 Task: Find connections with filter location Shrīgonda with filter topic #Lessonswith filter profile language English with filter current company Altair with filter school Jawaharlal Nehru Technological University with filter industry Wellness and Fitness Services with filter service category Marketing with filter keywords title Director of Inside Sales
Action: Mouse moved to (633, 84)
Screenshot: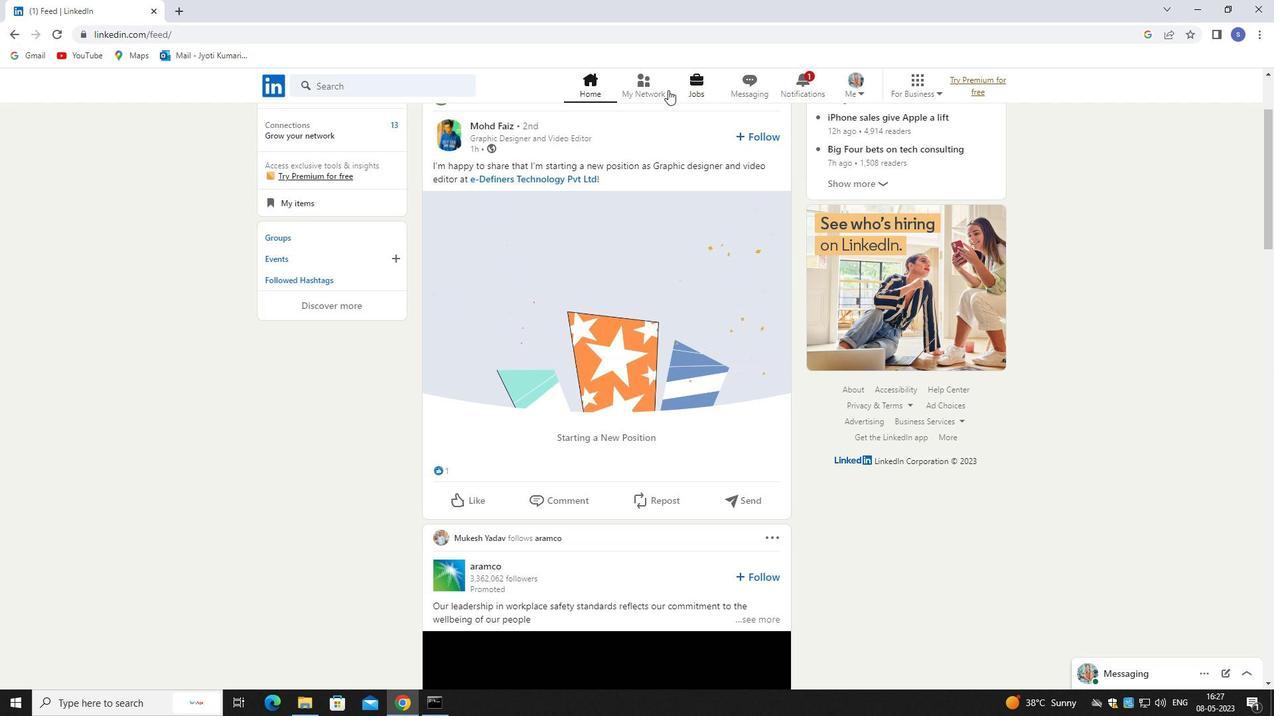 
Action: Mouse pressed left at (633, 84)
Screenshot: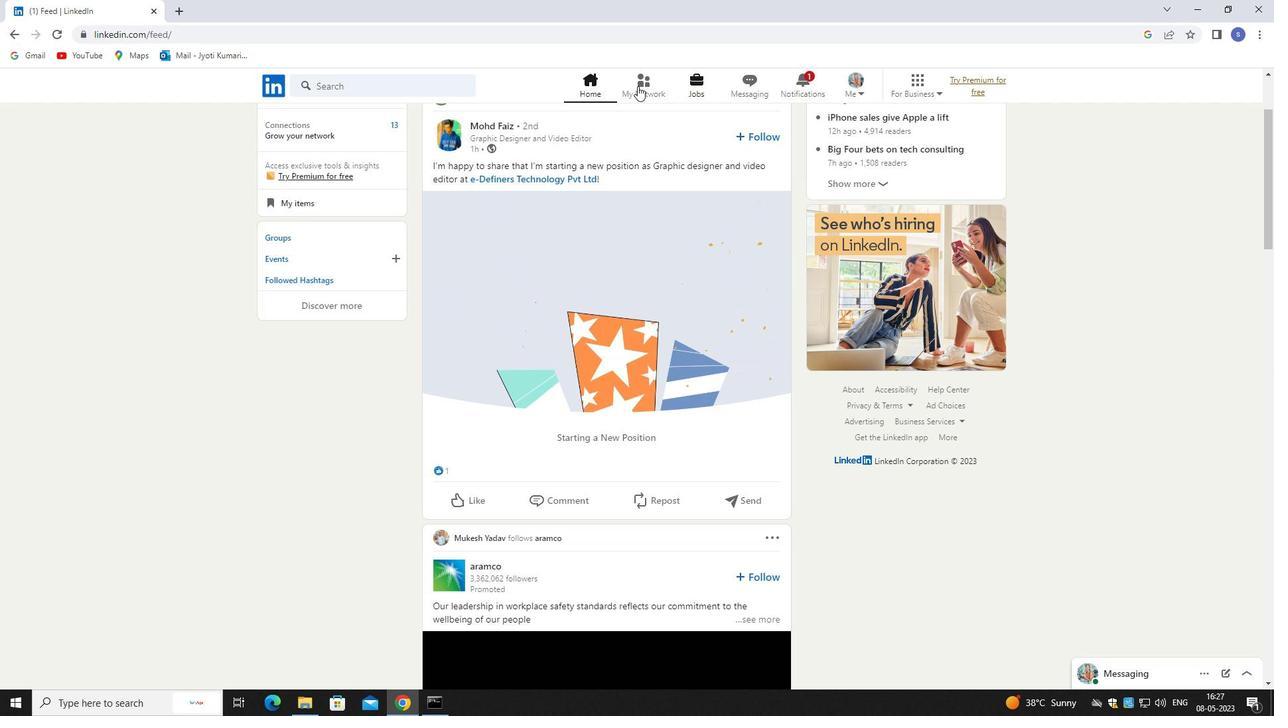
Action: Mouse pressed left at (633, 84)
Screenshot: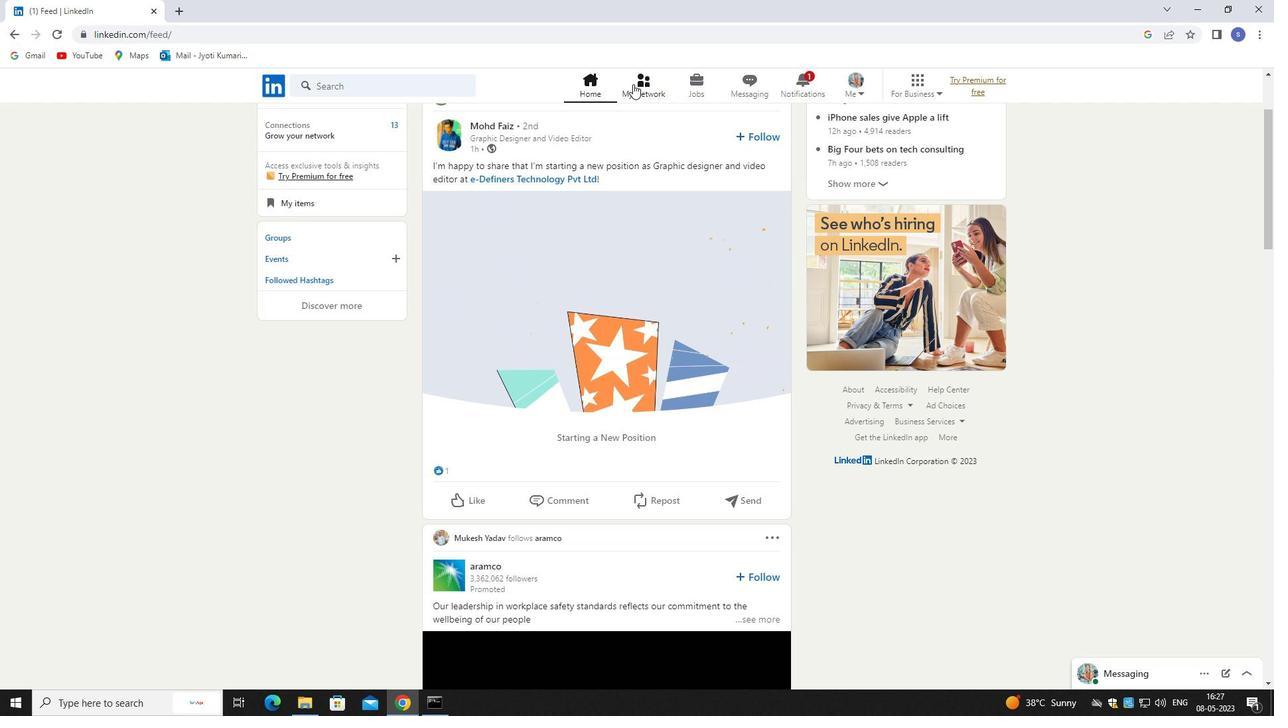 
Action: Mouse moved to (401, 151)
Screenshot: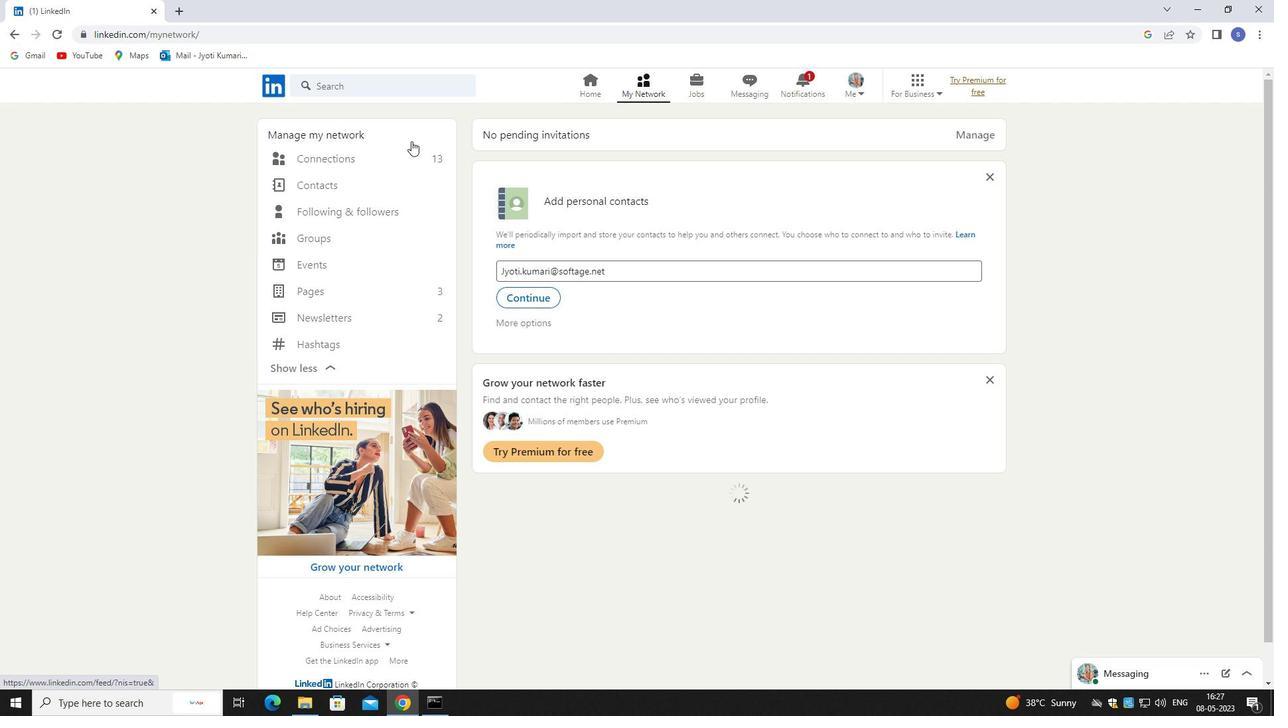 
Action: Mouse pressed left at (401, 151)
Screenshot: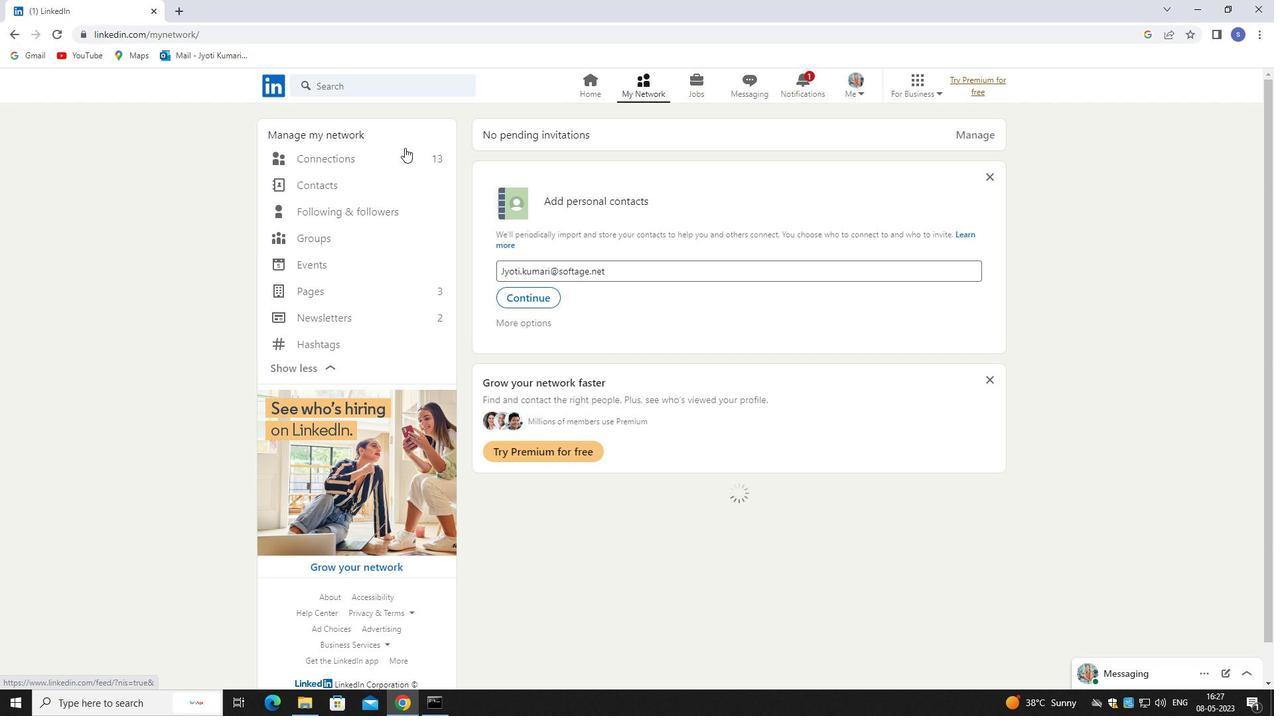
Action: Mouse pressed left at (401, 151)
Screenshot: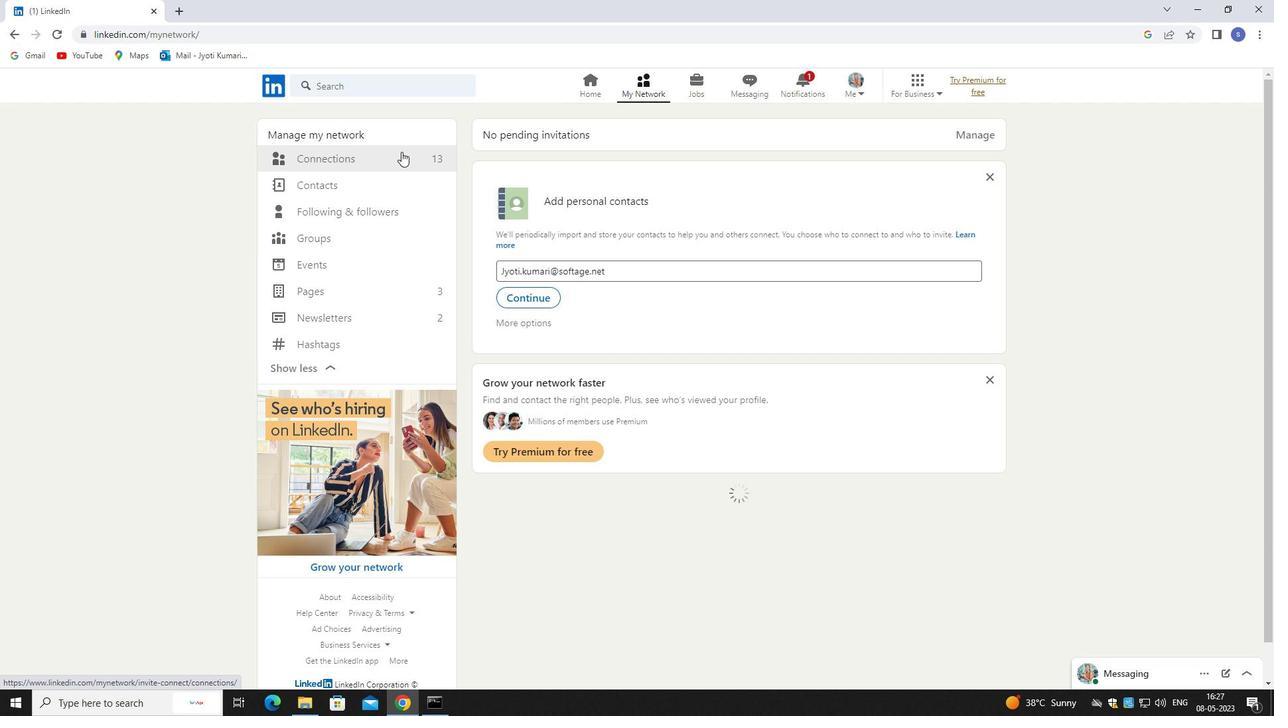 
Action: Mouse moved to (725, 159)
Screenshot: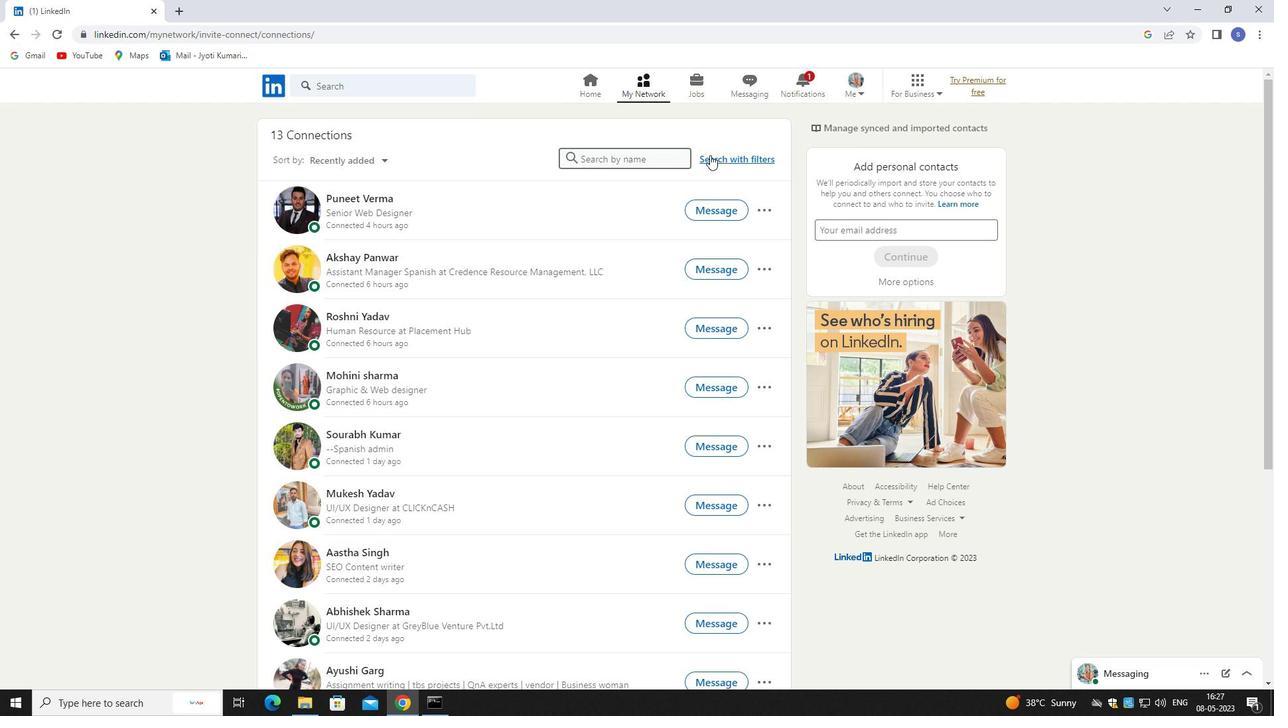 
Action: Mouse pressed left at (725, 159)
Screenshot: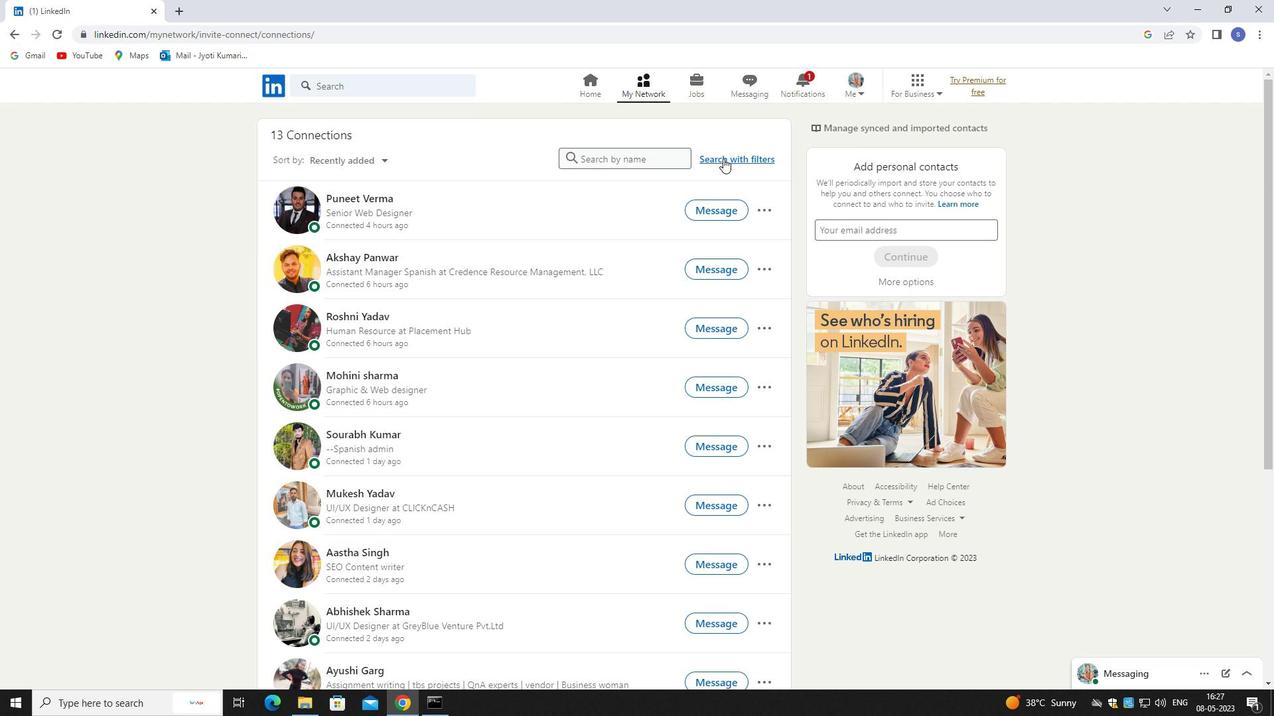 
Action: Mouse moved to (707, 155)
Screenshot: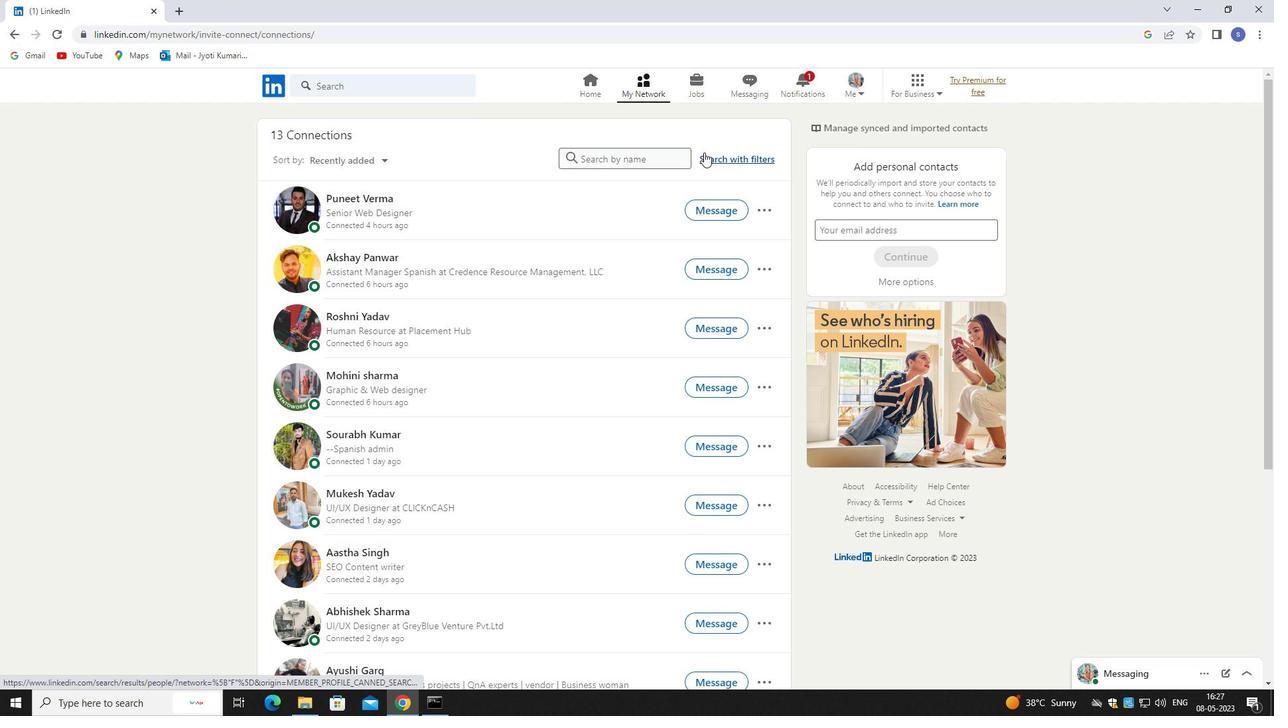 
Action: Mouse pressed left at (707, 155)
Screenshot: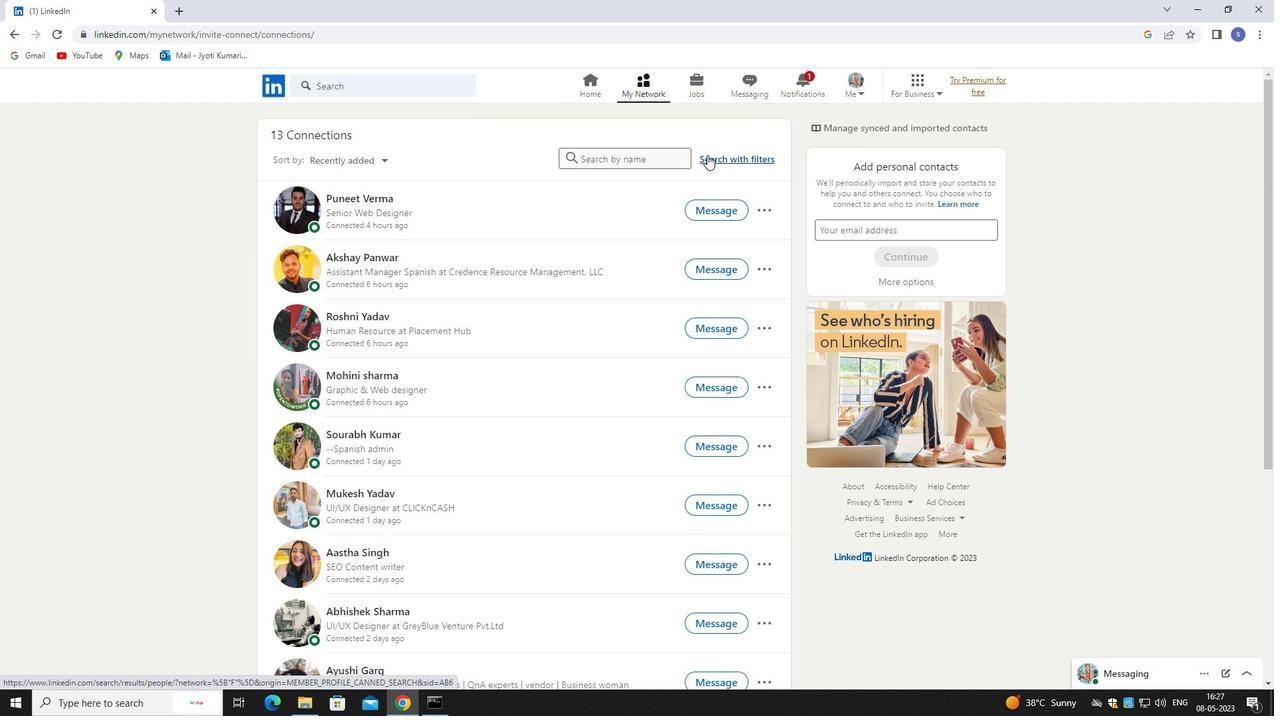 
Action: Mouse moved to (684, 120)
Screenshot: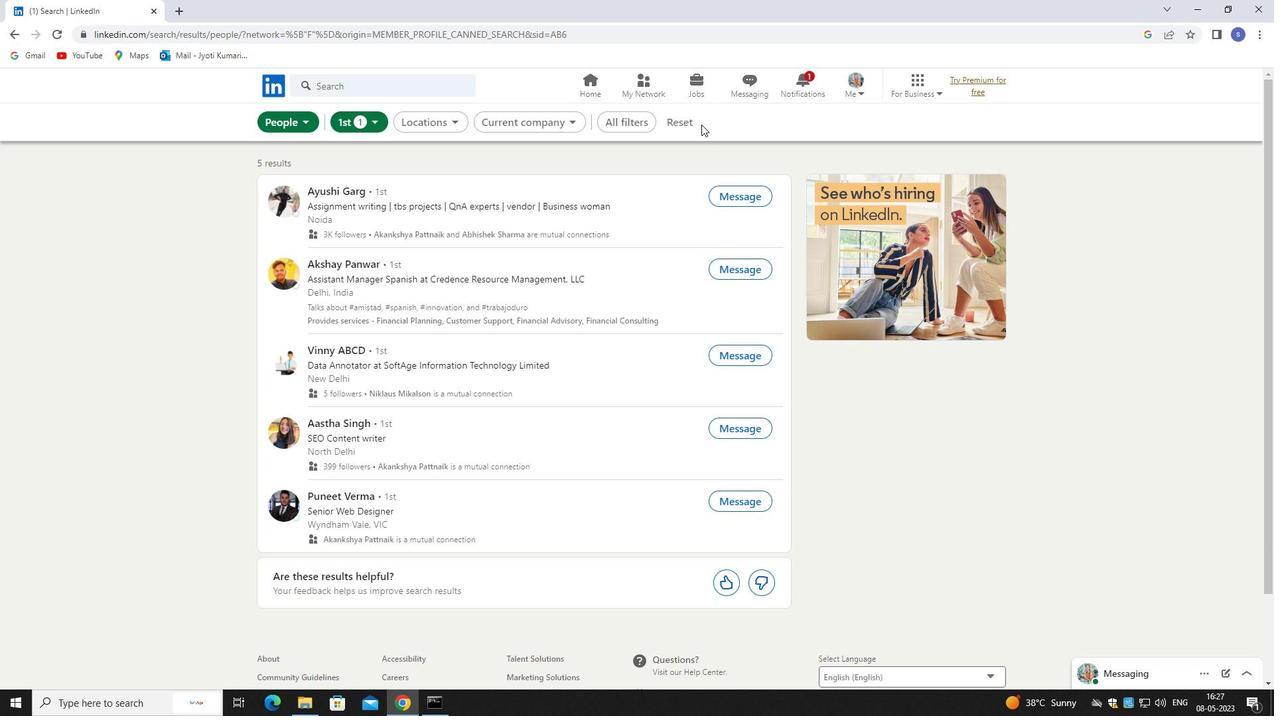 
Action: Mouse pressed left at (684, 120)
Screenshot: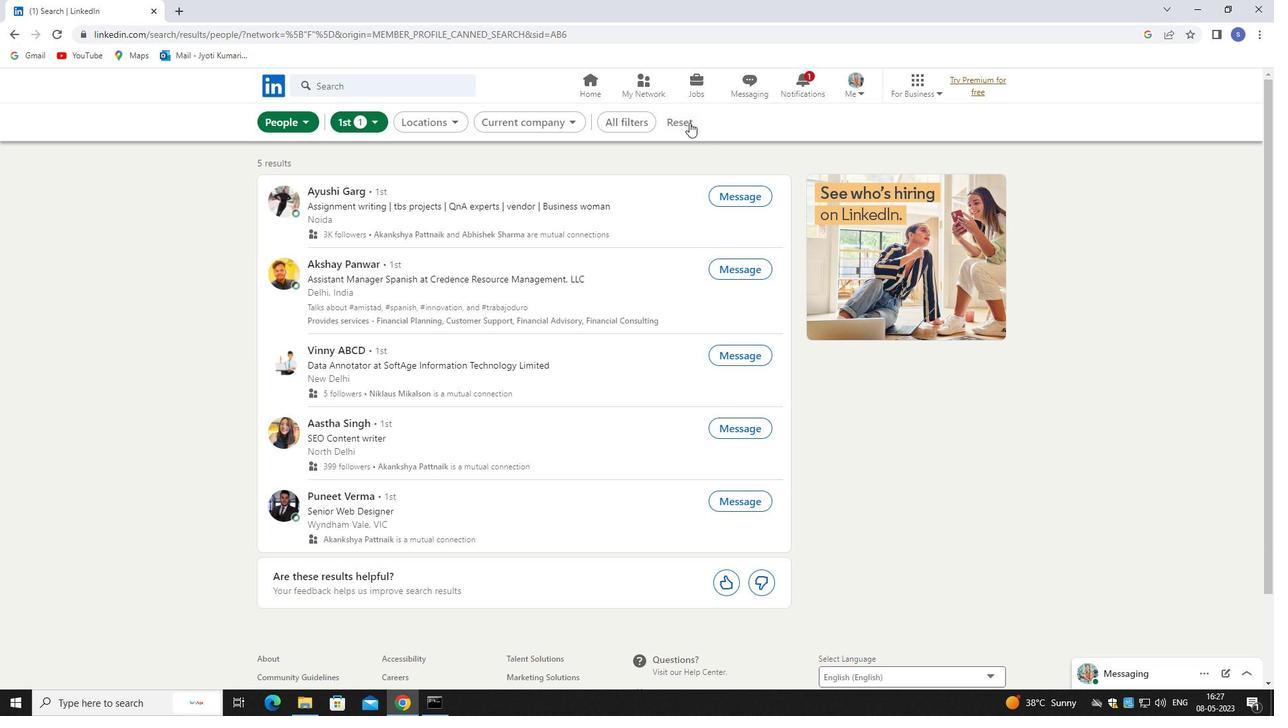 
Action: Mouse moved to (684, 120)
Screenshot: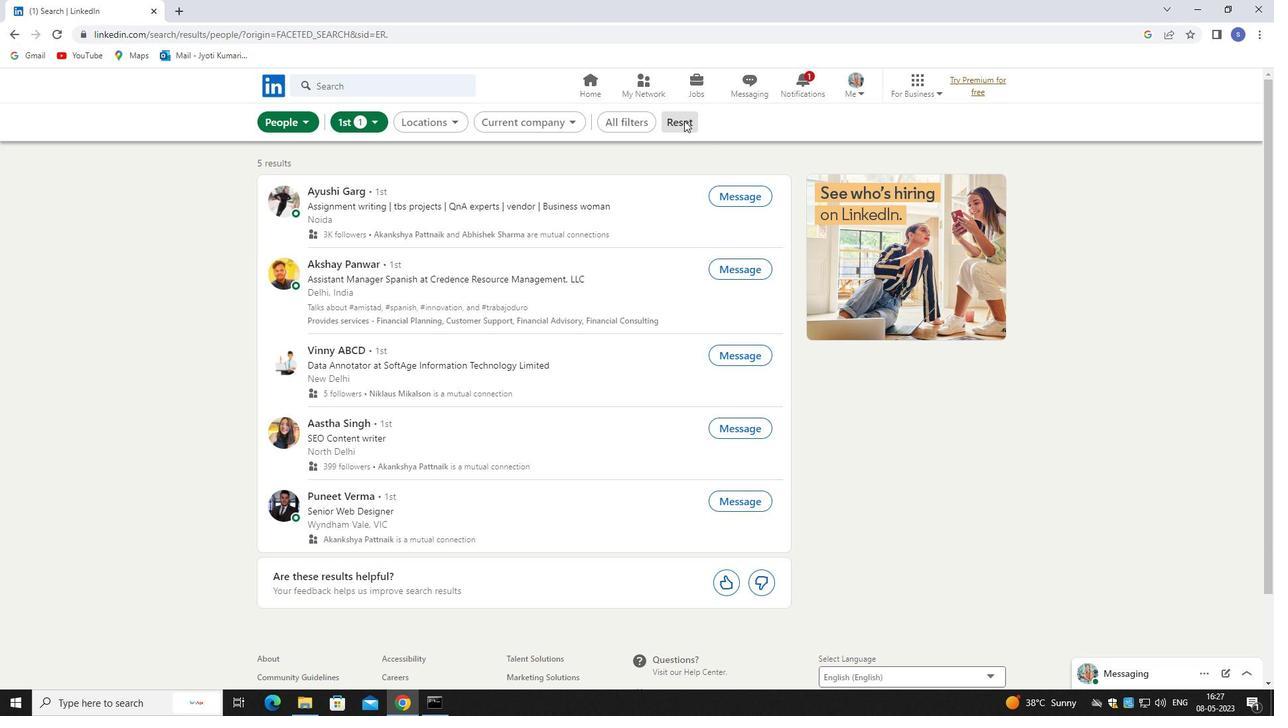 
Action: Mouse pressed left at (684, 120)
Screenshot: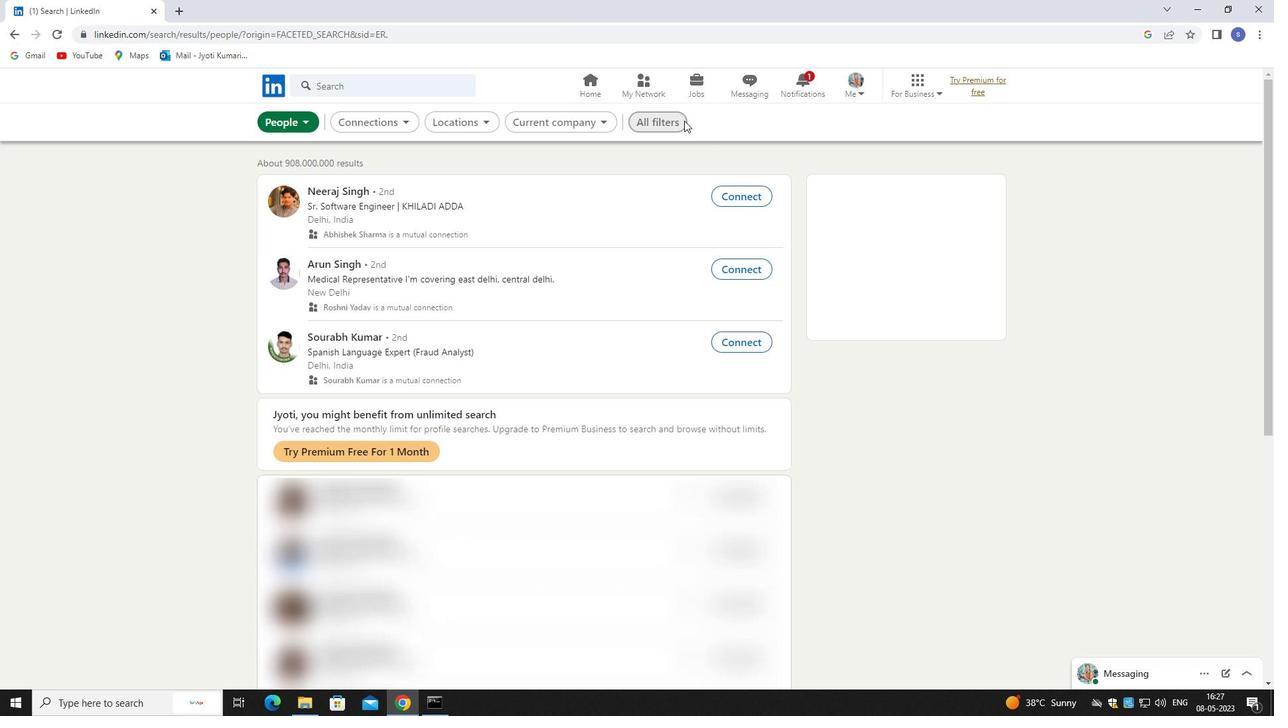 
Action: Mouse moved to (1140, 522)
Screenshot: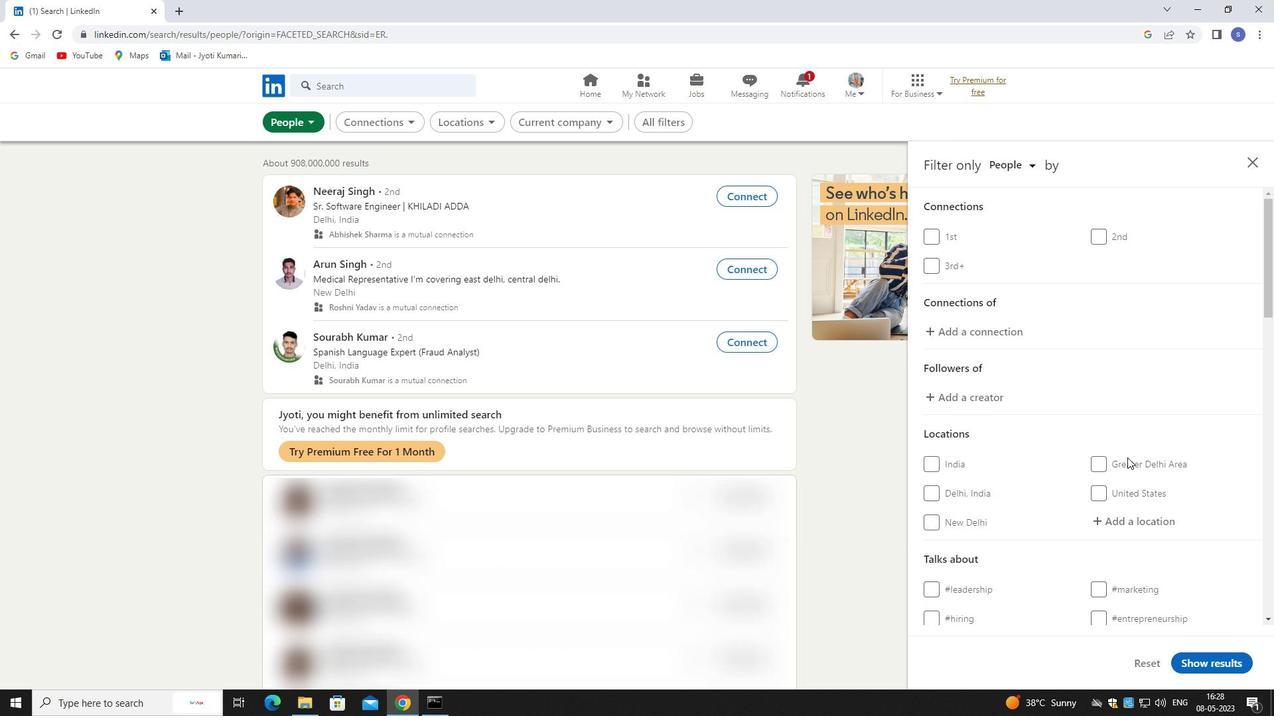
Action: Mouse pressed left at (1140, 522)
Screenshot: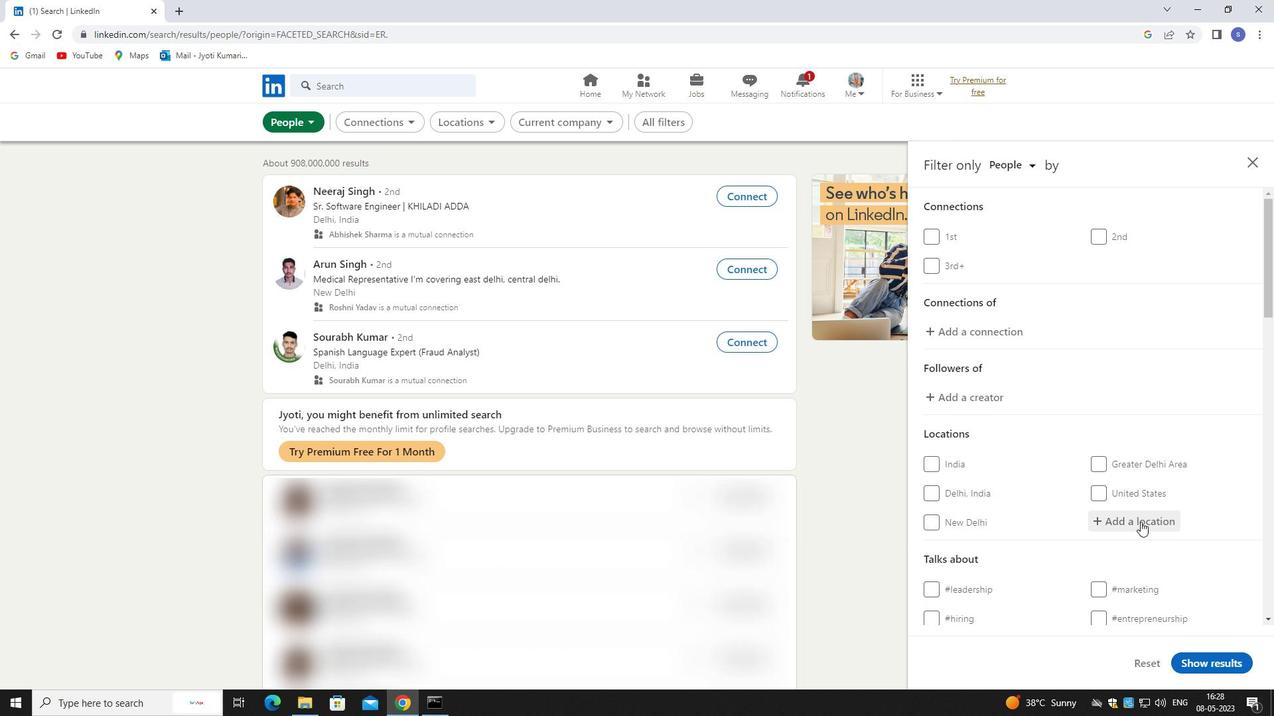 
Action: Mouse moved to (1148, 519)
Screenshot: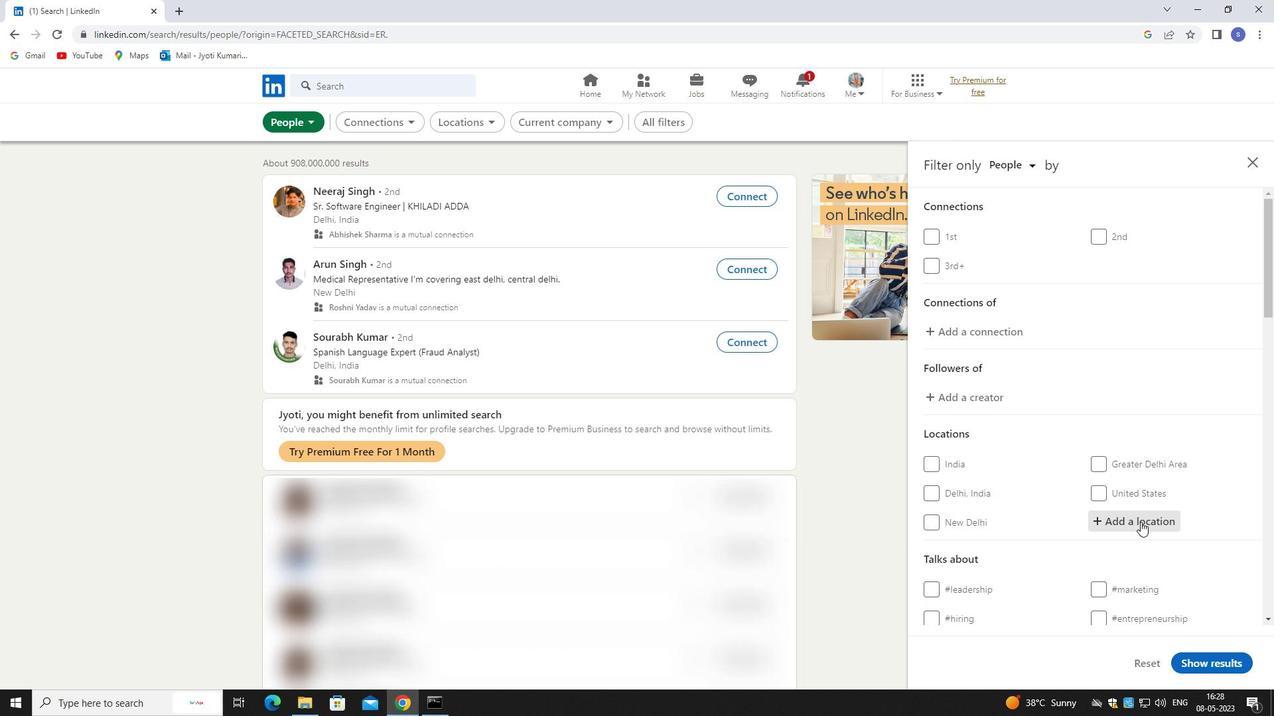 
Action: Key pressed shrigonda
Screenshot: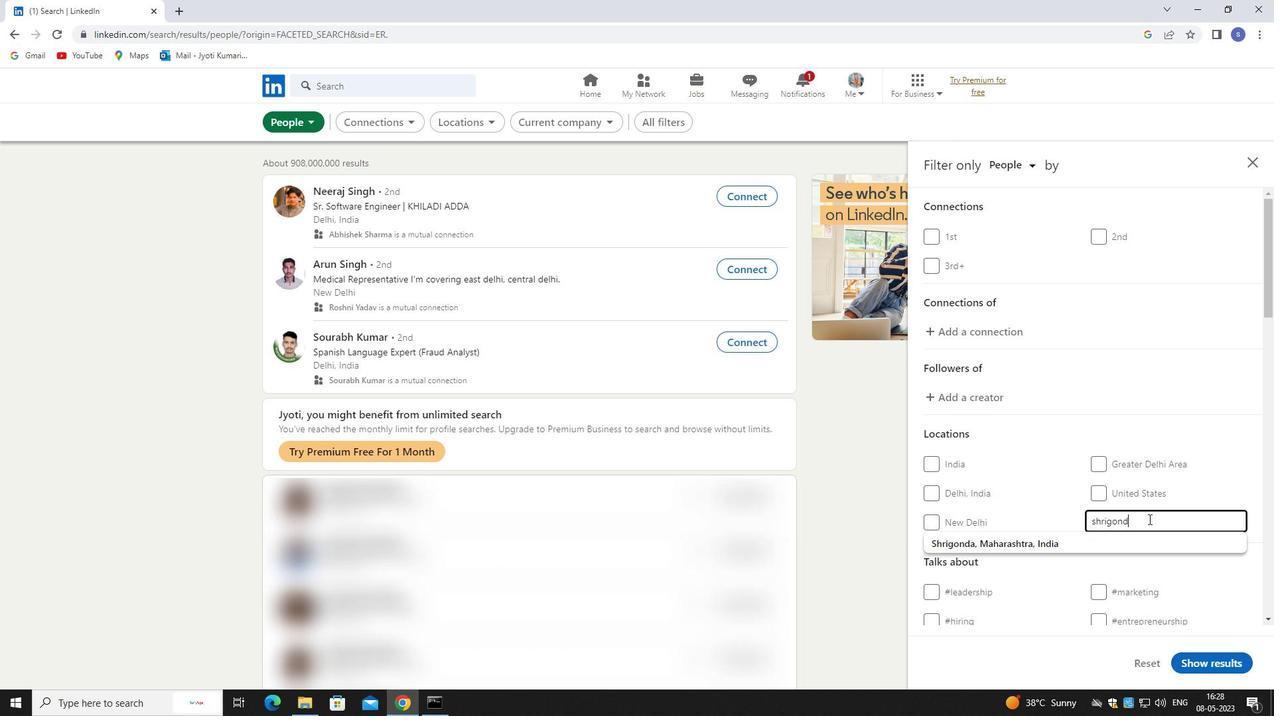 
Action: Mouse moved to (1081, 552)
Screenshot: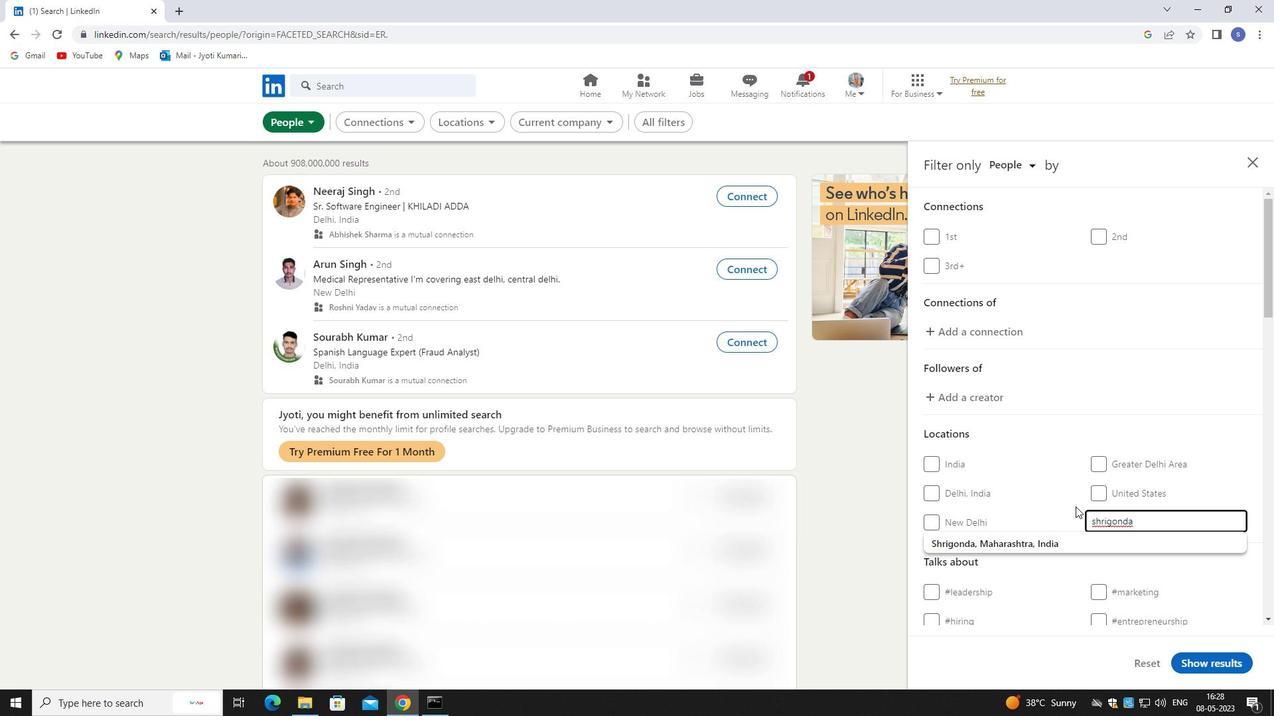
Action: Mouse pressed left at (1081, 552)
Screenshot: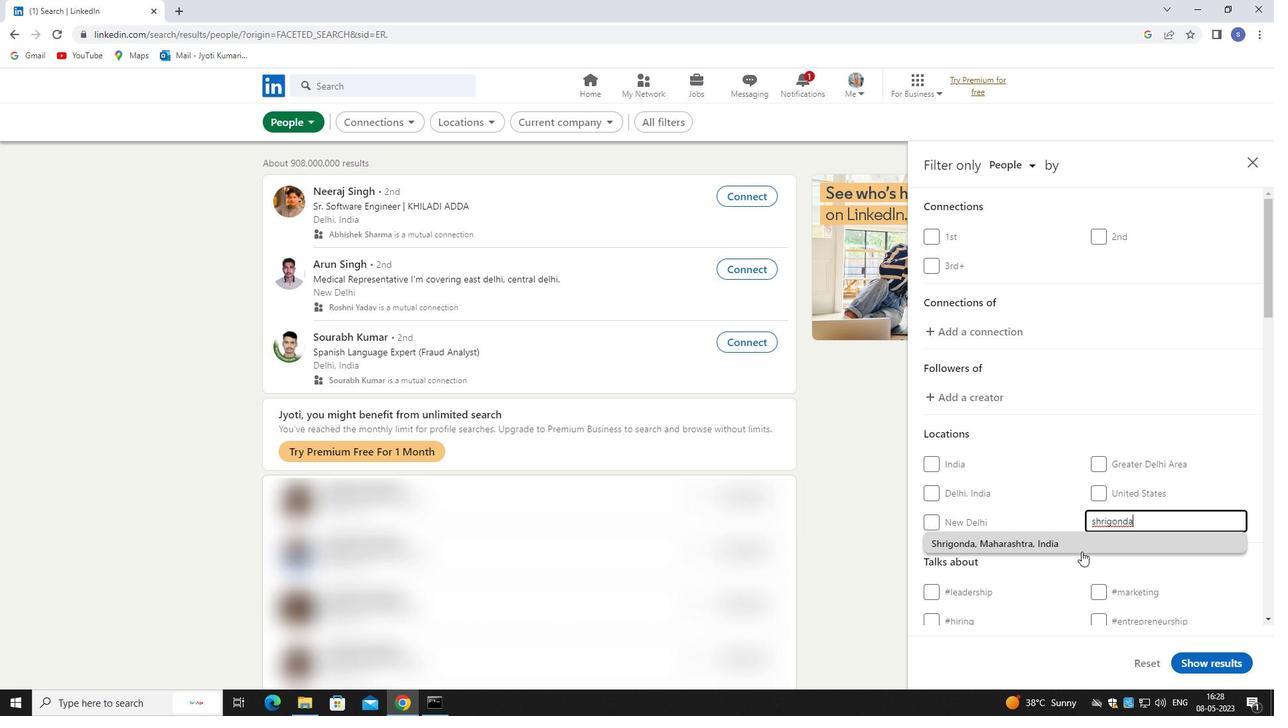 
Action: Mouse moved to (1128, 617)
Screenshot: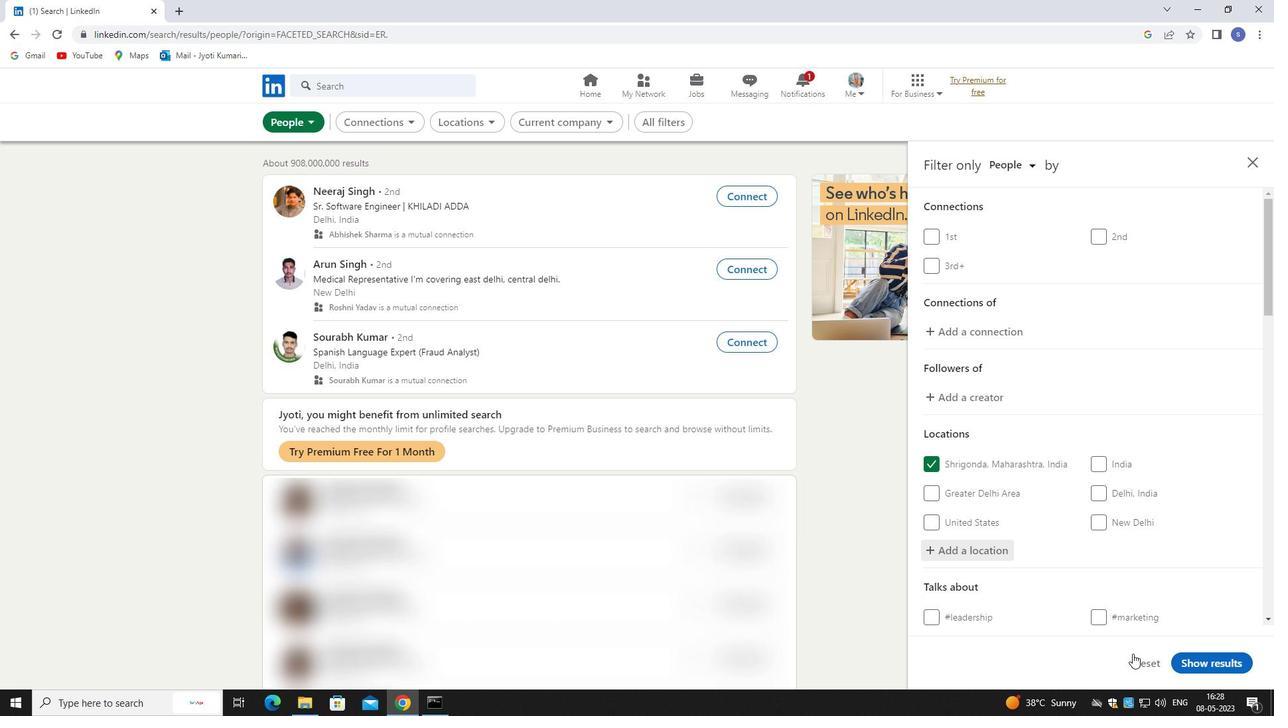 
Action: Mouse scrolled (1128, 616) with delta (0, 0)
Screenshot: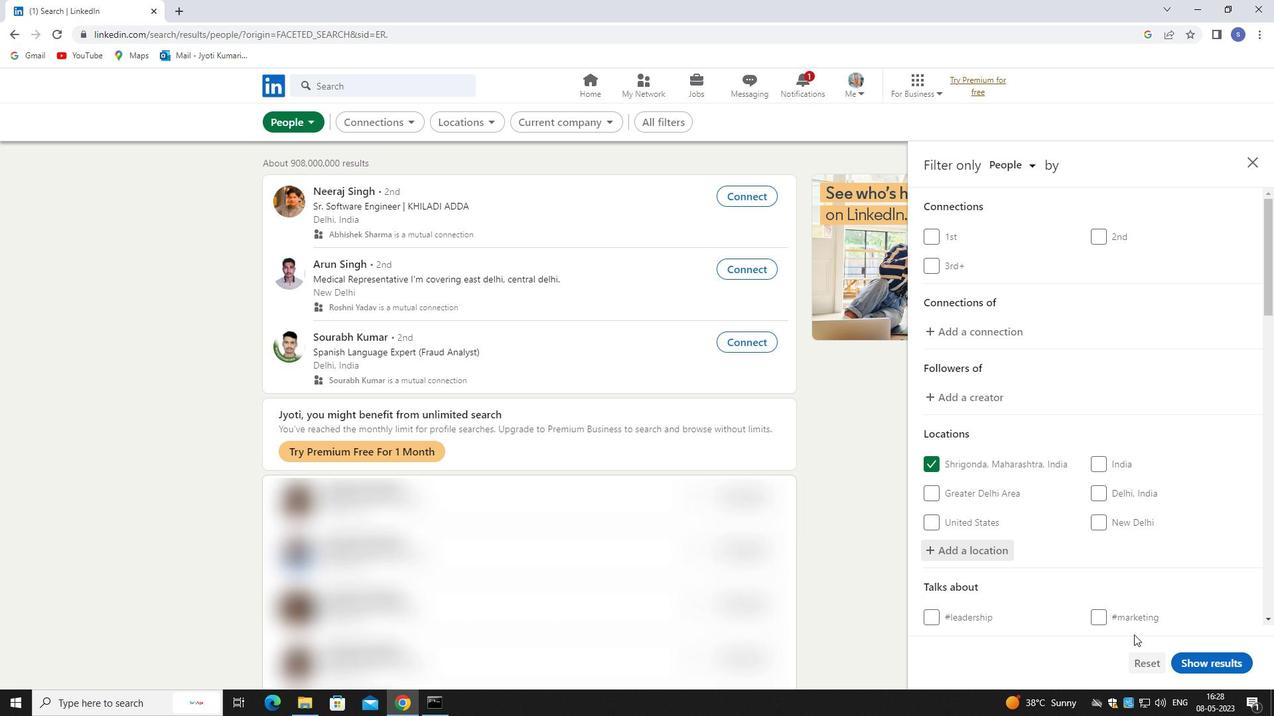 
Action: Mouse moved to (1128, 611)
Screenshot: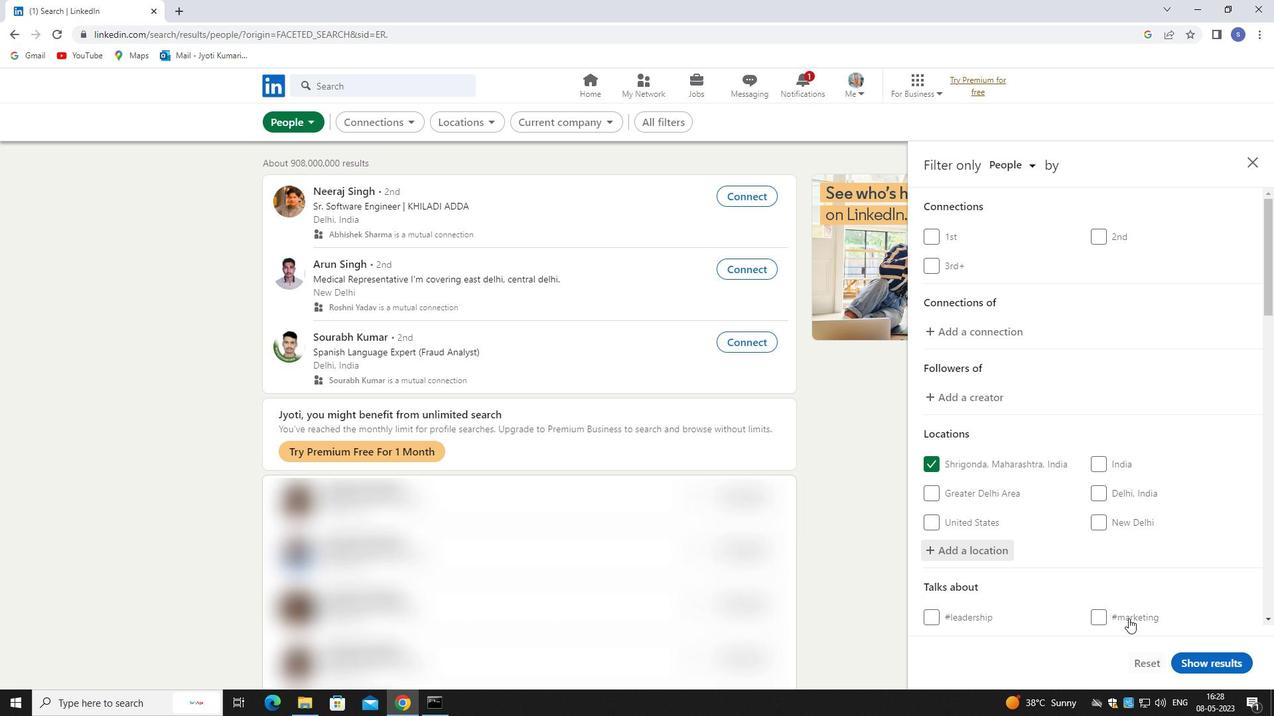 
Action: Mouse scrolled (1128, 611) with delta (0, 0)
Screenshot: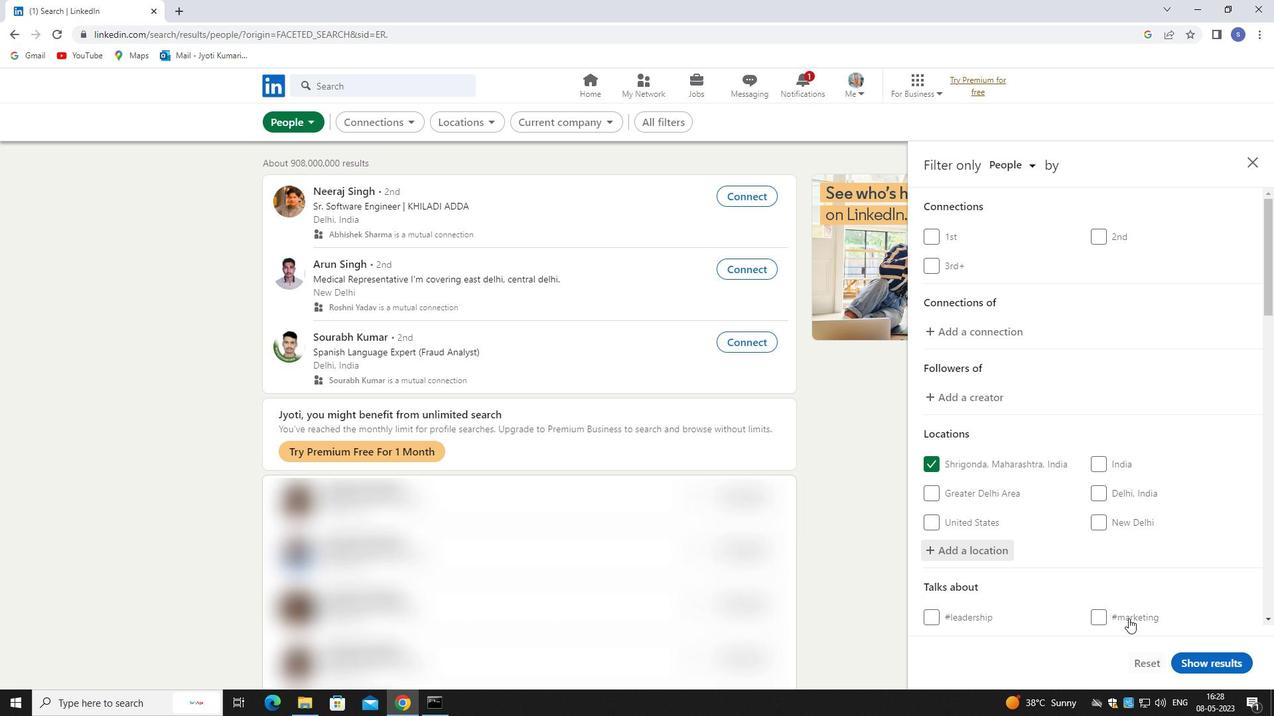 
Action: Mouse moved to (1132, 580)
Screenshot: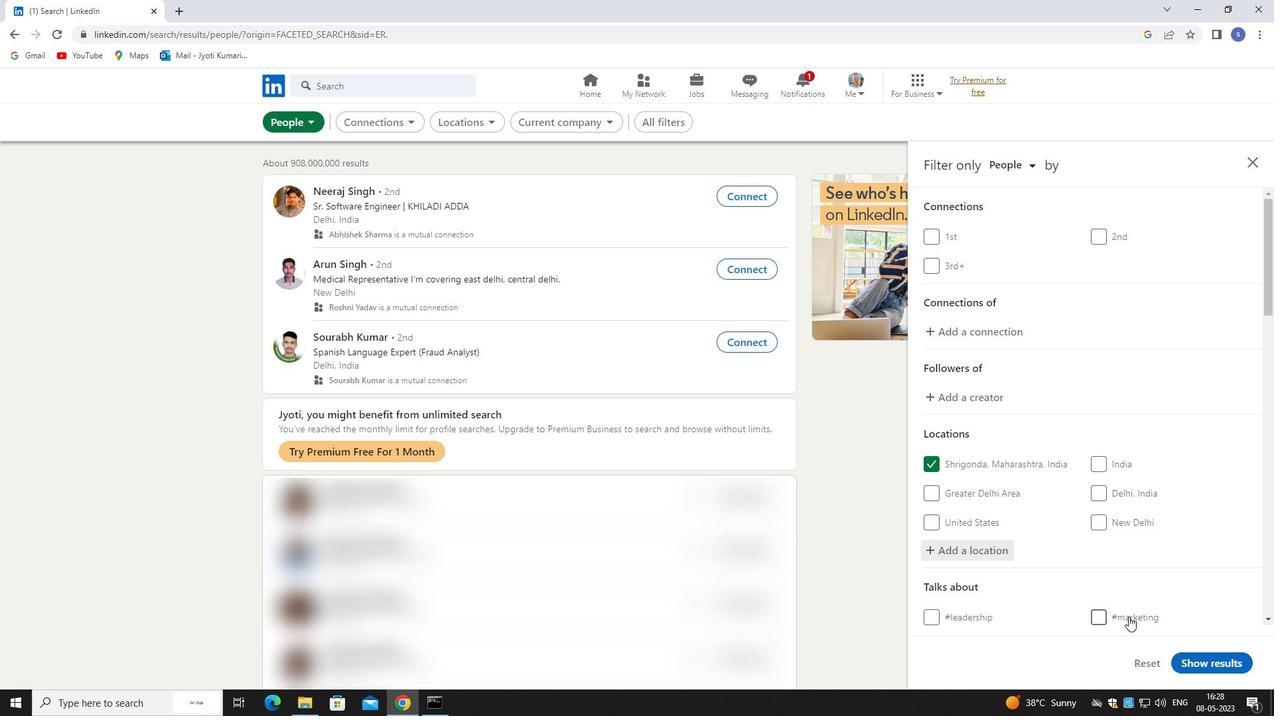 
Action: Mouse scrolled (1132, 579) with delta (0, 0)
Screenshot: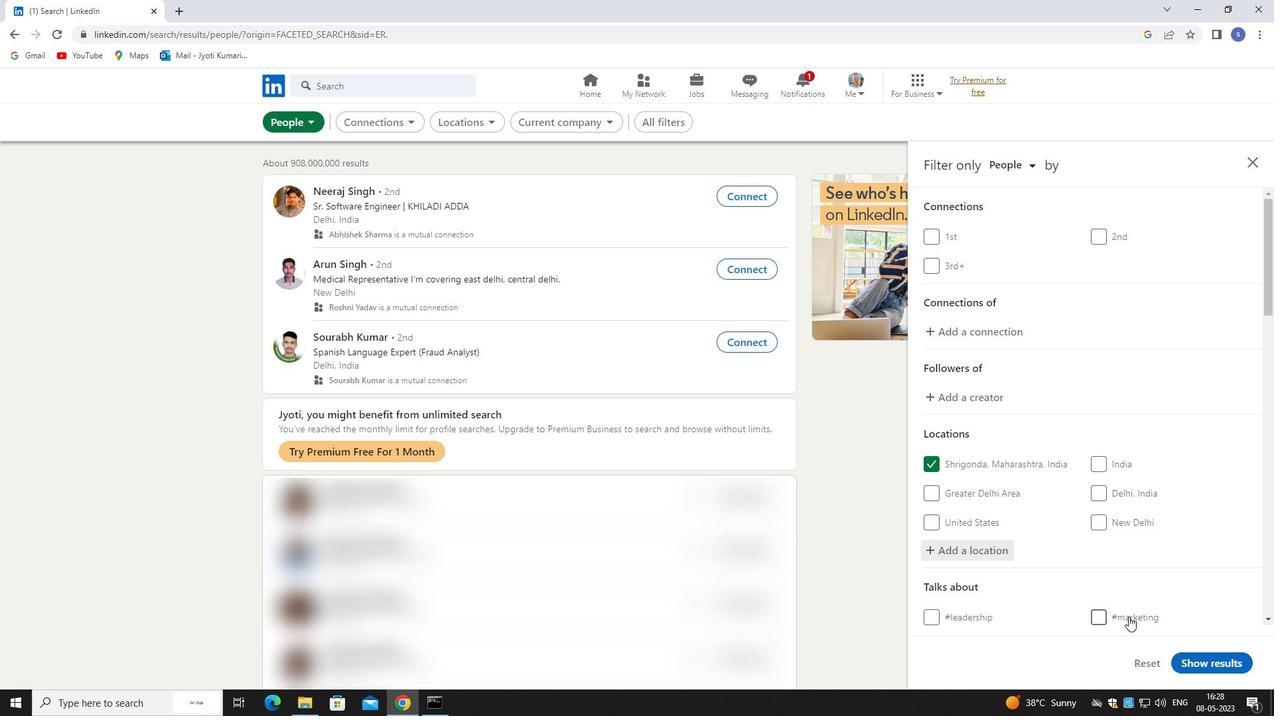 
Action: Mouse moved to (1134, 560)
Screenshot: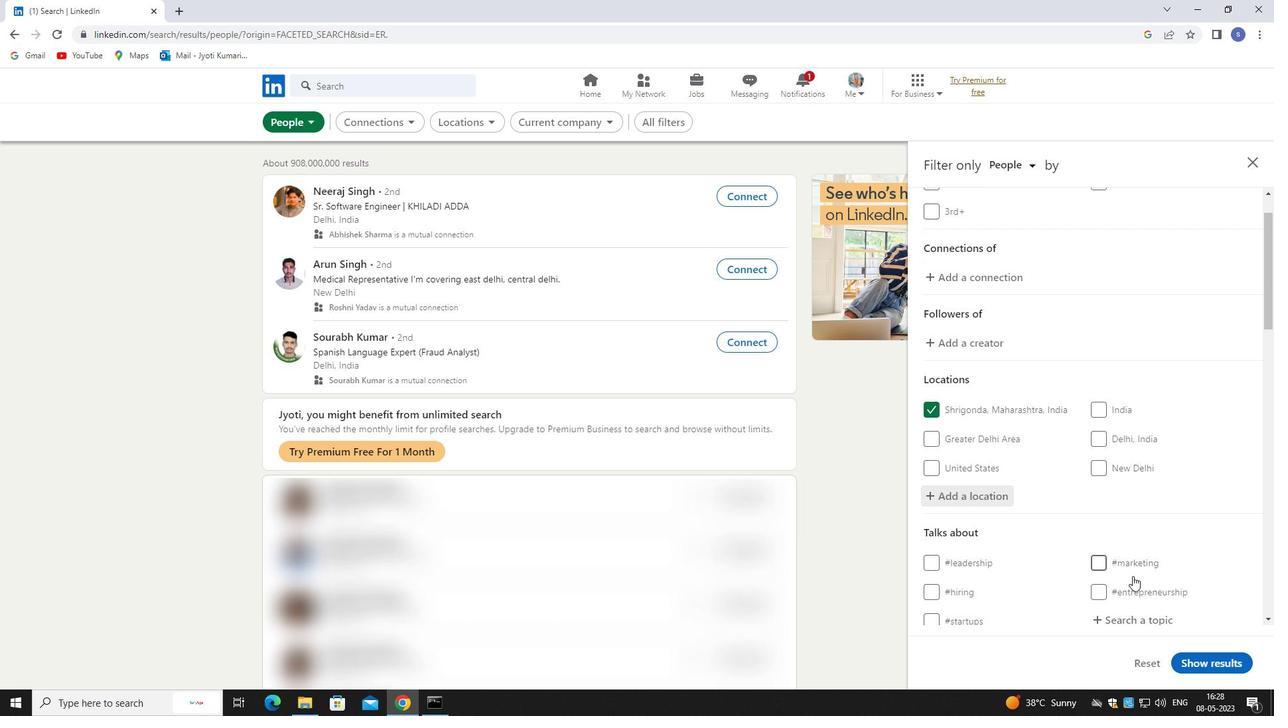 
Action: Mouse scrolled (1134, 559) with delta (0, 0)
Screenshot: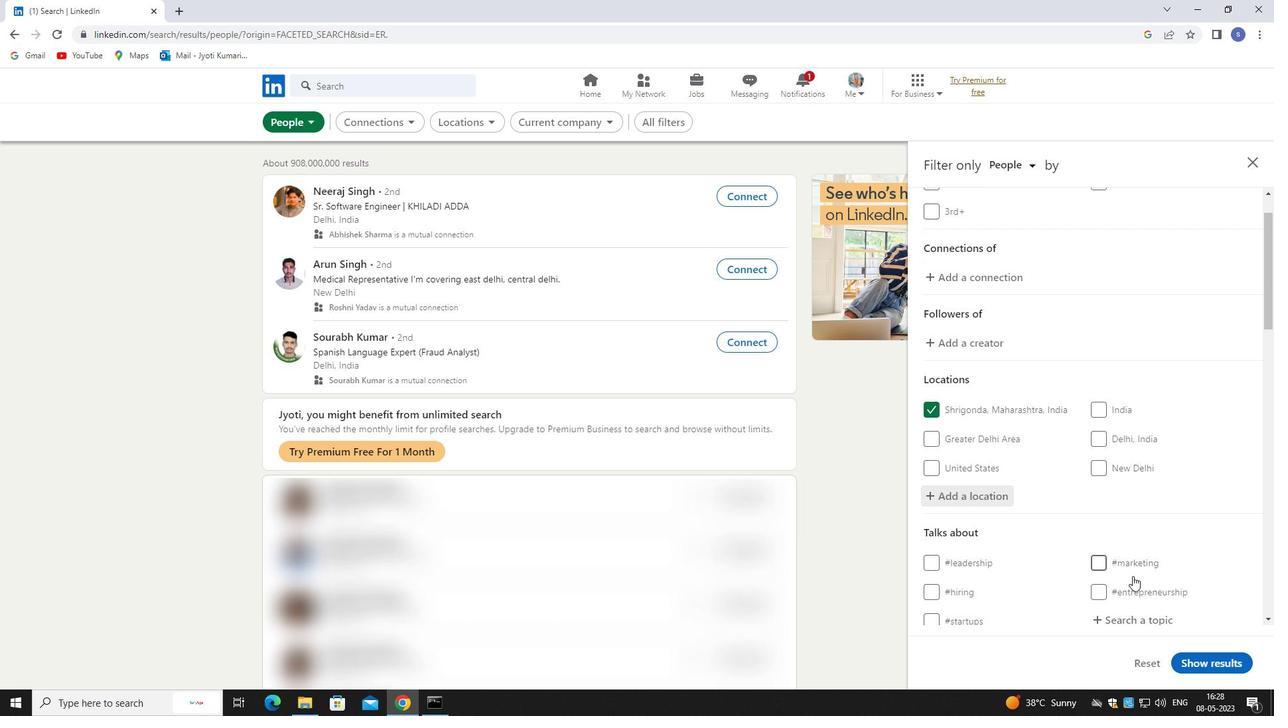 
Action: Mouse moved to (1144, 405)
Screenshot: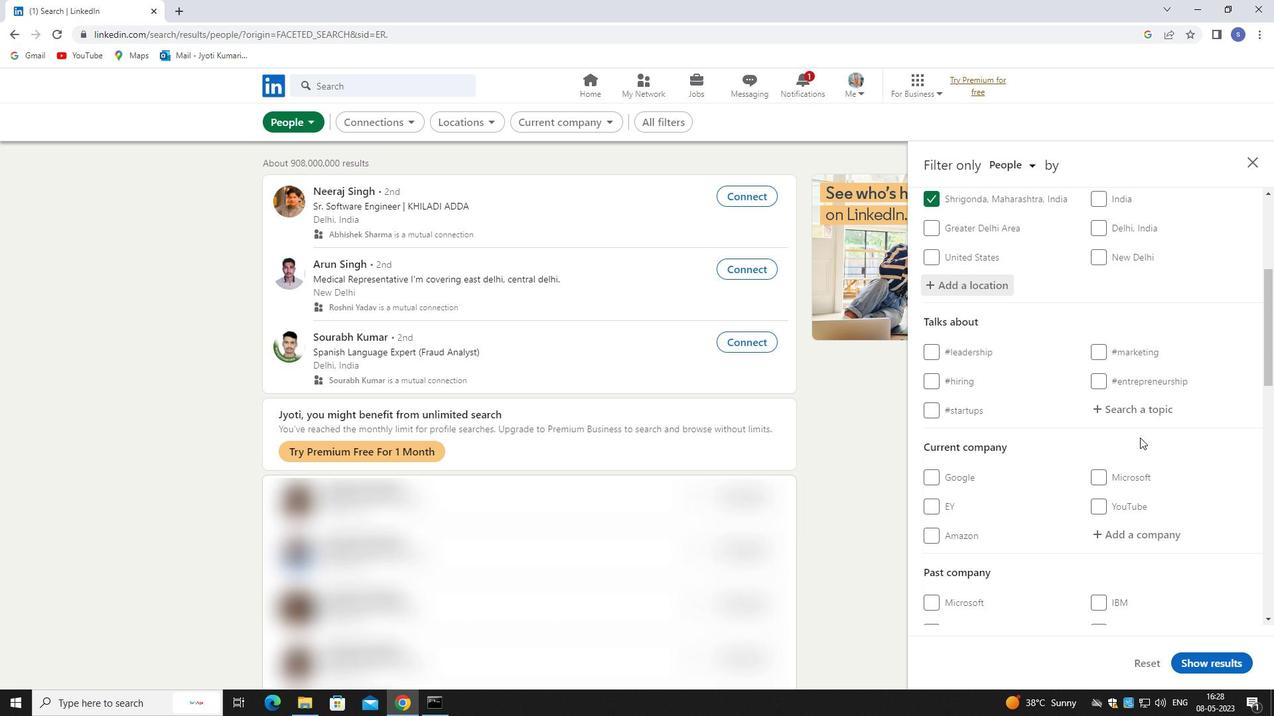 
Action: Mouse pressed left at (1144, 405)
Screenshot: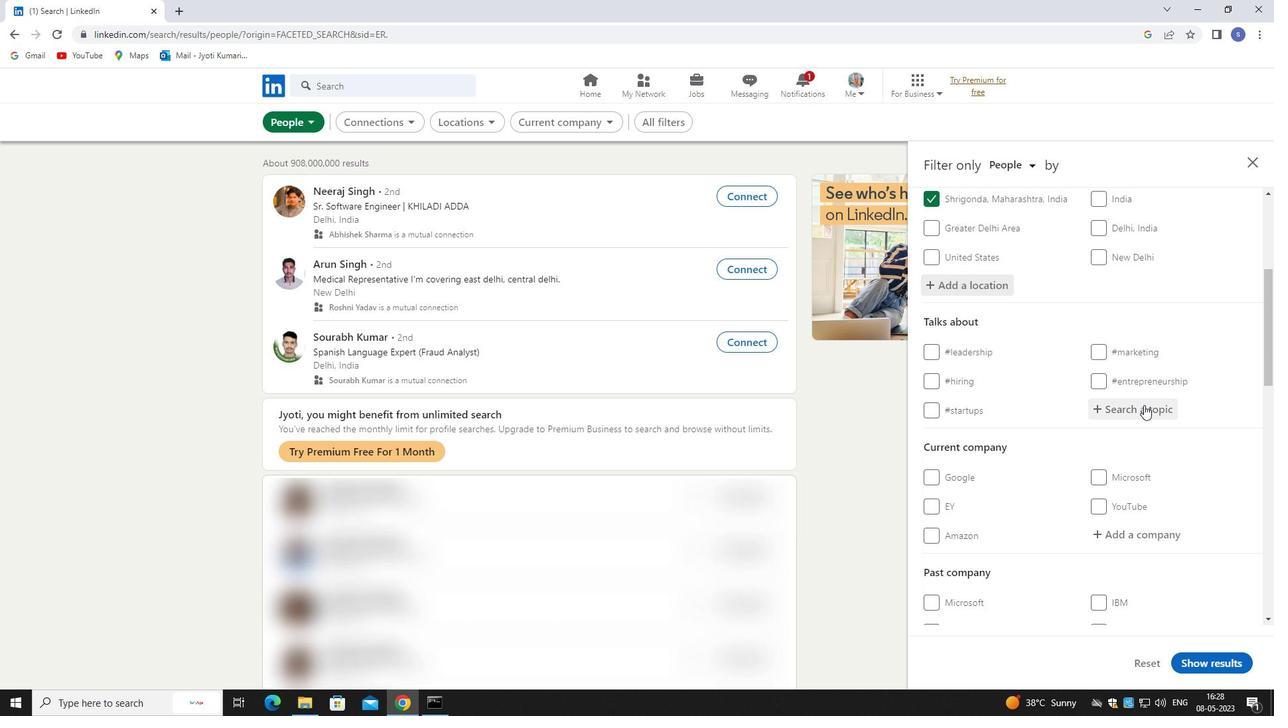 
Action: Mouse moved to (1144, 404)
Screenshot: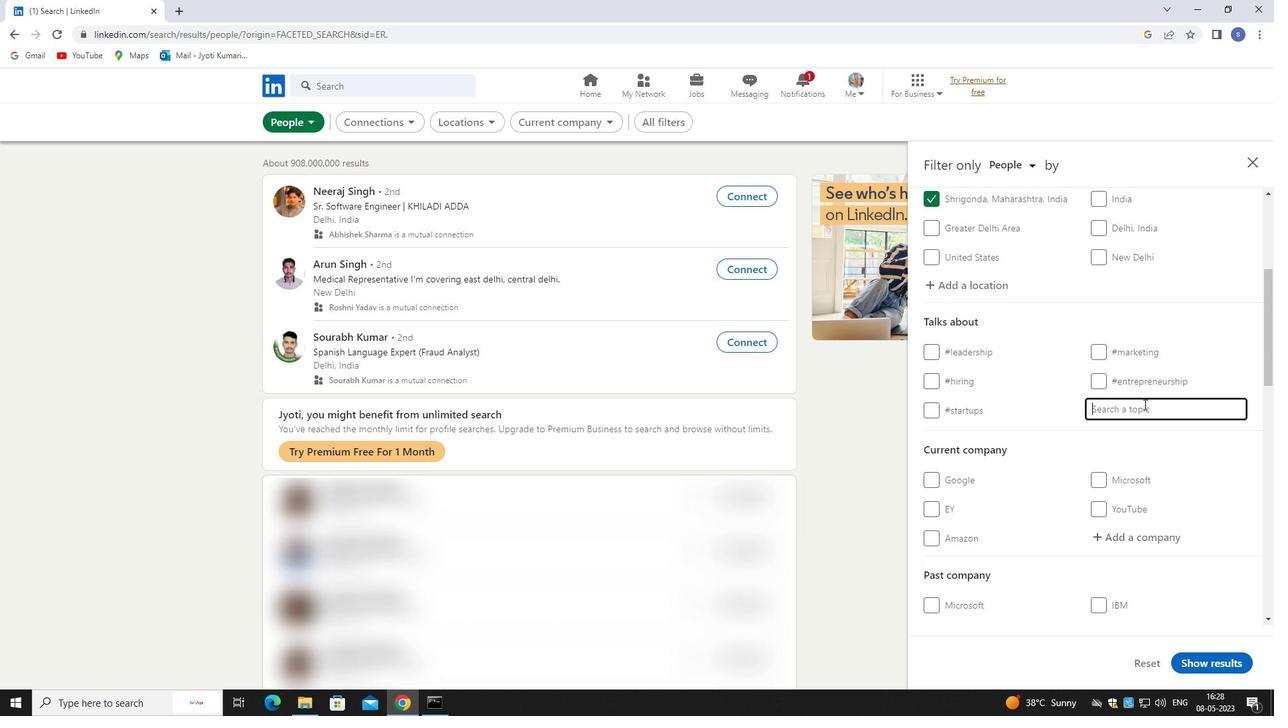 
Action: Key pressed lesson
Screenshot: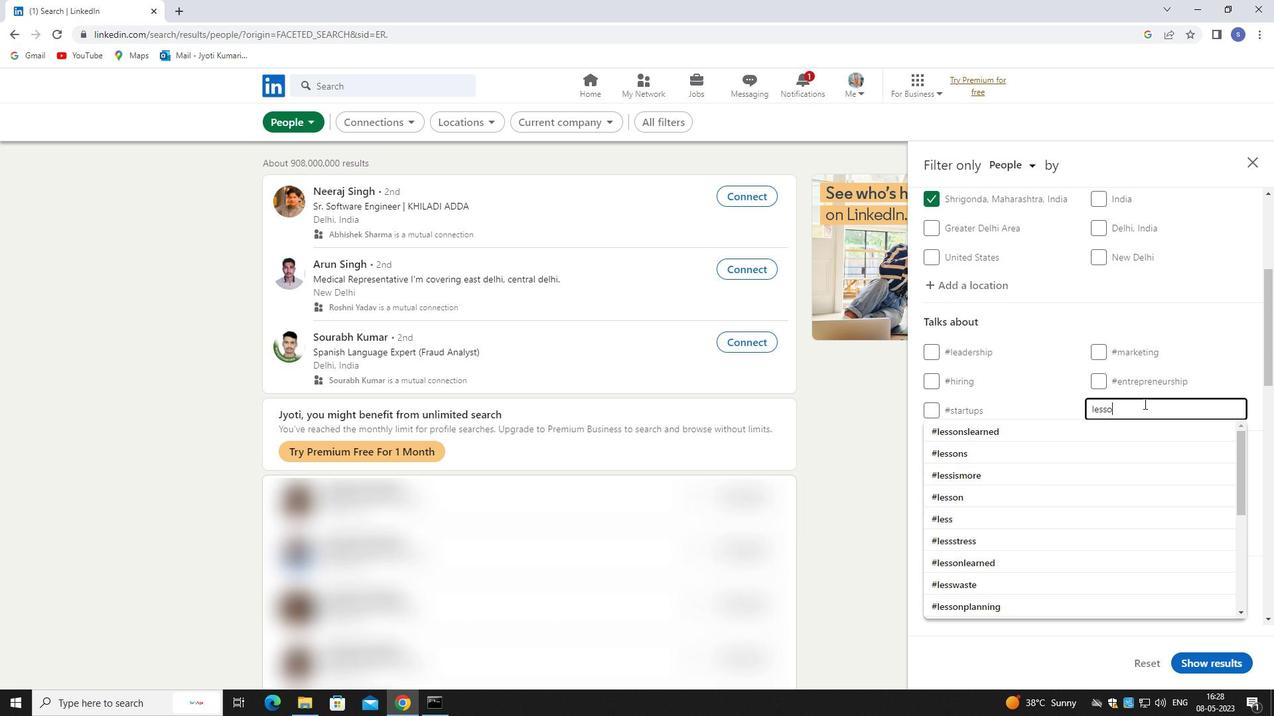 
Action: Mouse moved to (1132, 458)
Screenshot: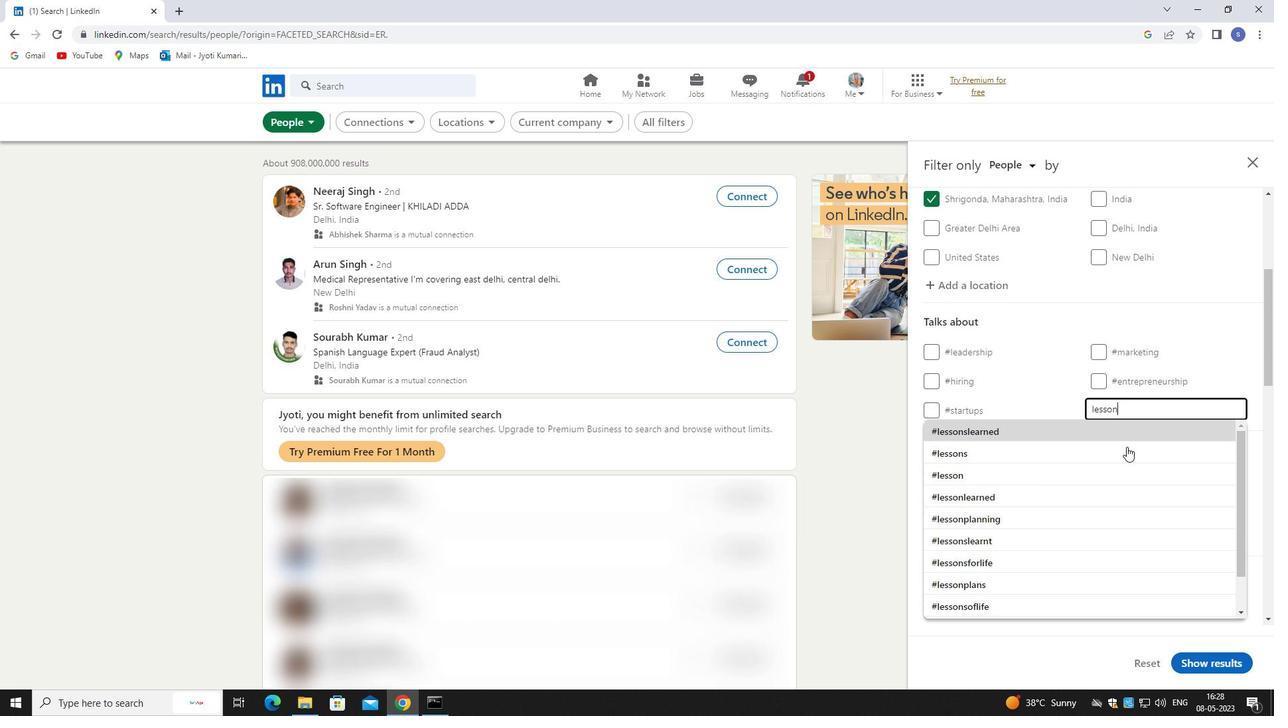 
Action: Mouse pressed left at (1132, 458)
Screenshot: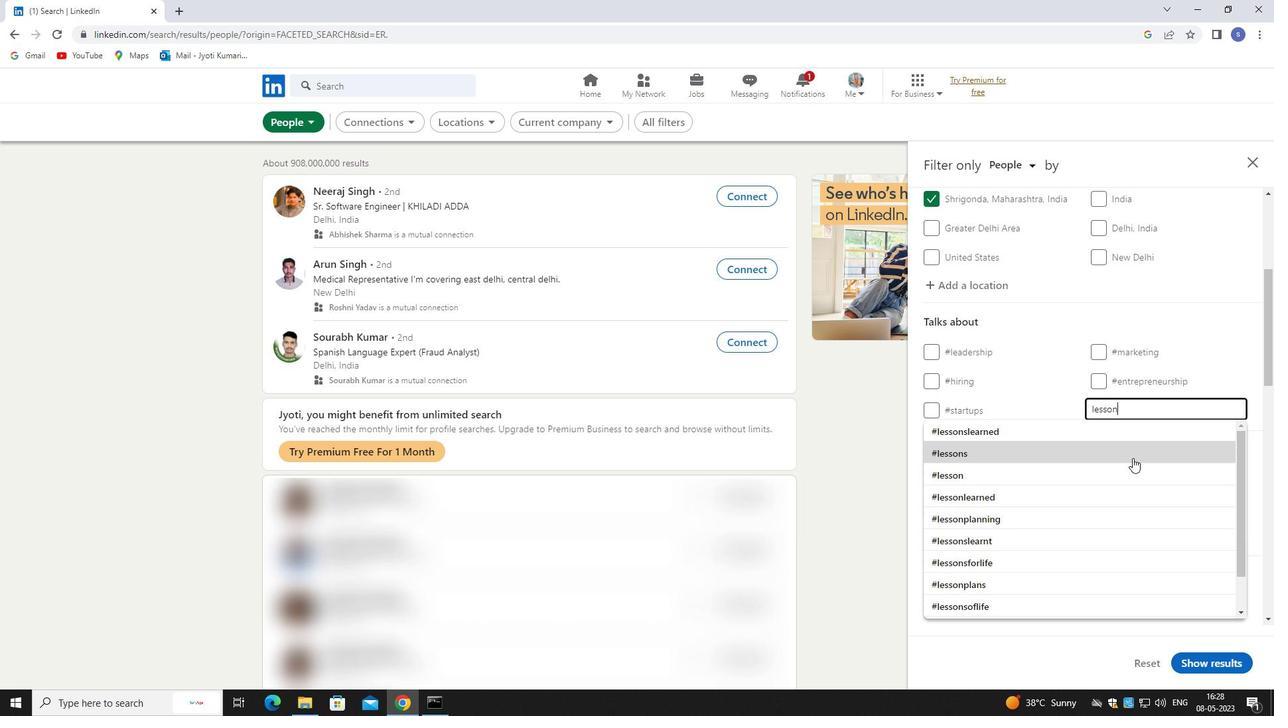
Action: Mouse moved to (1134, 464)
Screenshot: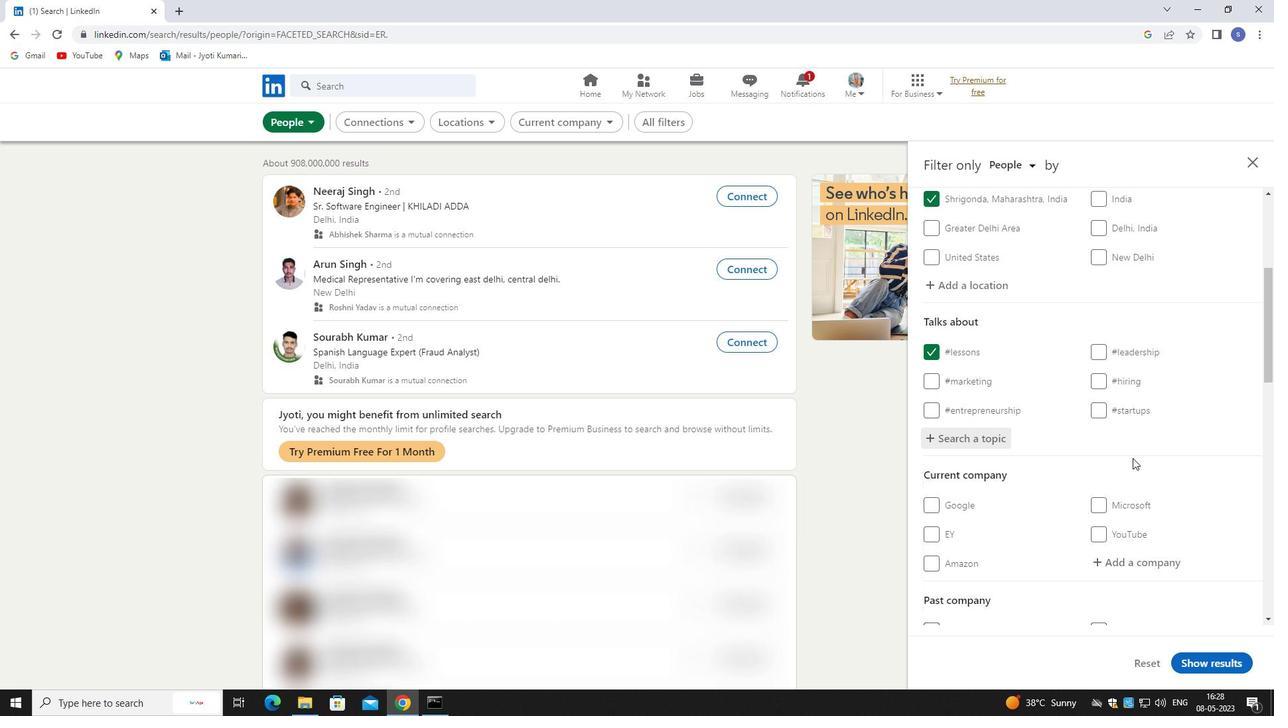 
Action: Mouse scrolled (1134, 463) with delta (0, 0)
Screenshot: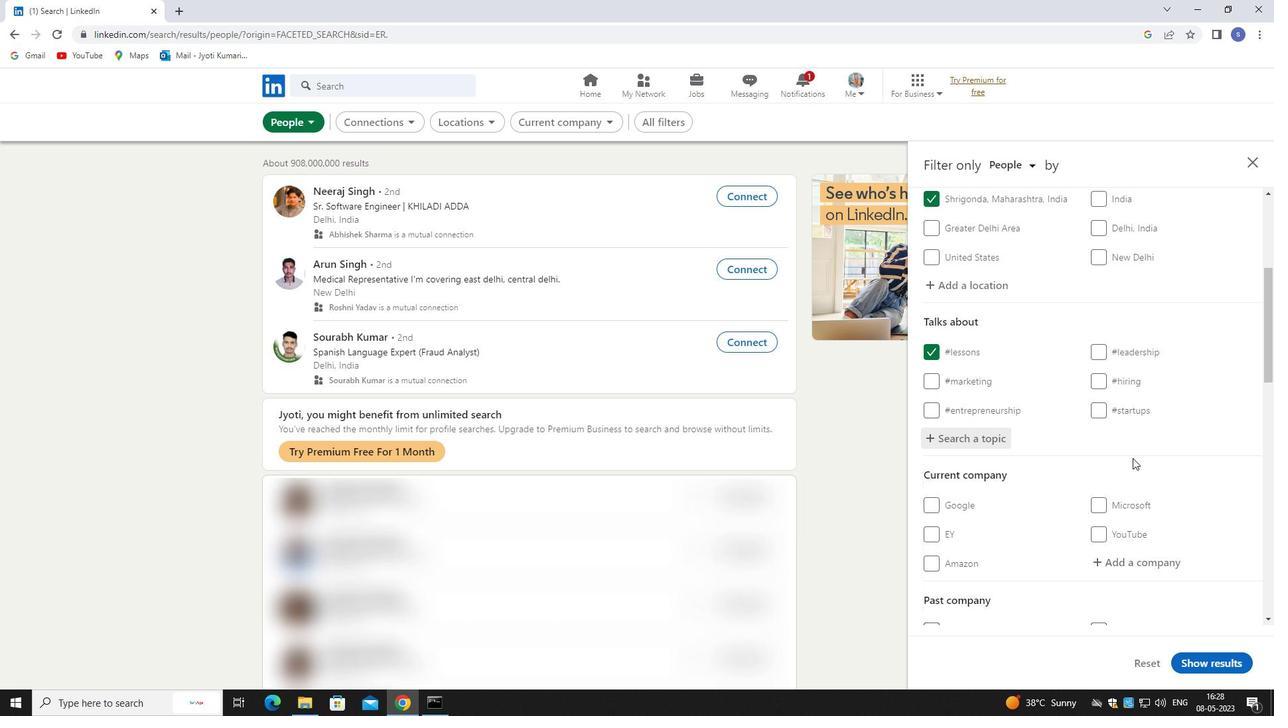 
Action: Mouse moved to (1150, 473)
Screenshot: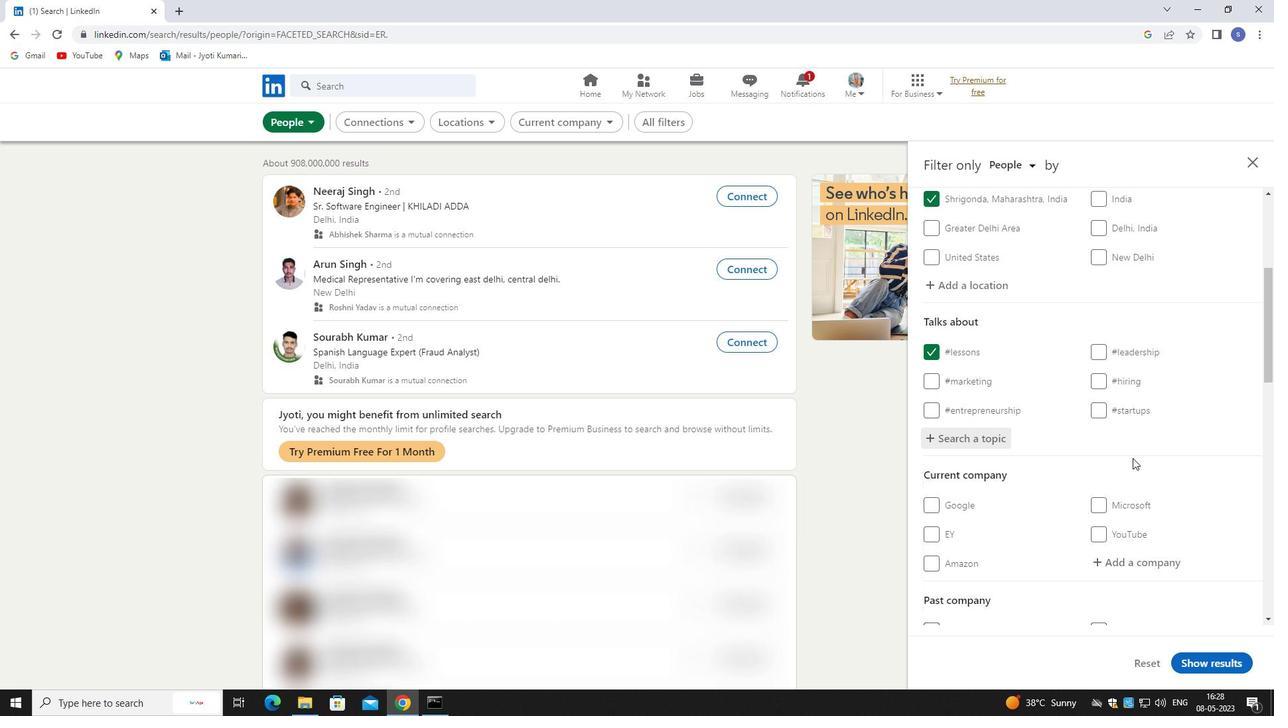 
Action: Mouse scrolled (1150, 472) with delta (0, 0)
Screenshot: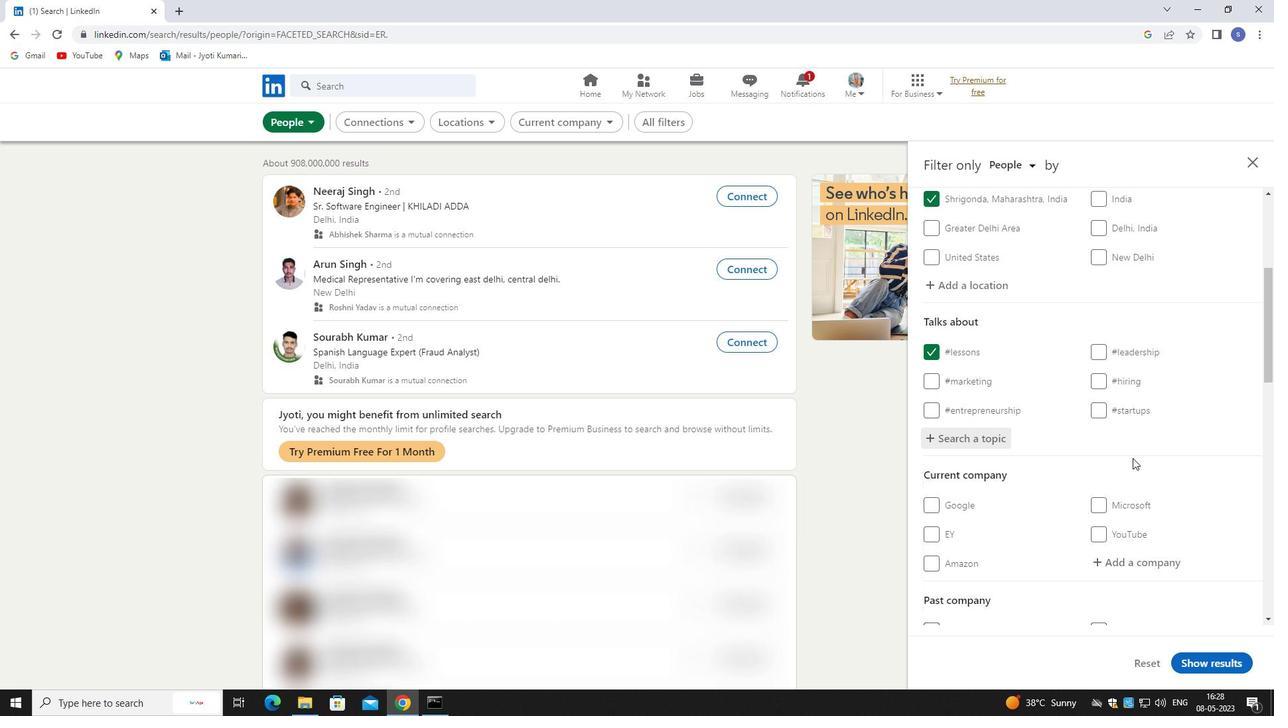 
Action: Mouse moved to (1150, 473)
Screenshot: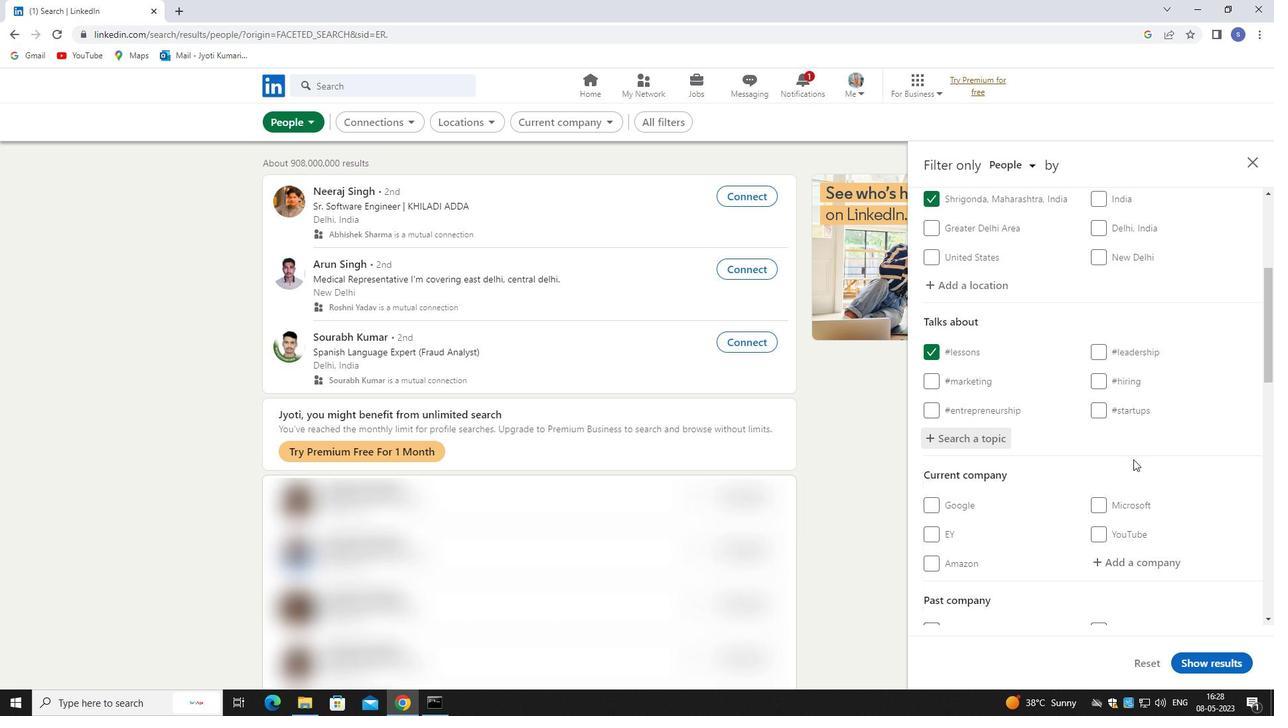 
Action: Mouse scrolled (1150, 473) with delta (0, 0)
Screenshot: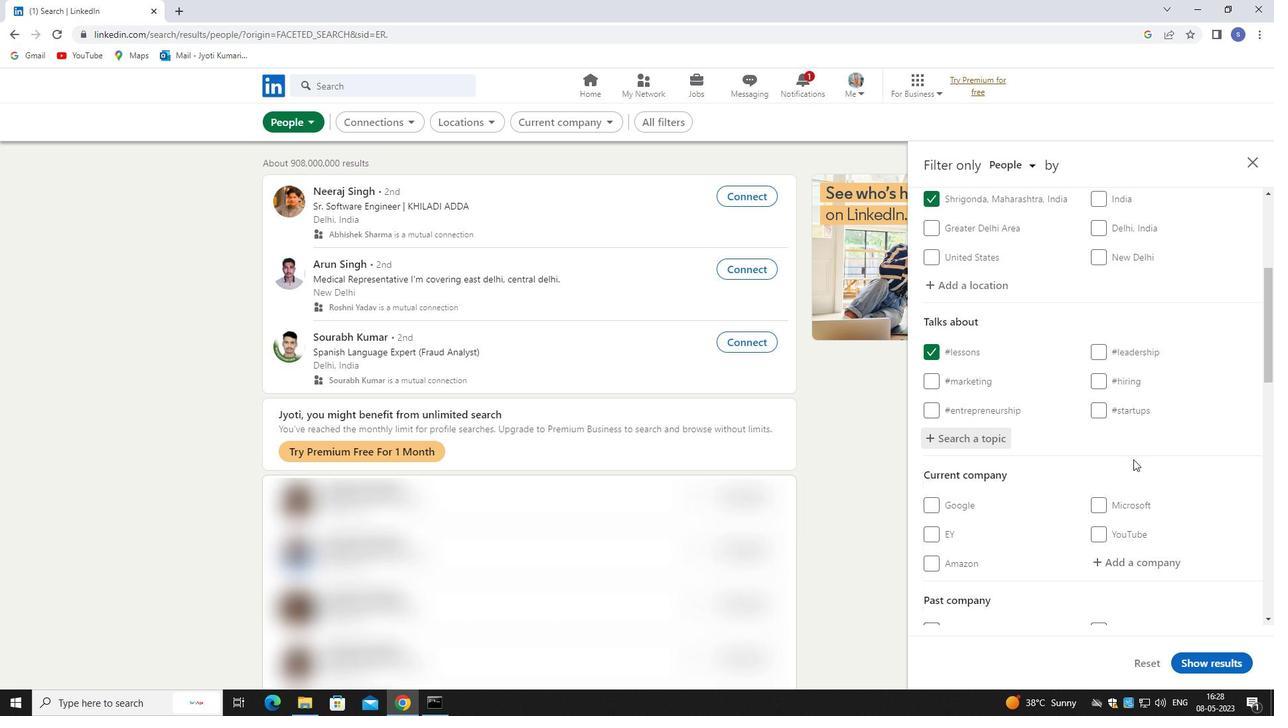 
Action: Mouse moved to (1149, 359)
Screenshot: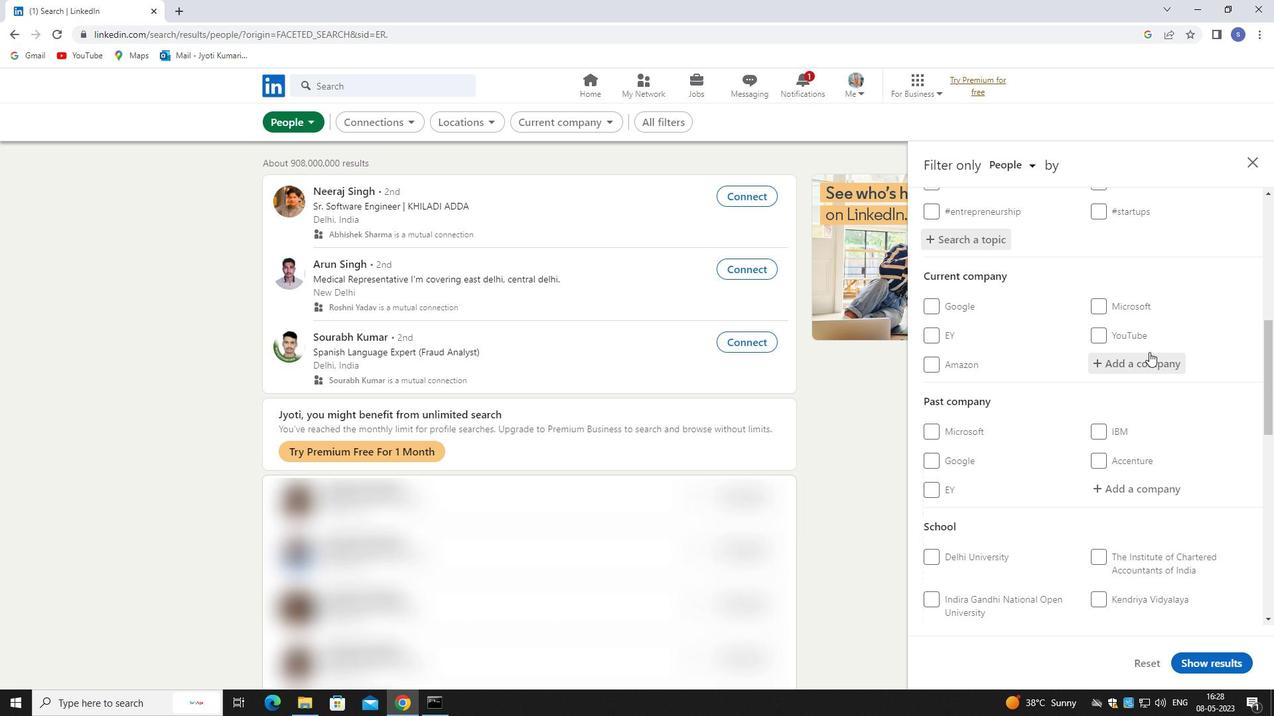 
Action: Mouse pressed left at (1149, 359)
Screenshot: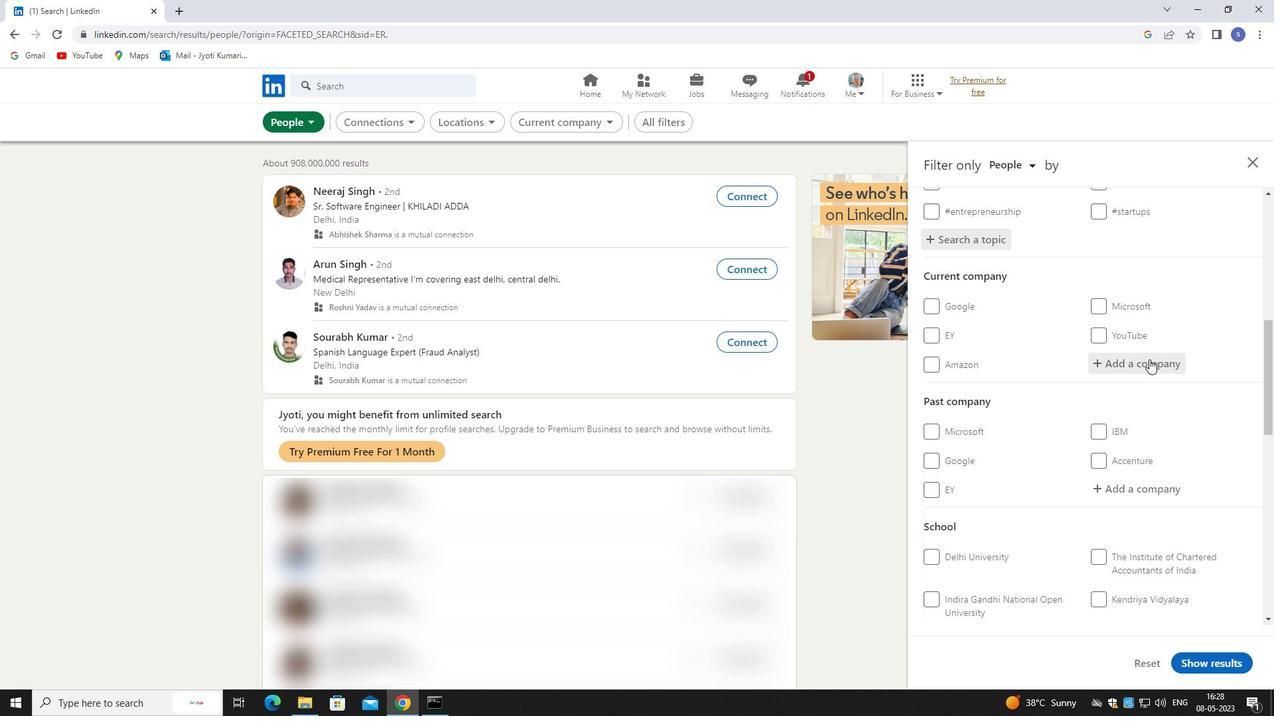 
Action: Mouse moved to (1152, 365)
Screenshot: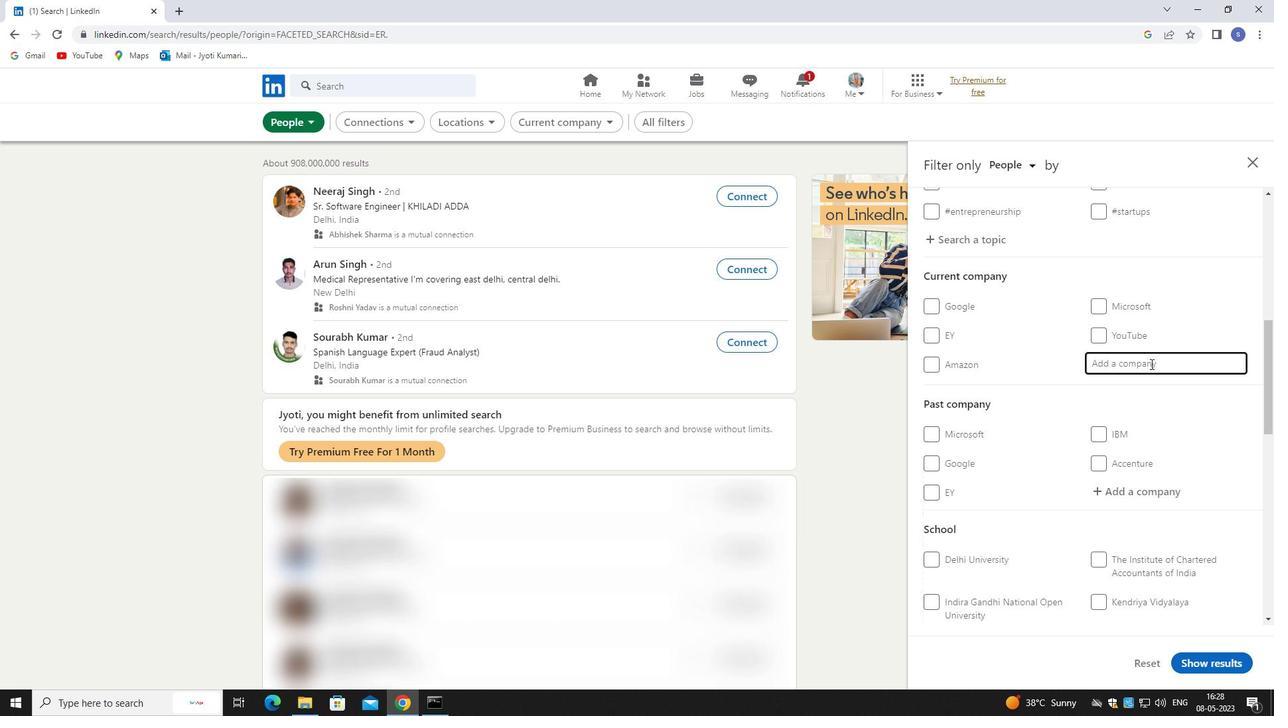 
Action: Key pressed altair
Screenshot: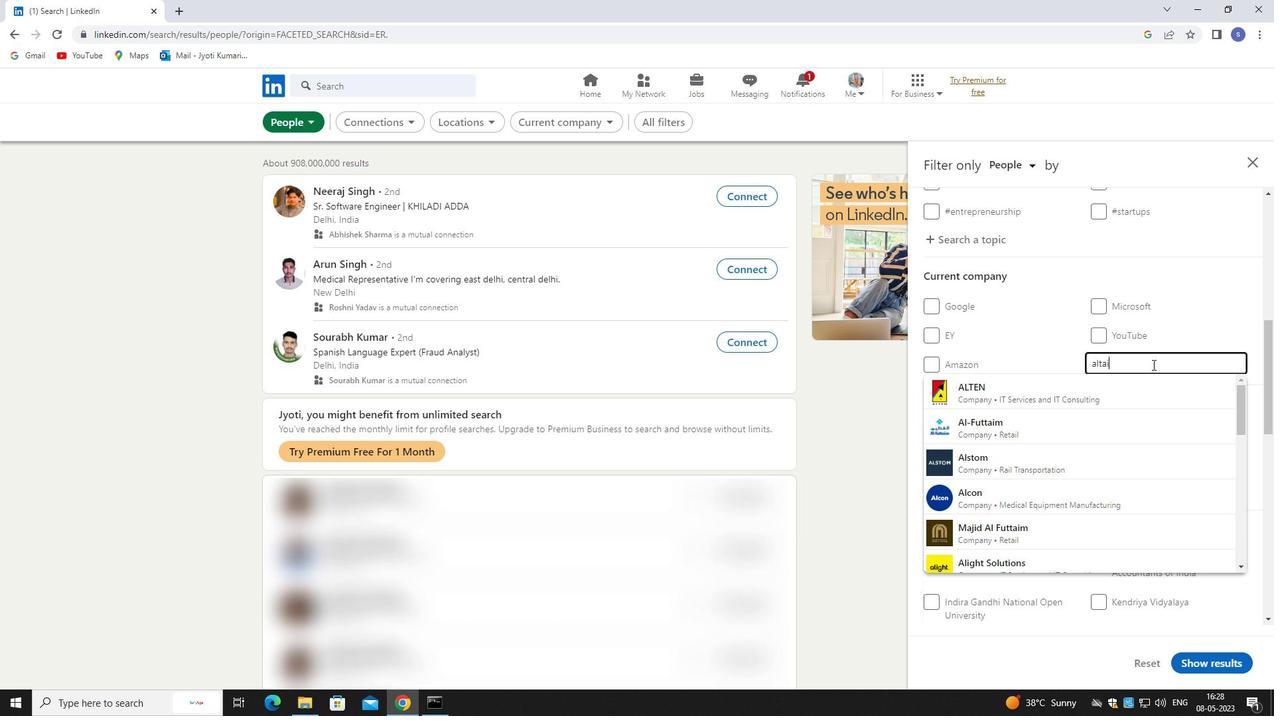 
Action: Mouse moved to (1134, 404)
Screenshot: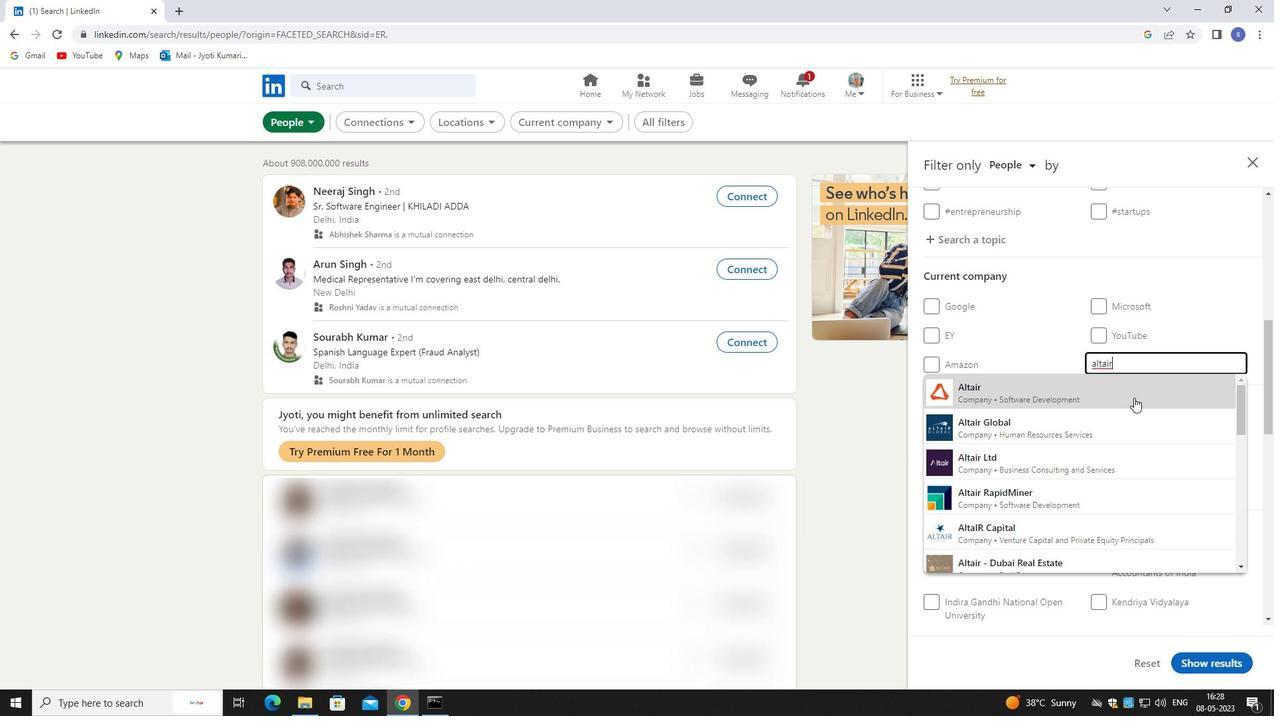 
Action: Mouse pressed left at (1134, 404)
Screenshot: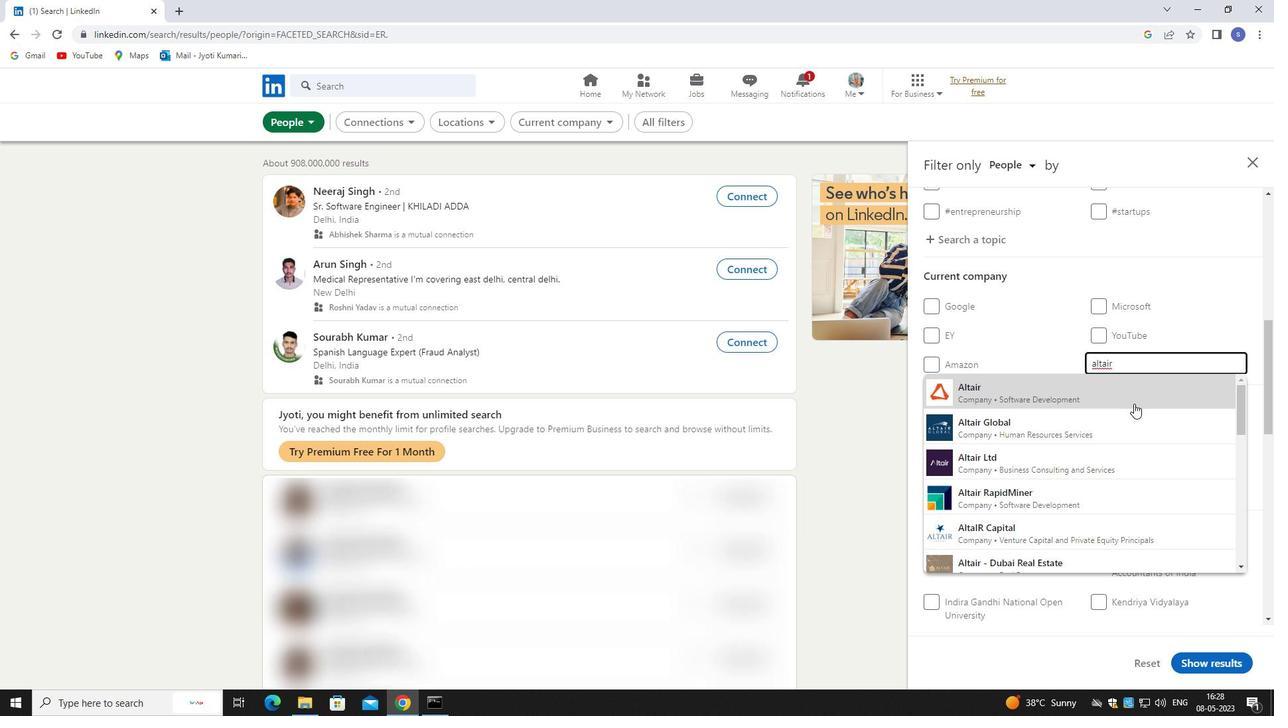 
Action: Mouse scrolled (1134, 403) with delta (0, 0)
Screenshot: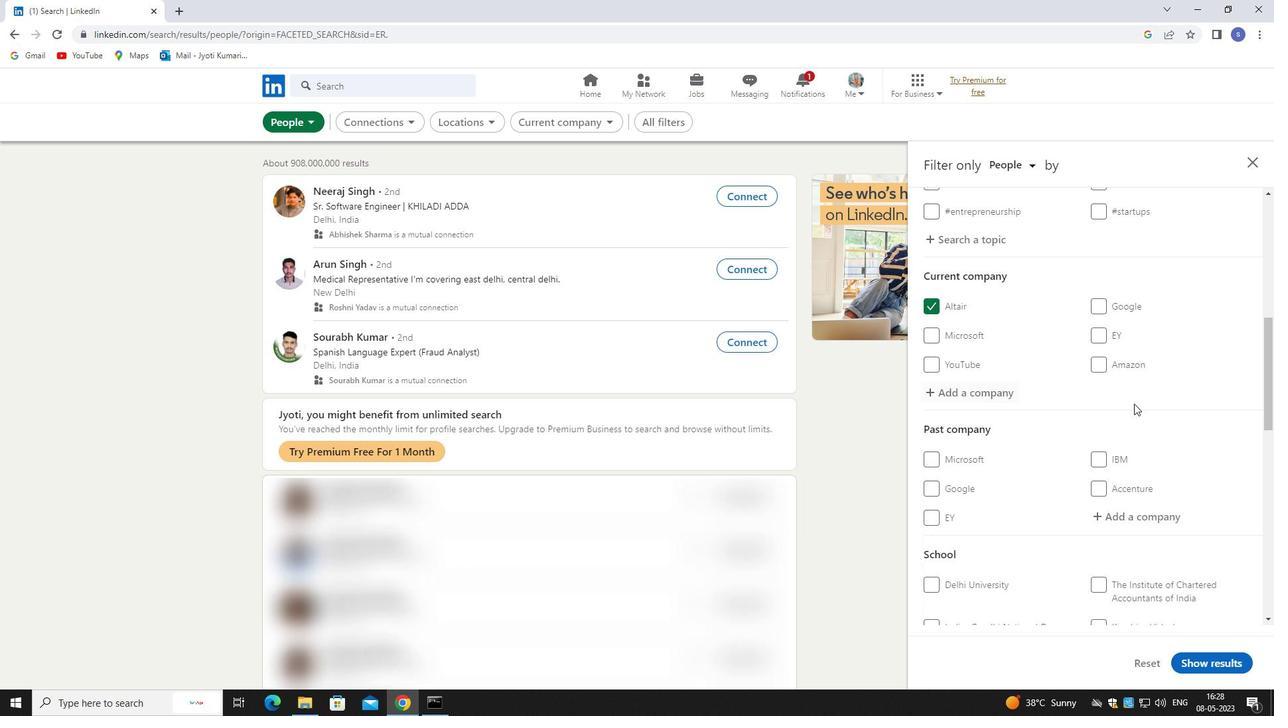 
Action: Mouse scrolled (1134, 403) with delta (0, 0)
Screenshot: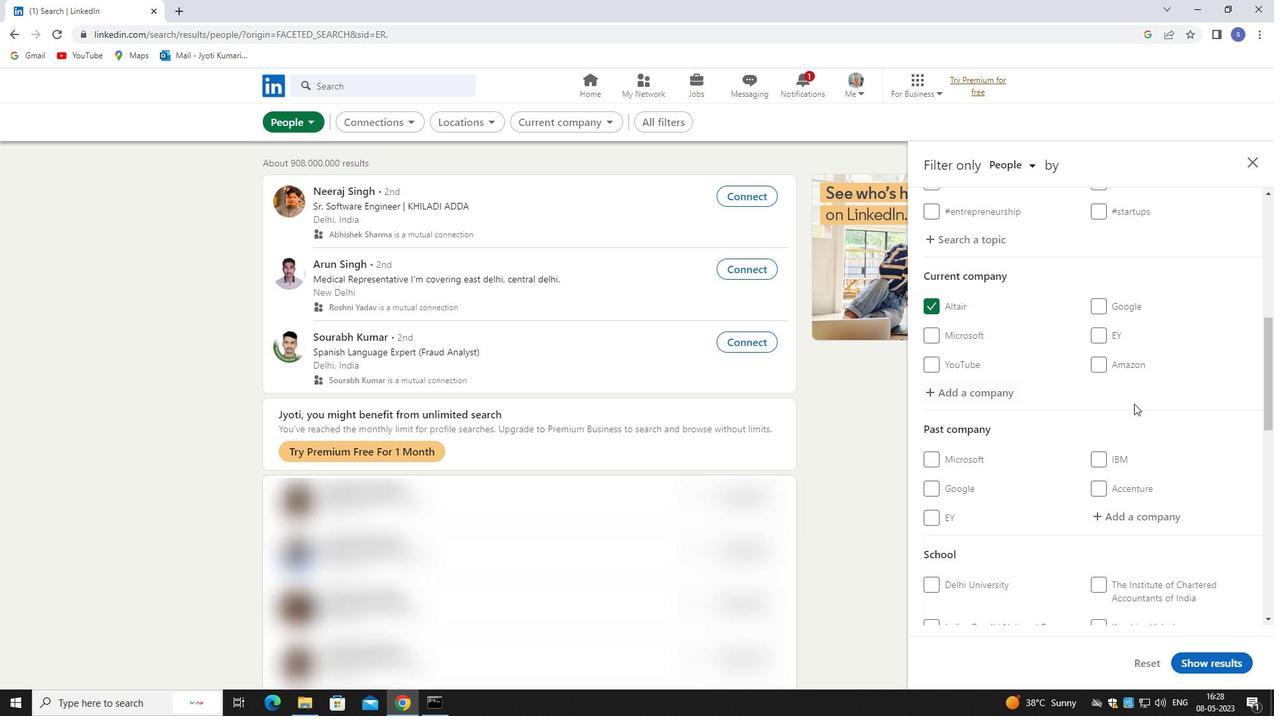 
Action: Mouse scrolled (1134, 403) with delta (0, 0)
Screenshot: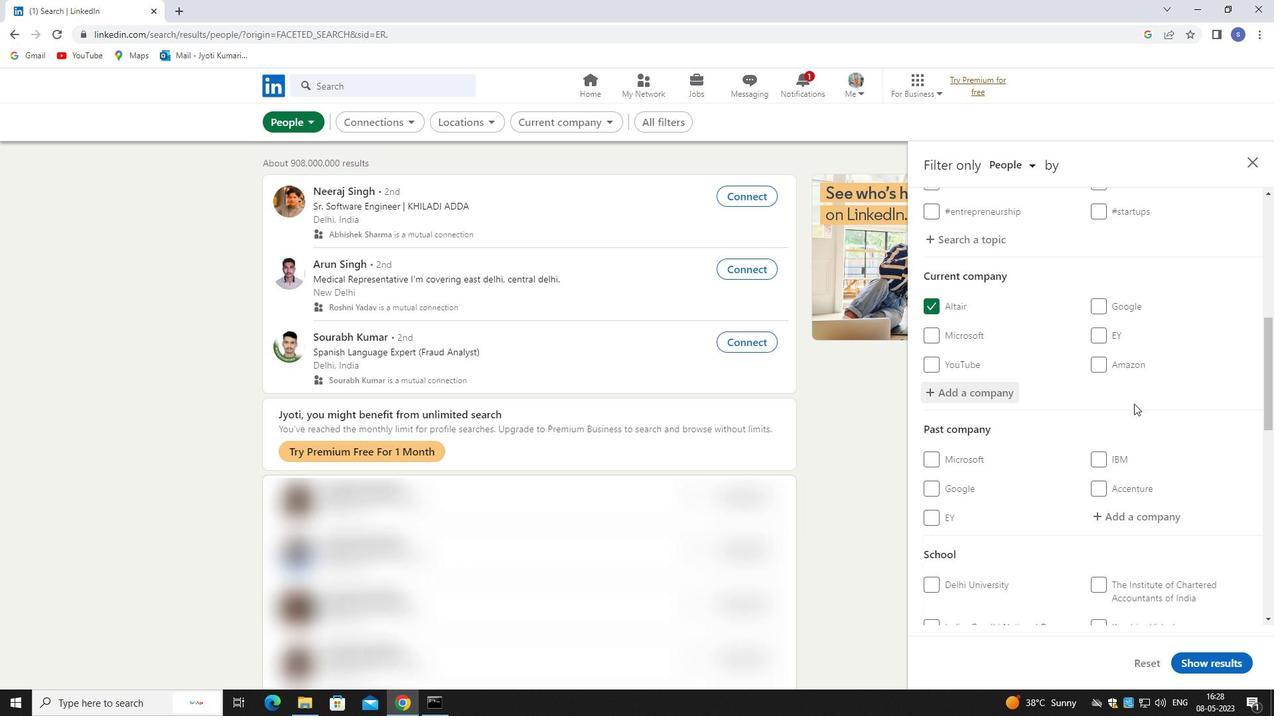 
Action: Mouse scrolled (1134, 403) with delta (0, 0)
Screenshot: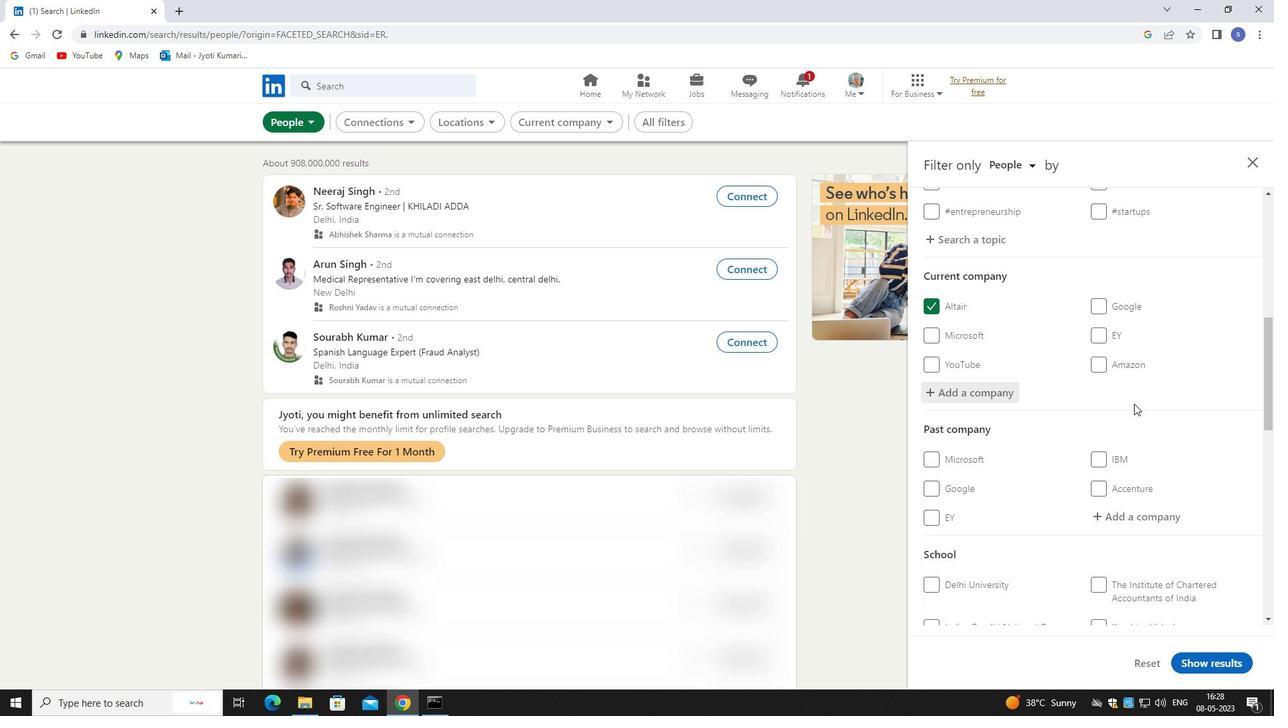 
Action: Mouse moved to (1135, 411)
Screenshot: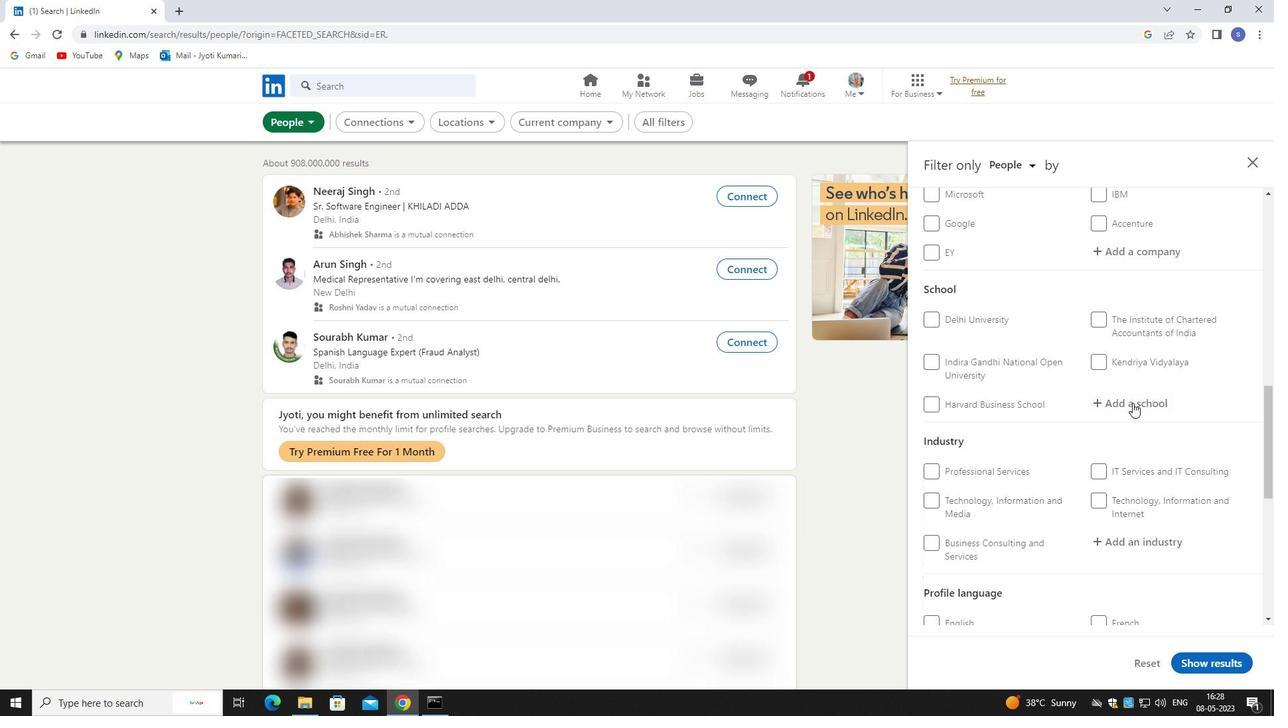 
Action: Mouse pressed left at (1135, 411)
Screenshot: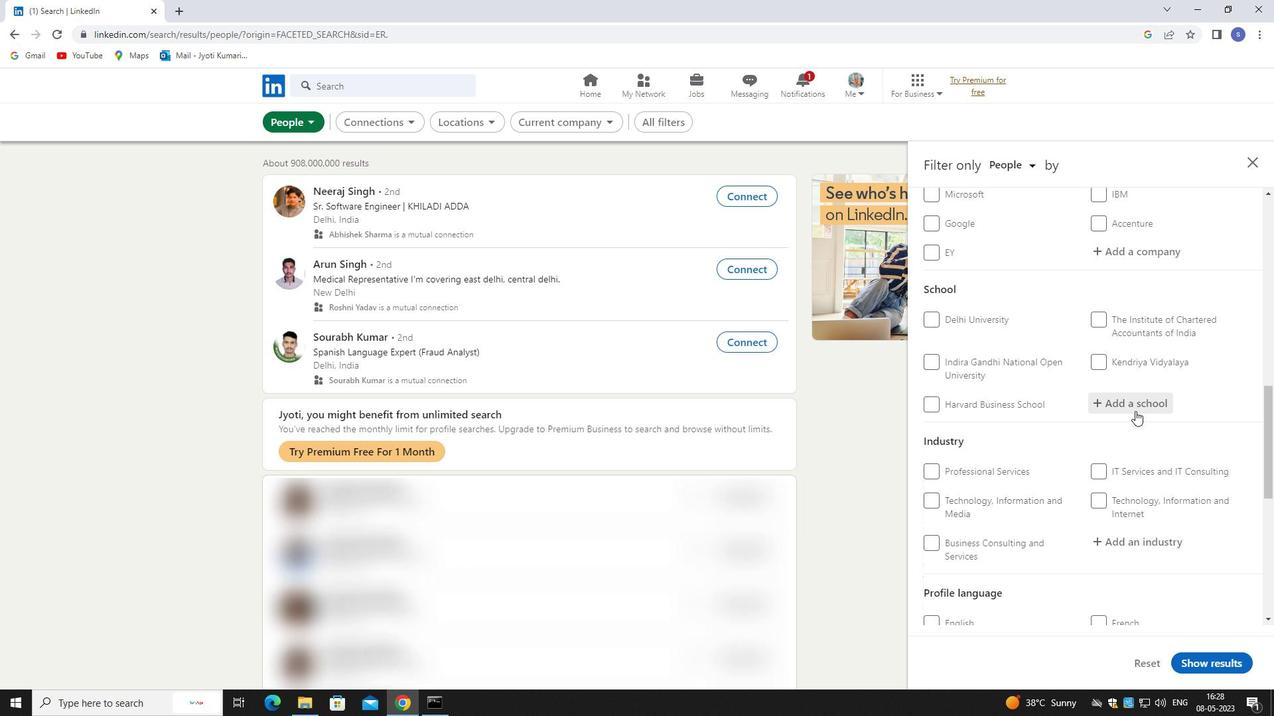 
Action: Mouse moved to (1132, 410)
Screenshot: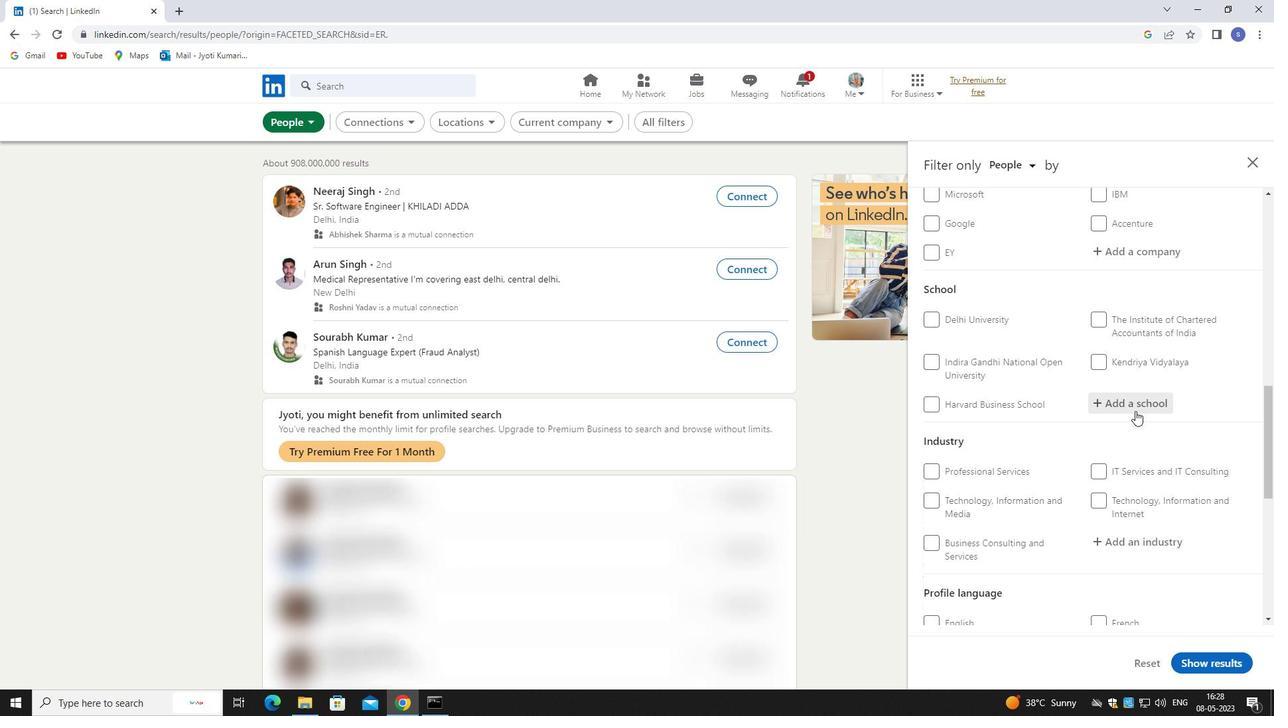 
Action: Key pressed jawaharlal
Screenshot: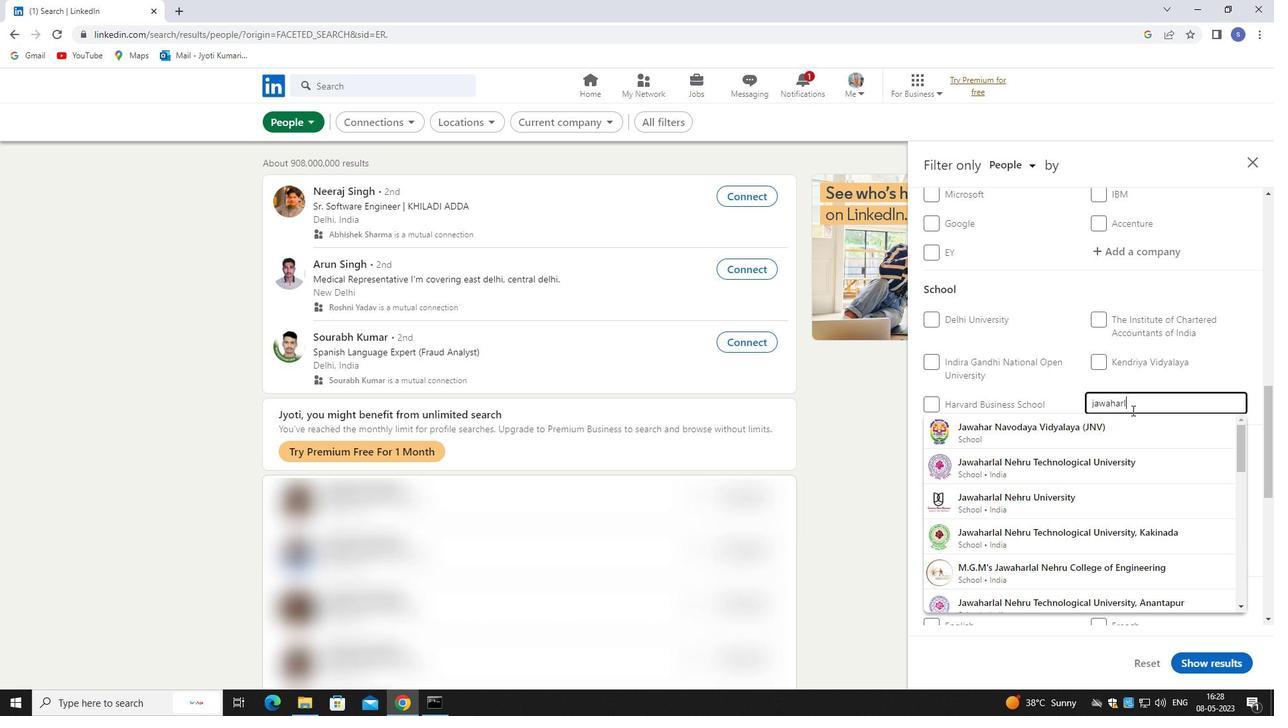 
Action: Mouse moved to (1134, 436)
Screenshot: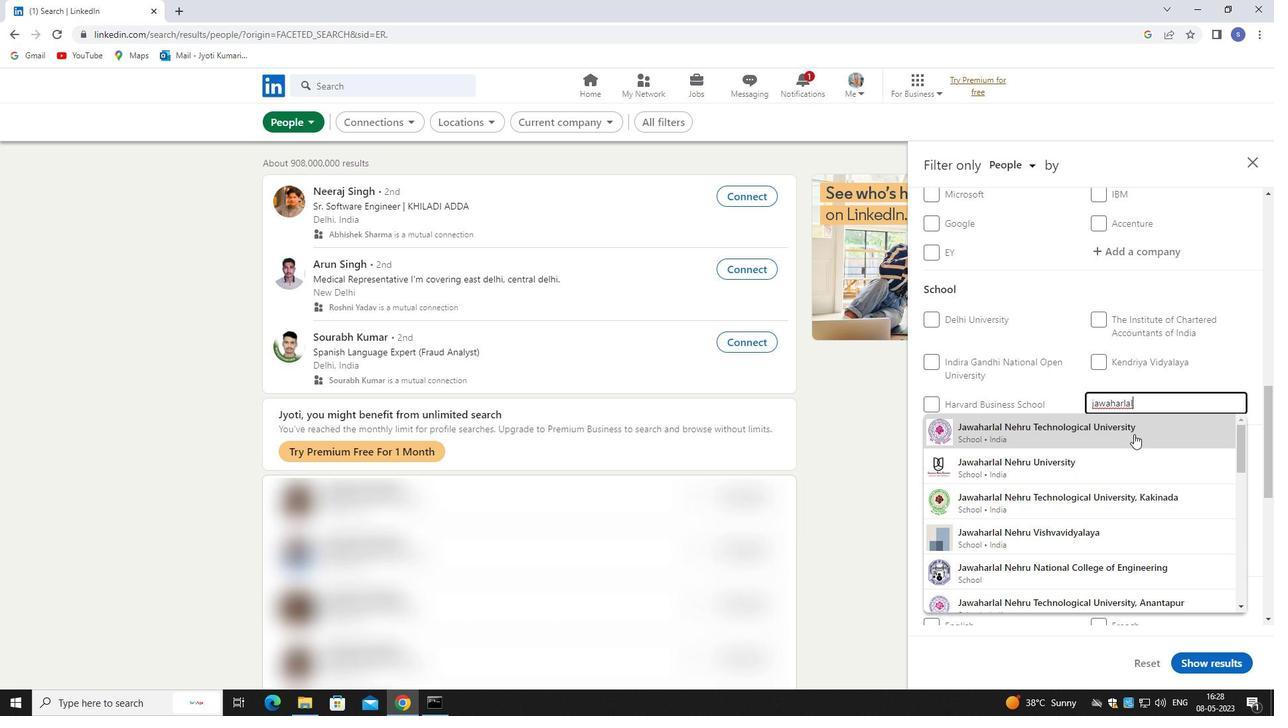 
Action: Mouse pressed left at (1134, 436)
Screenshot: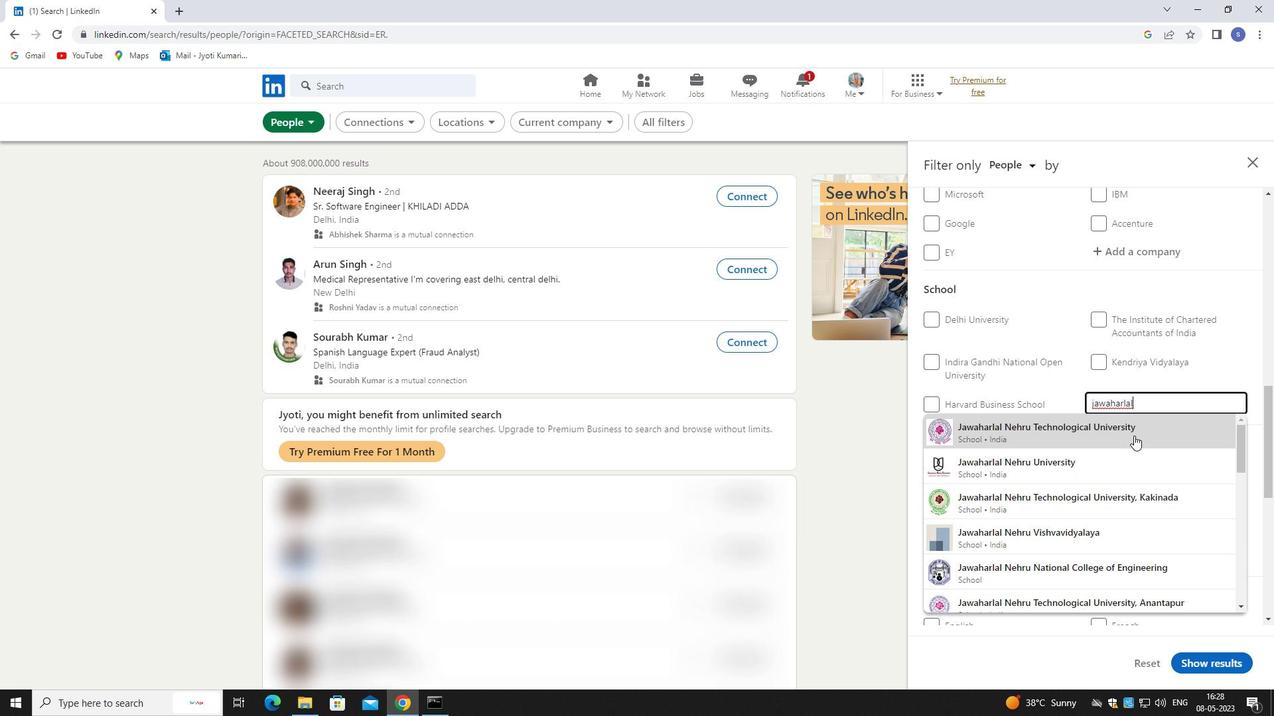 
Action: Mouse moved to (1134, 436)
Screenshot: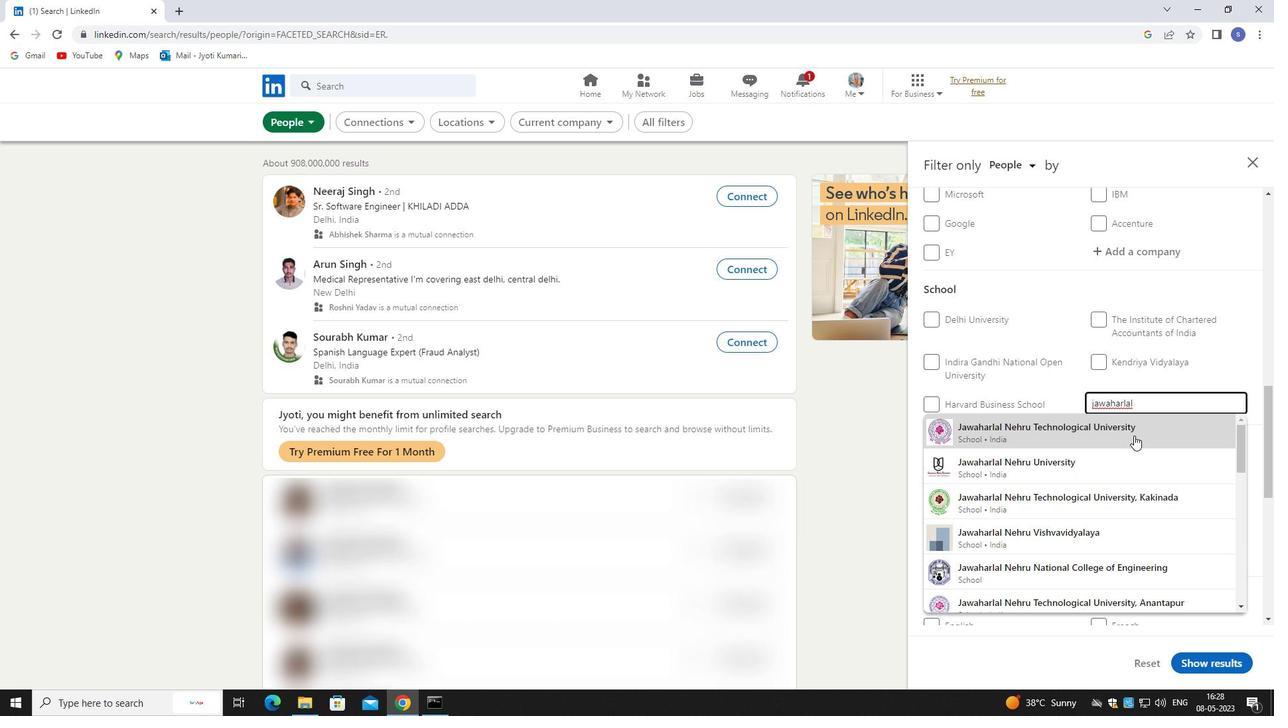 
Action: Mouse scrolled (1134, 435) with delta (0, 0)
Screenshot: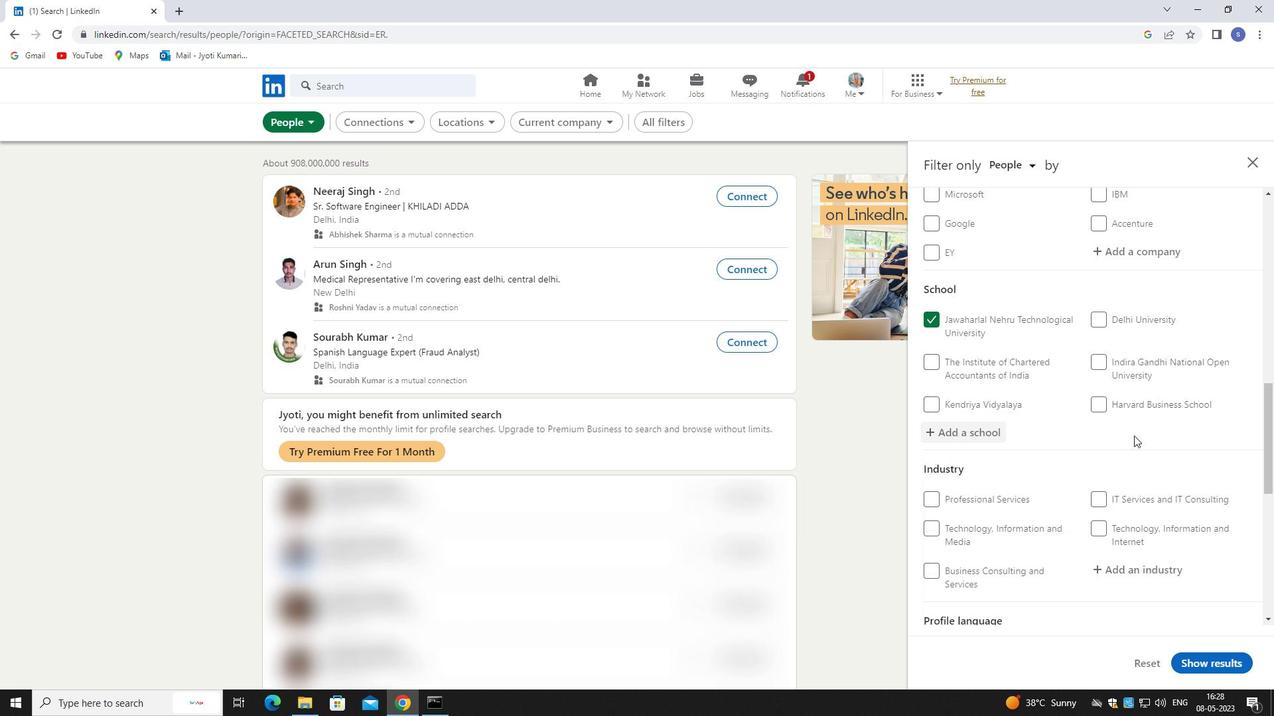 
Action: Mouse scrolled (1134, 435) with delta (0, 0)
Screenshot: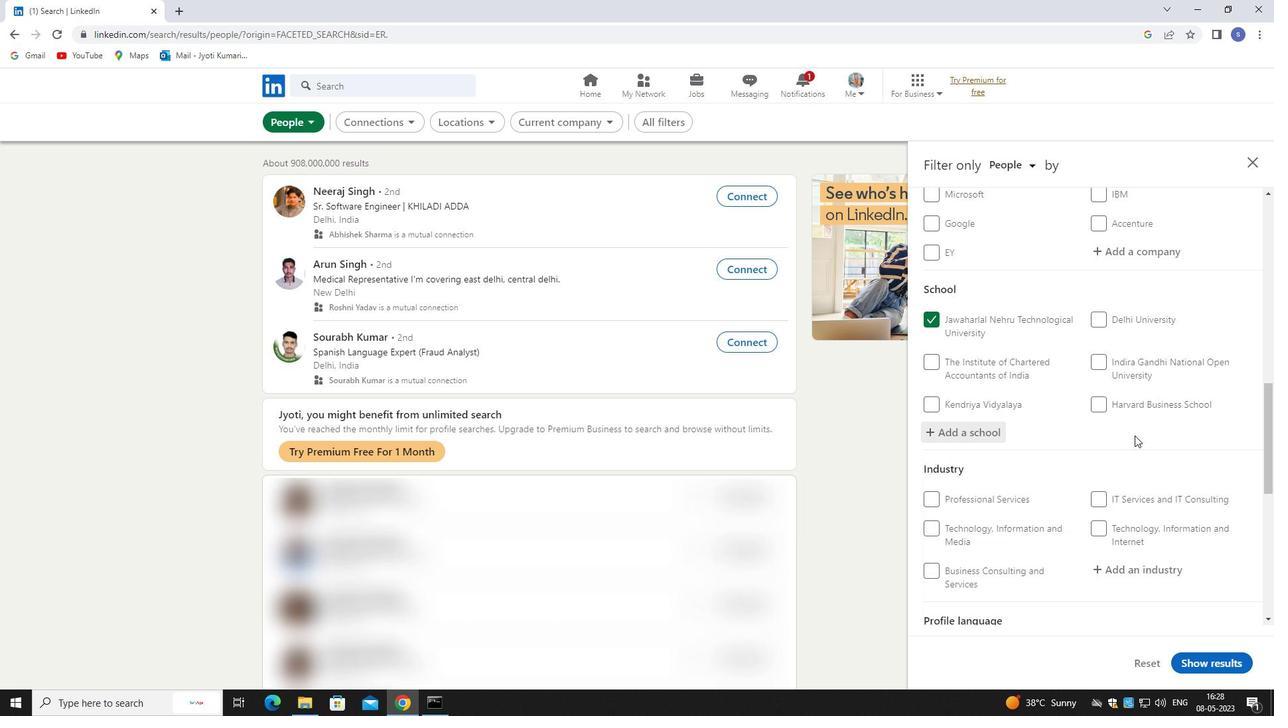 
Action: Mouse scrolled (1134, 435) with delta (0, 0)
Screenshot: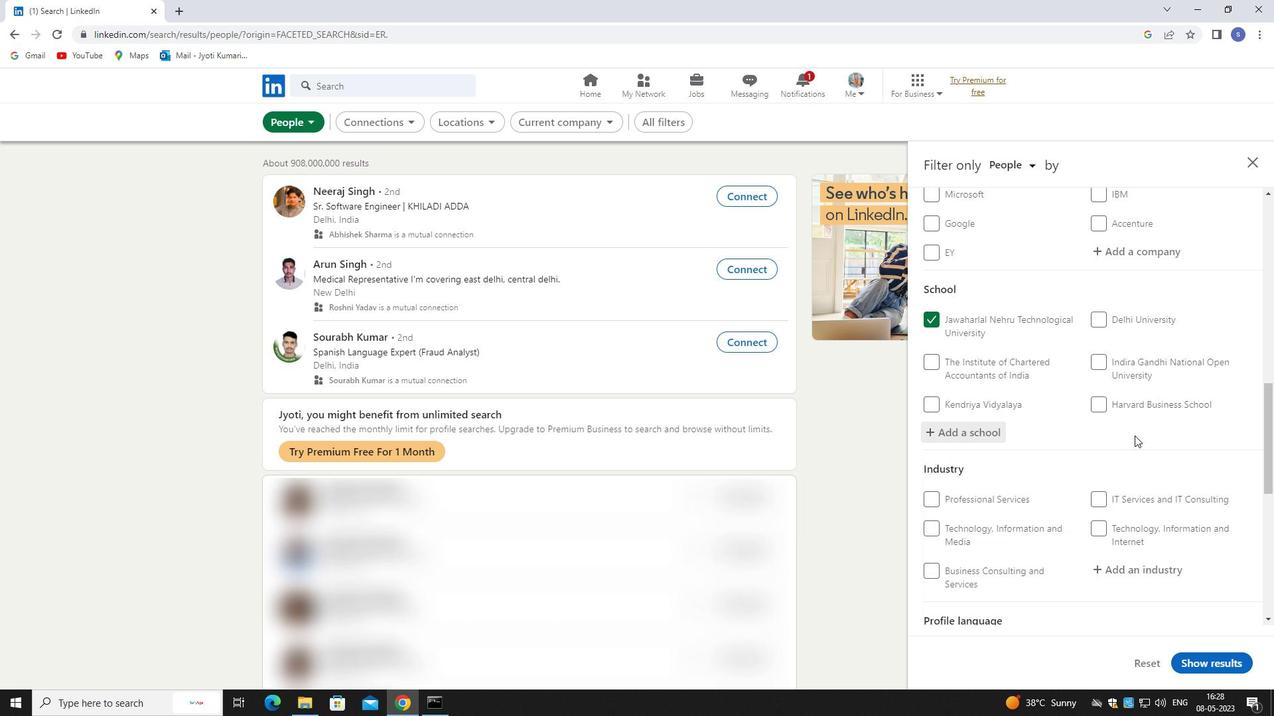 
Action: Mouse moved to (1140, 375)
Screenshot: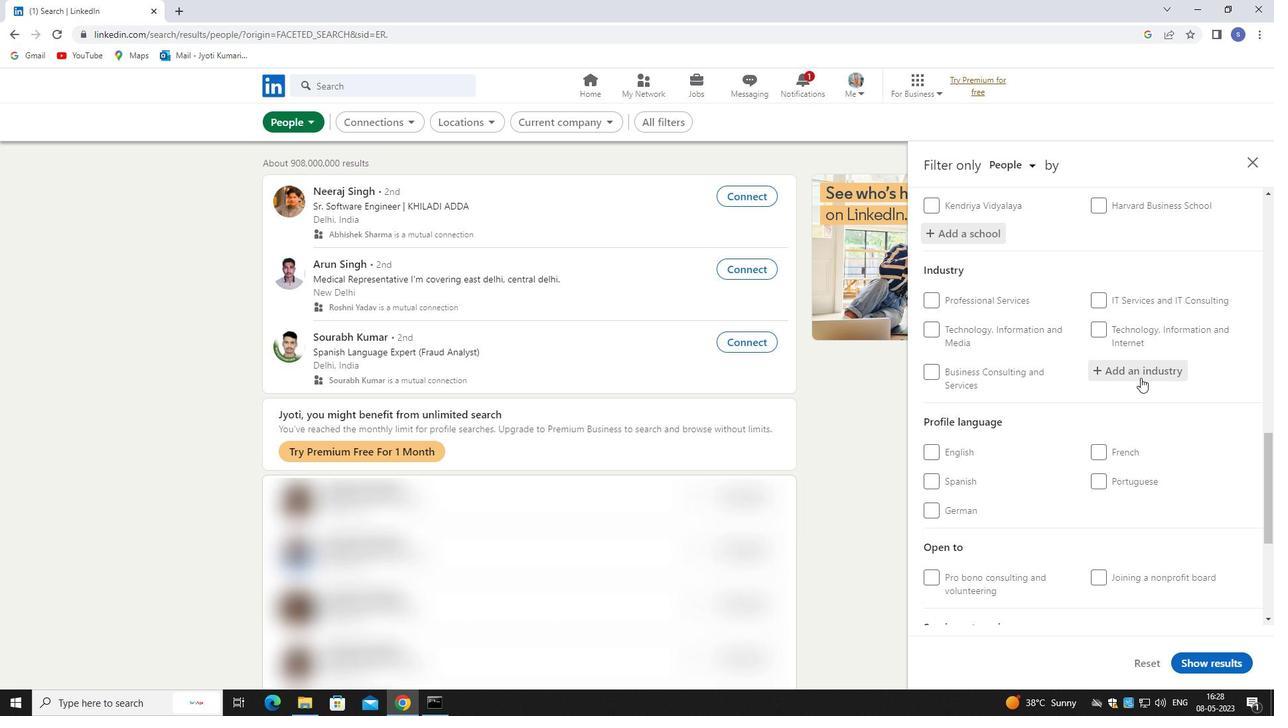 
Action: Mouse pressed left at (1140, 375)
Screenshot: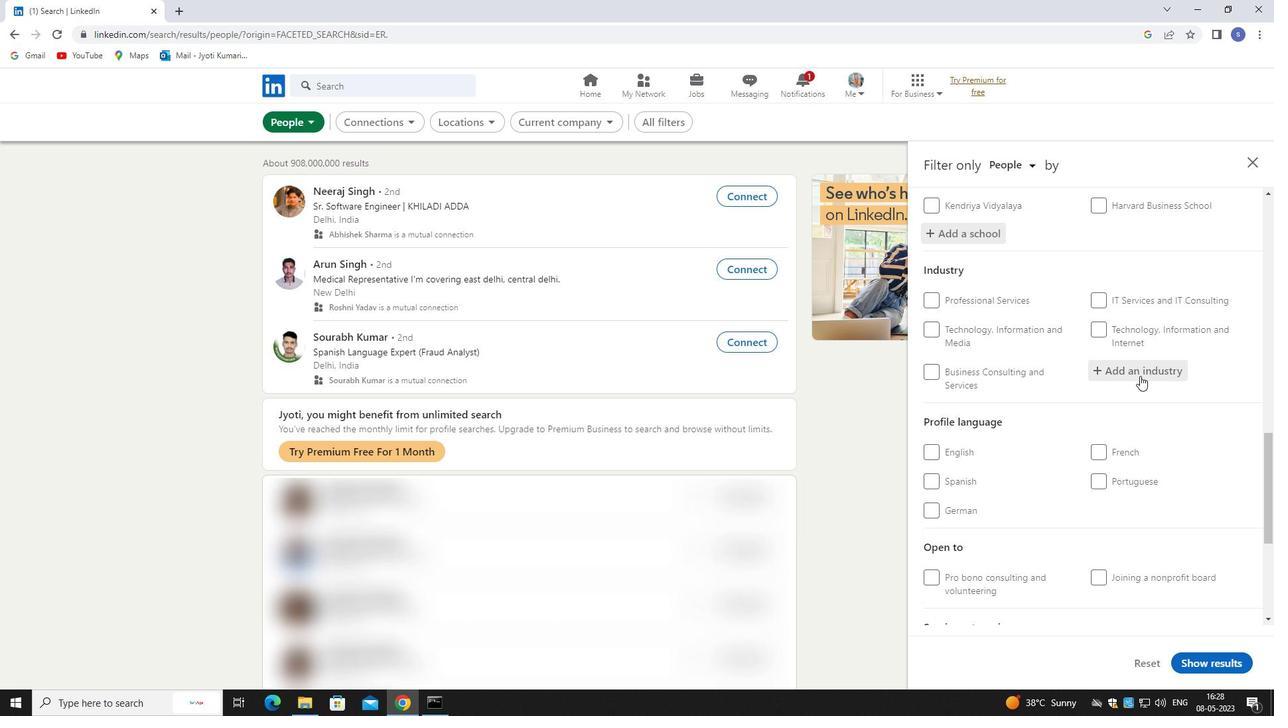 
Action: Key pressed well
Screenshot: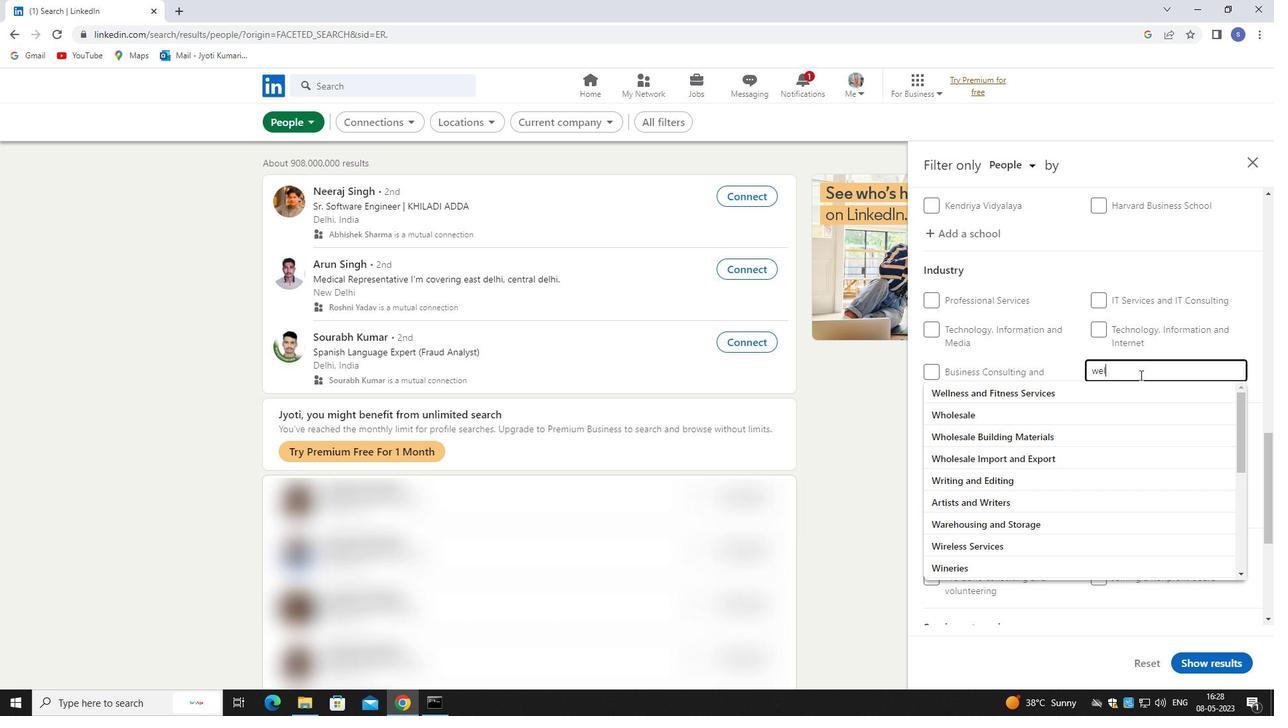 
Action: Mouse moved to (1173, 391)
Screenshot: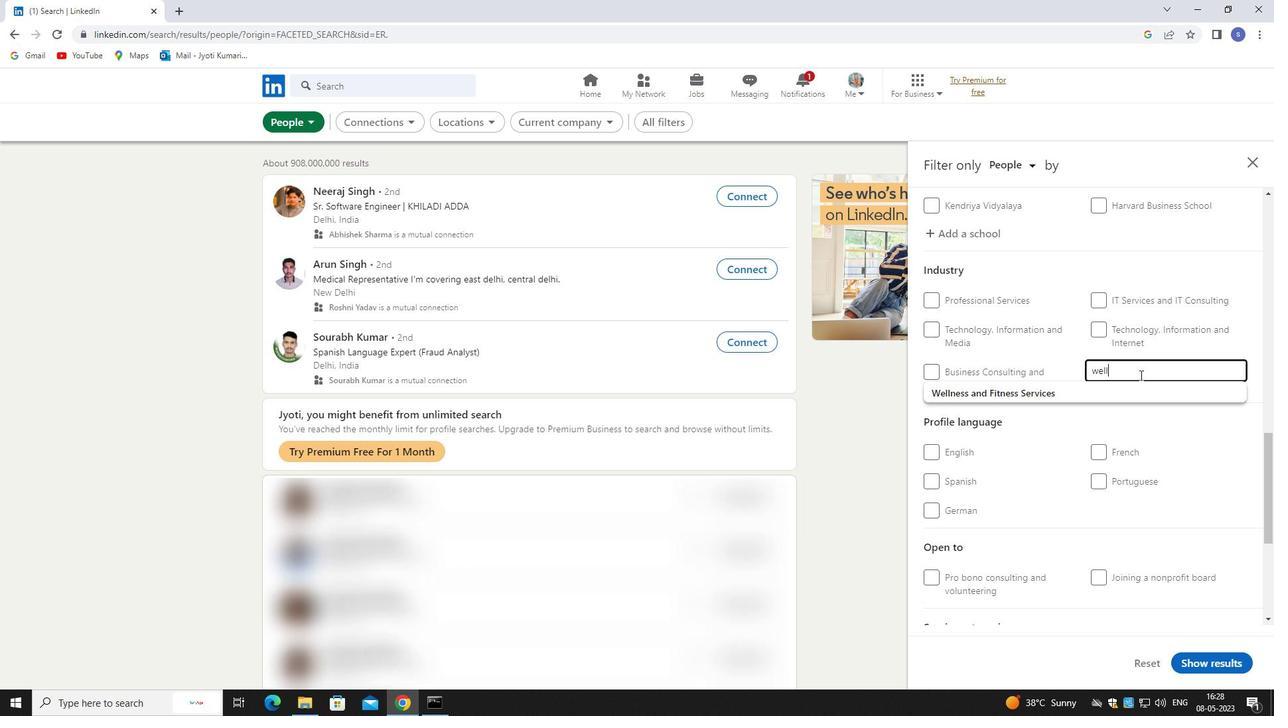
Action: Mouse pressed left at (1173, 391)
Screenshot: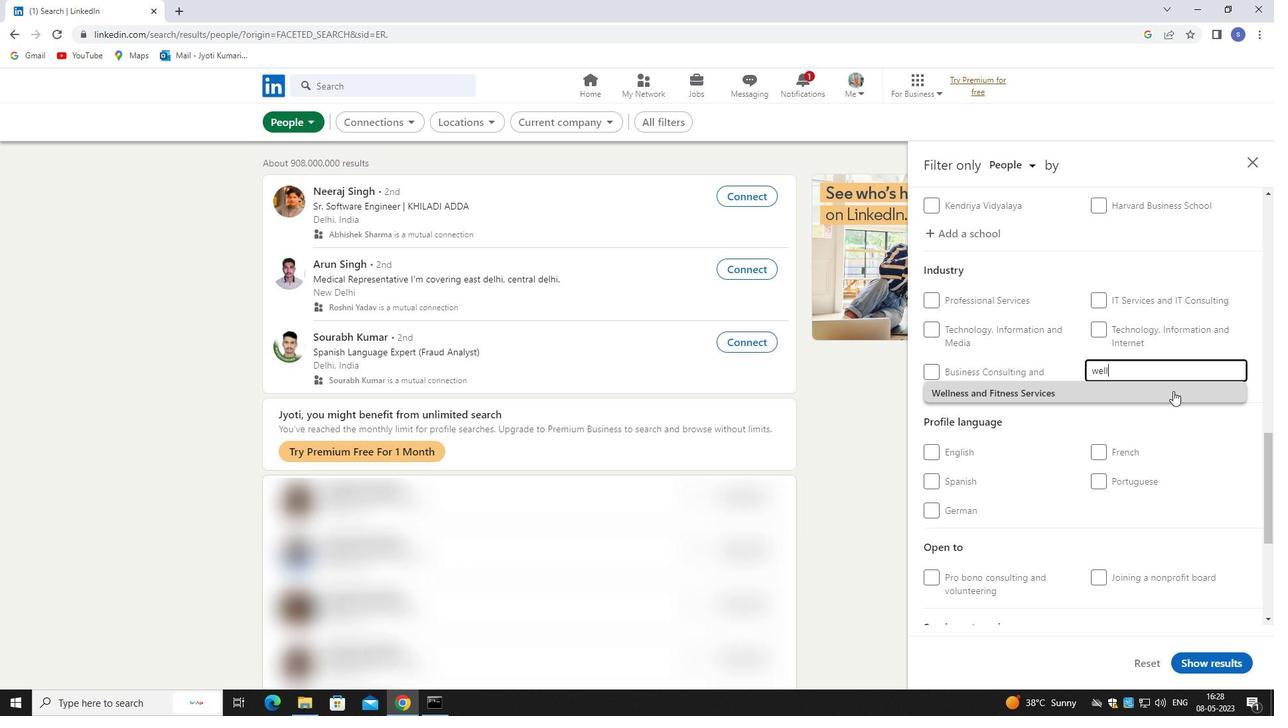 
Action: Mouse moved to (931, 475)
Screenshot: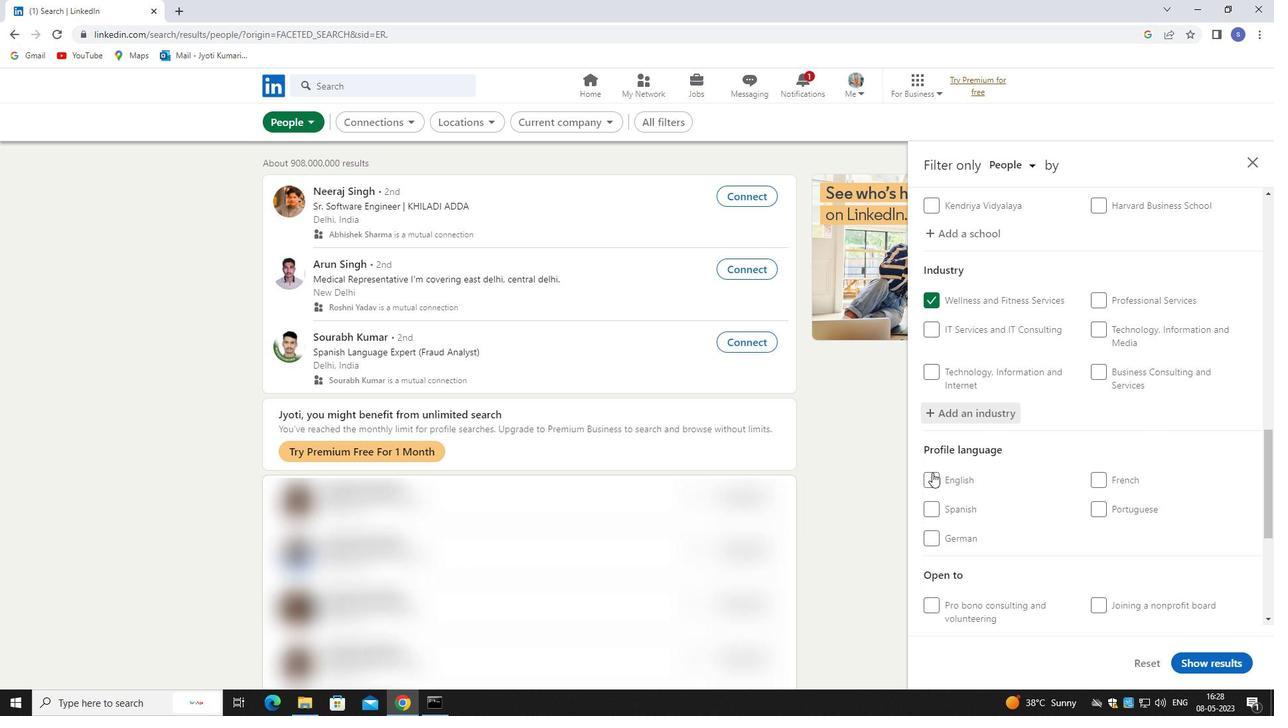 
Action: Mouse pressed left at (931, 475)
Screenshot: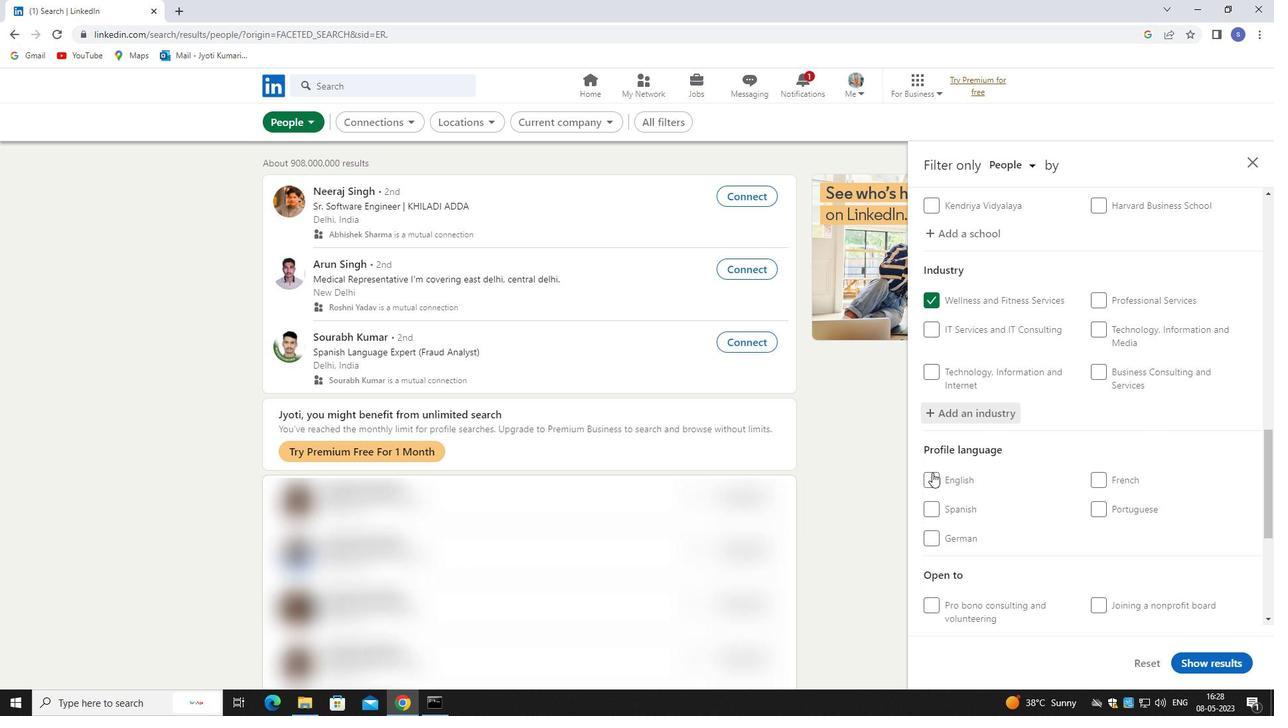 
Action: Mouse moved to (1000, 465)
Screenshot: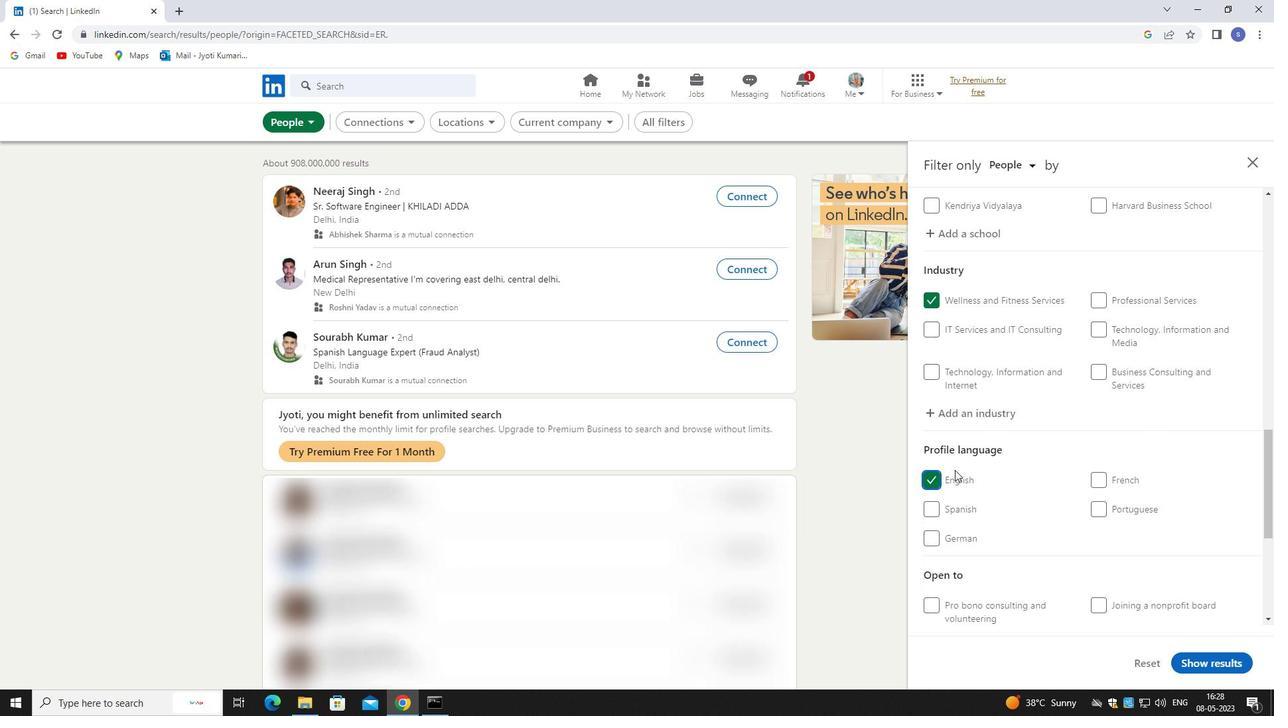 
Action: Mouse scrolled (1000, 464) with delta (0, 0)
Screenshot: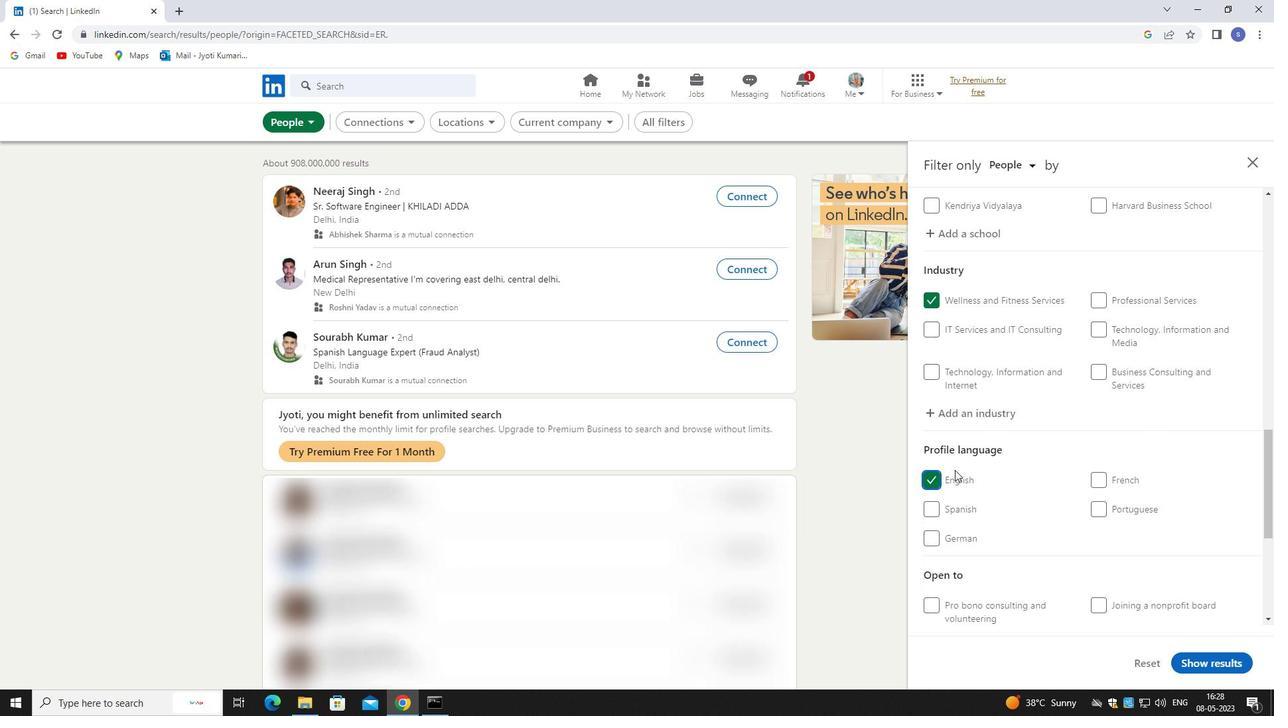 
Action: Mouse moved to (1026, 471)
Screenshot: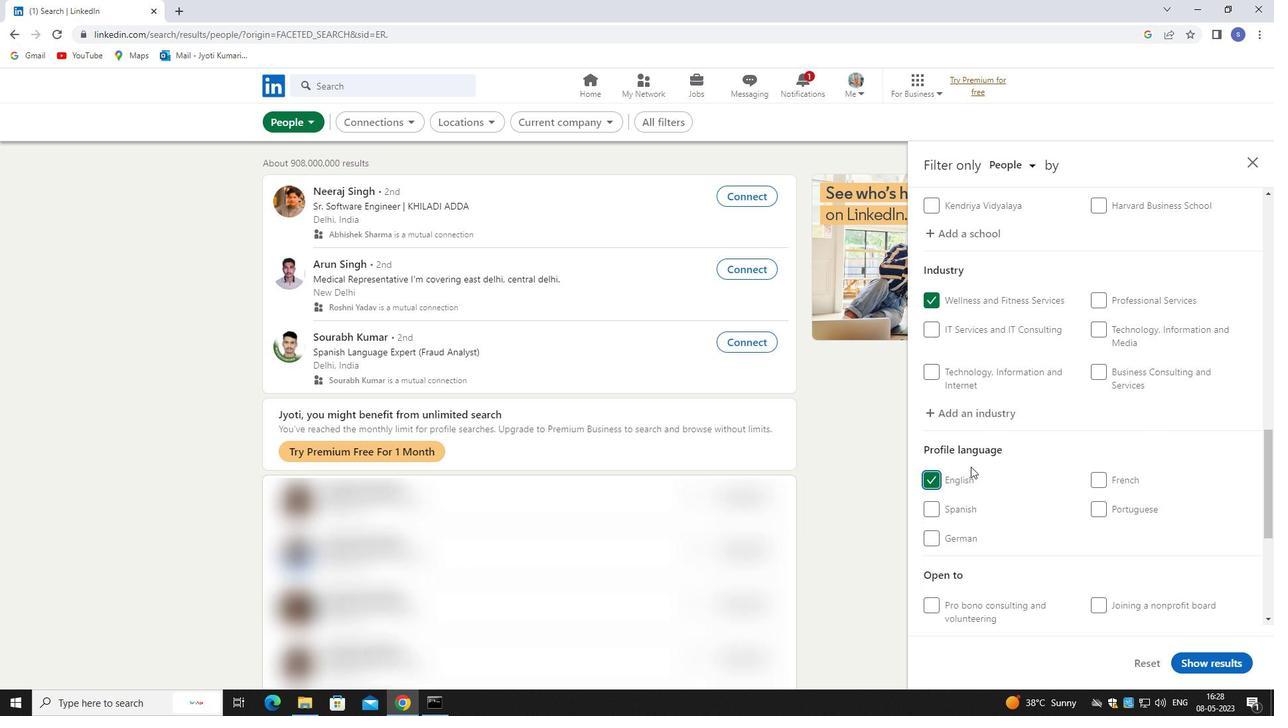 
Action: Mouse scrolled (1026, 470) with delta (0, 0)
Screenshot: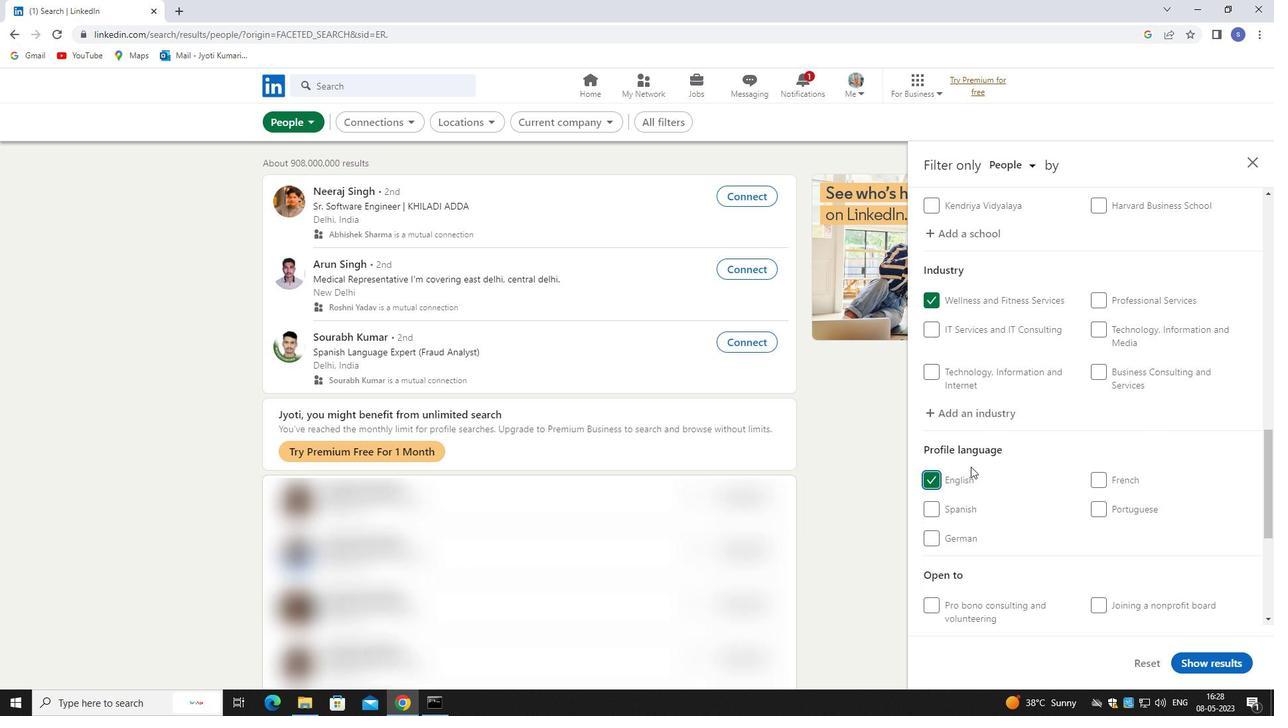 
Action: Mouse moved to (1098, 480)
Screenshot: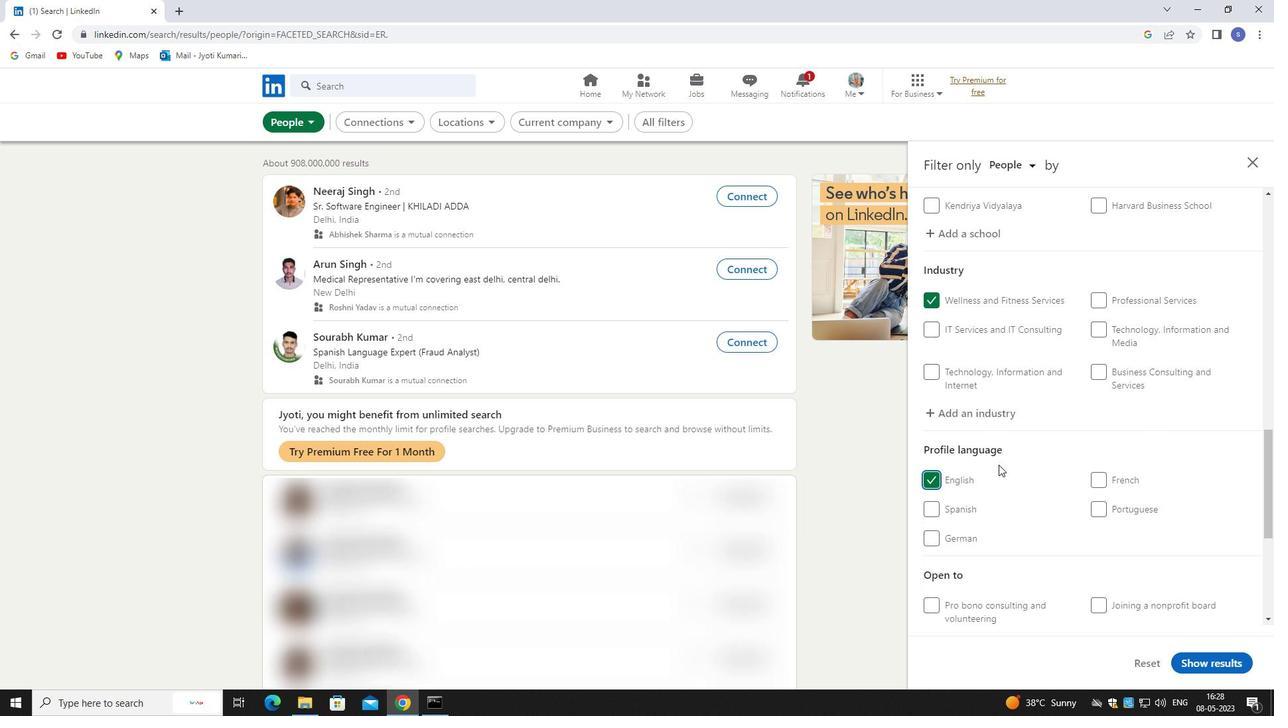 
Action: Mouse scrolled (1098, 479) with delta (0, 0)
Screenshot: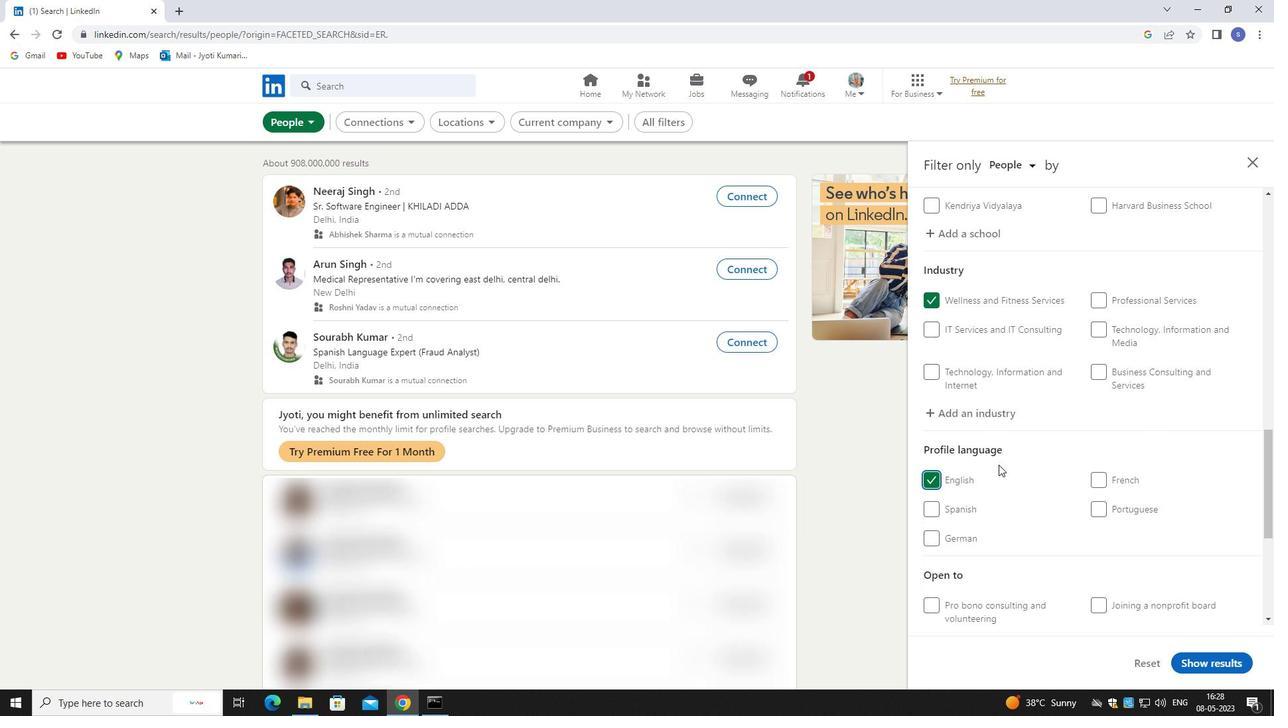 
Action: Mouse moved to (1109, 480)
Screenshot: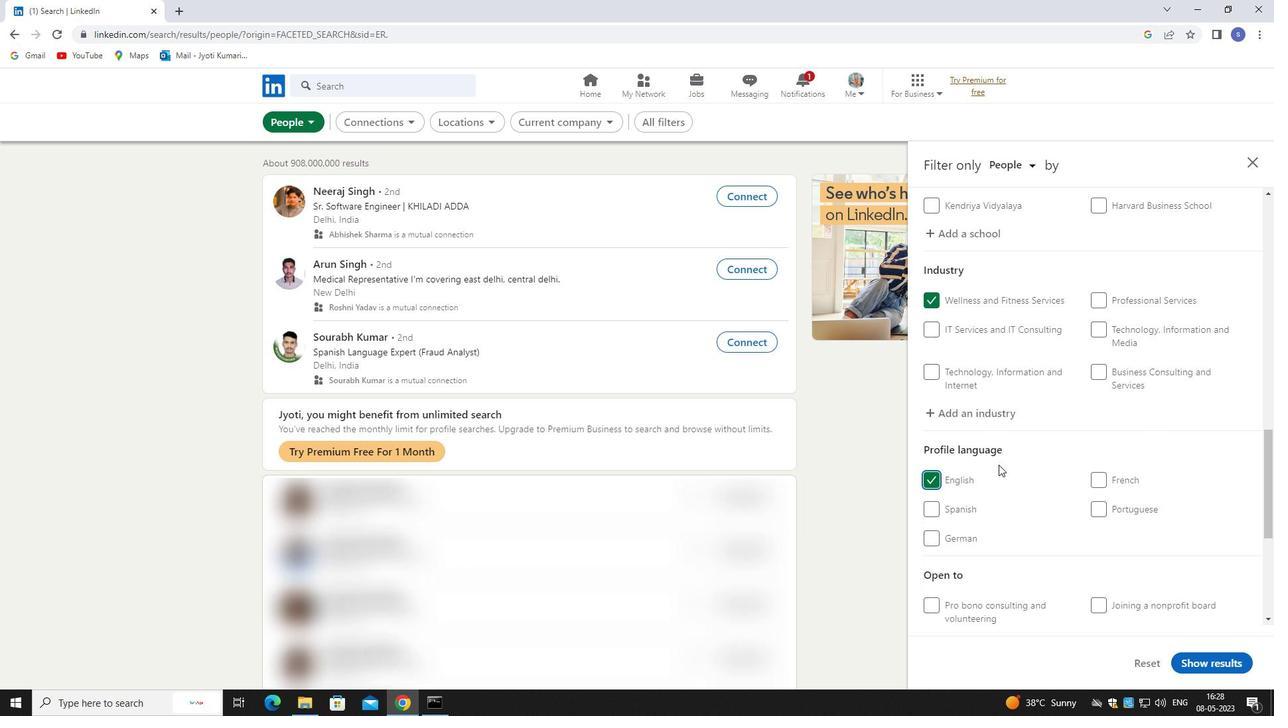 
Action: Mouse scrolled (1109, 479) with delta (0, 0)
Screenshot: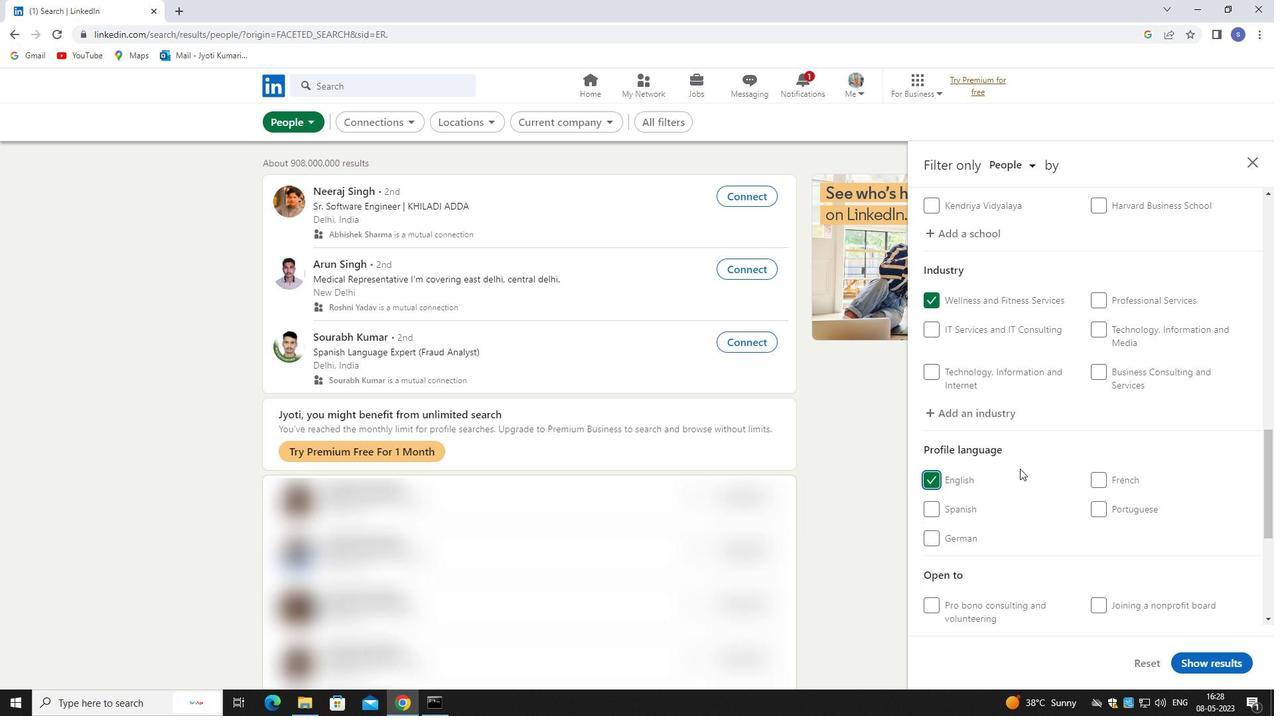 
Action: Mouse moved to (1116, 479)
Screenshot: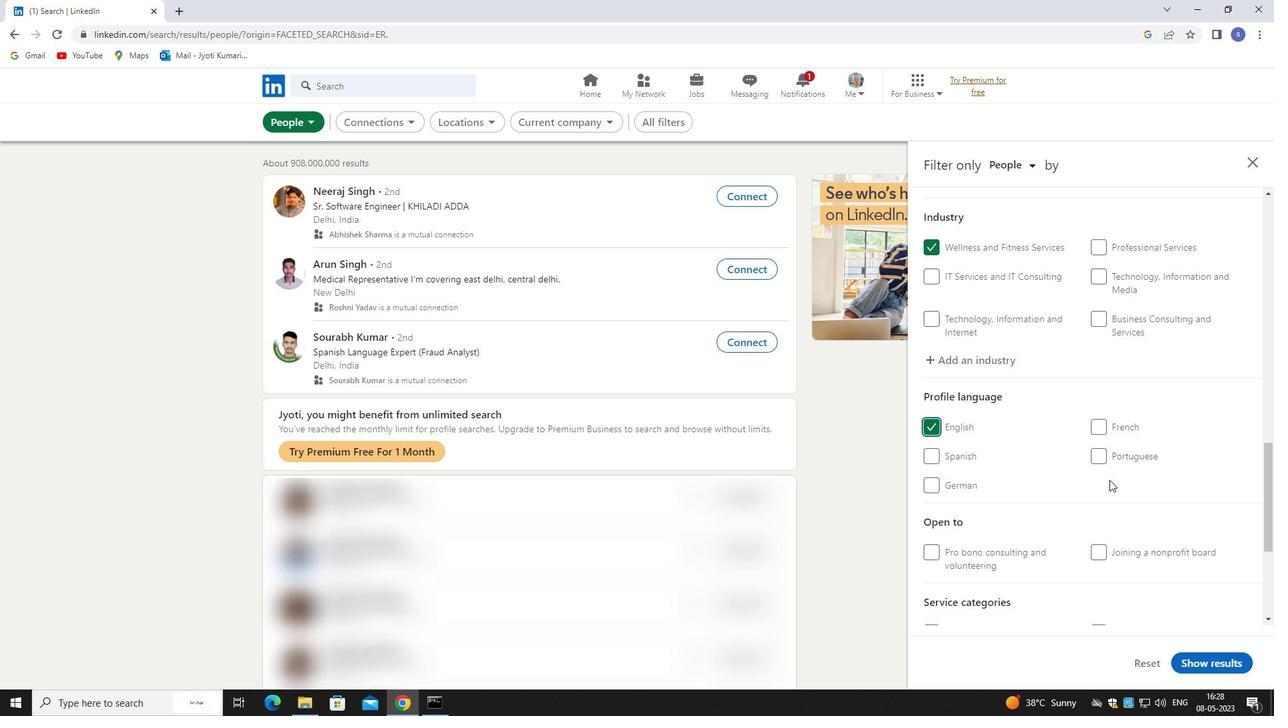 
Action: Mouse scrolled (1116, 479) with delta (0, 0)
Screenshot: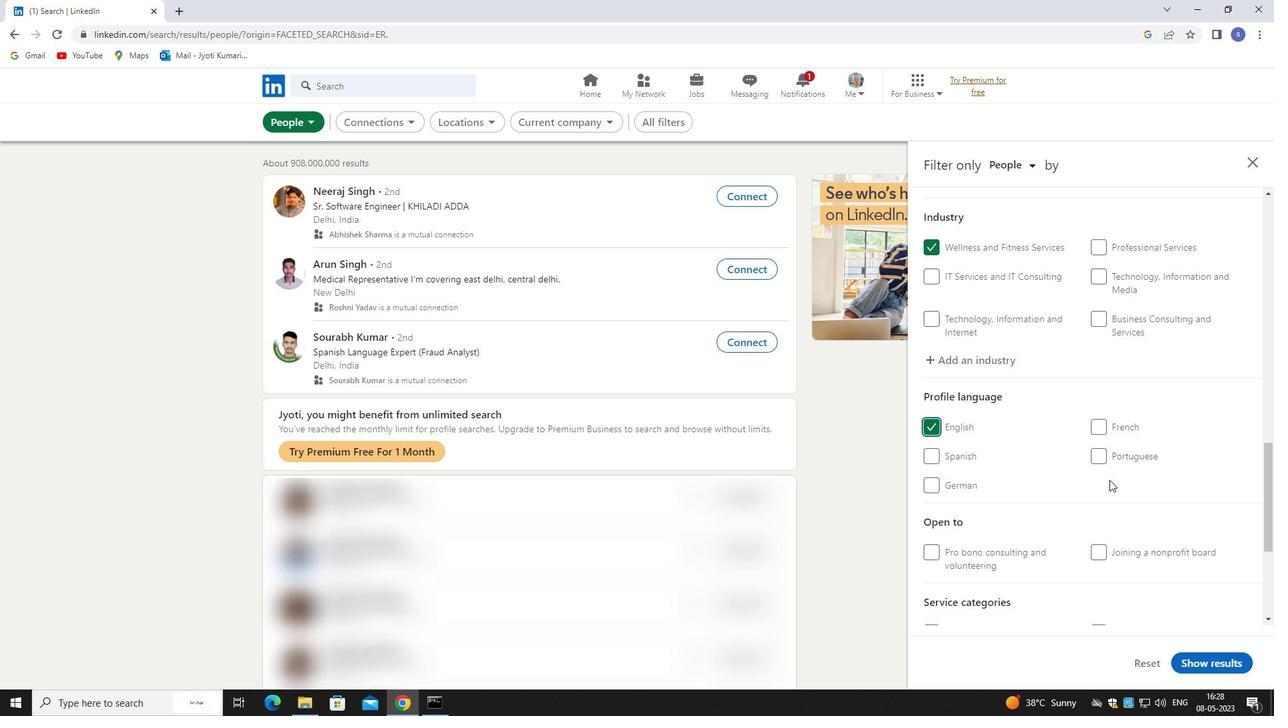 
Action: Mouse moved to (1145, 433)
Screenshot: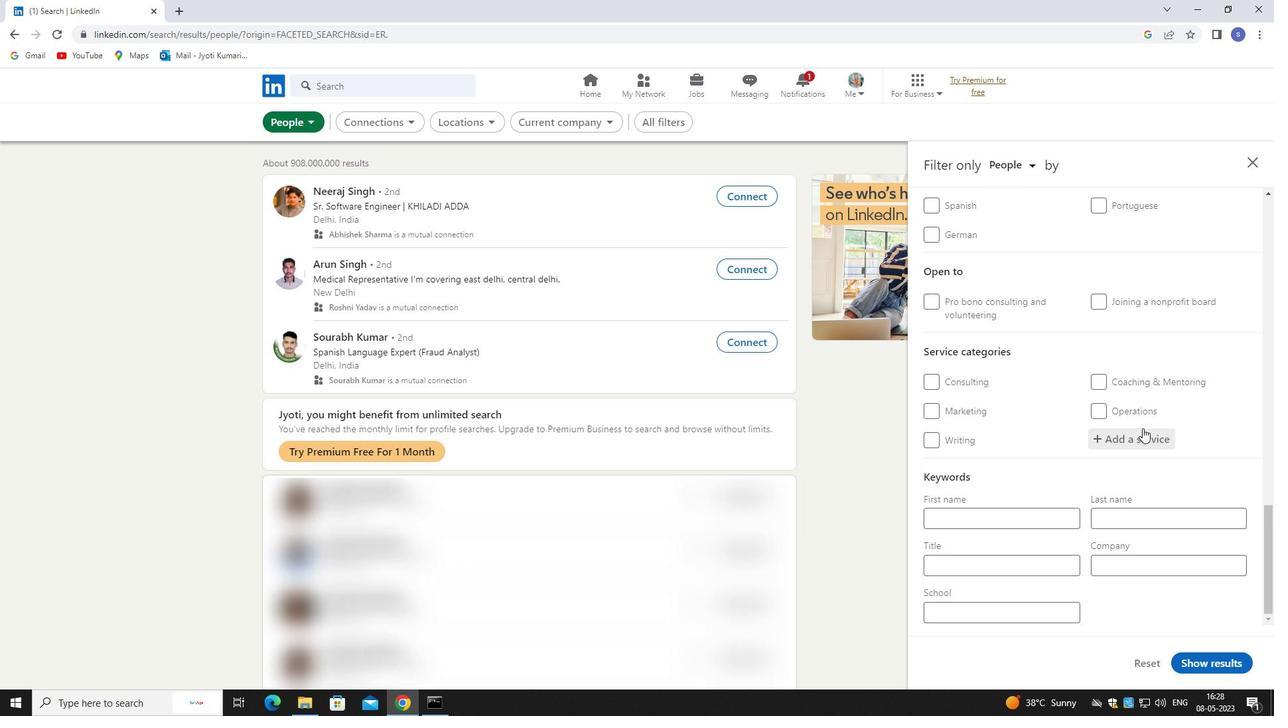 
Action: Mouse pressed left at (1145, 433)
Screenshot: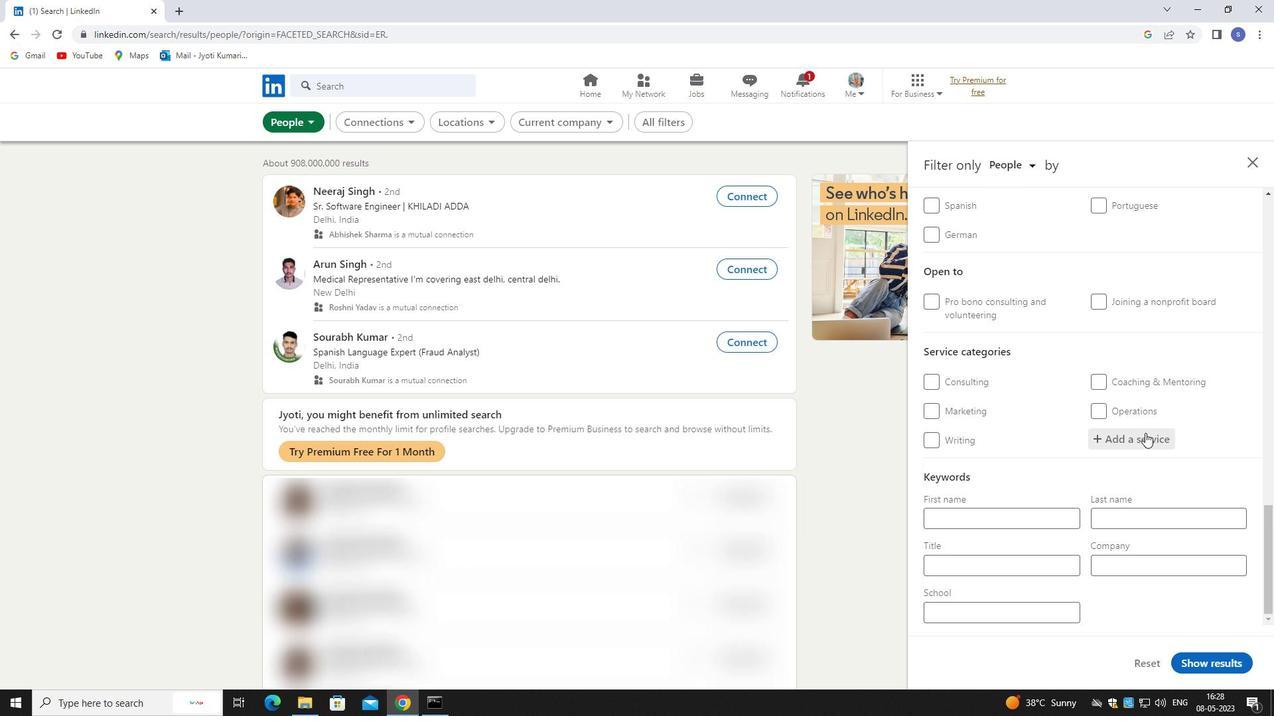 
Action: Key pressed marketing
Screenshot: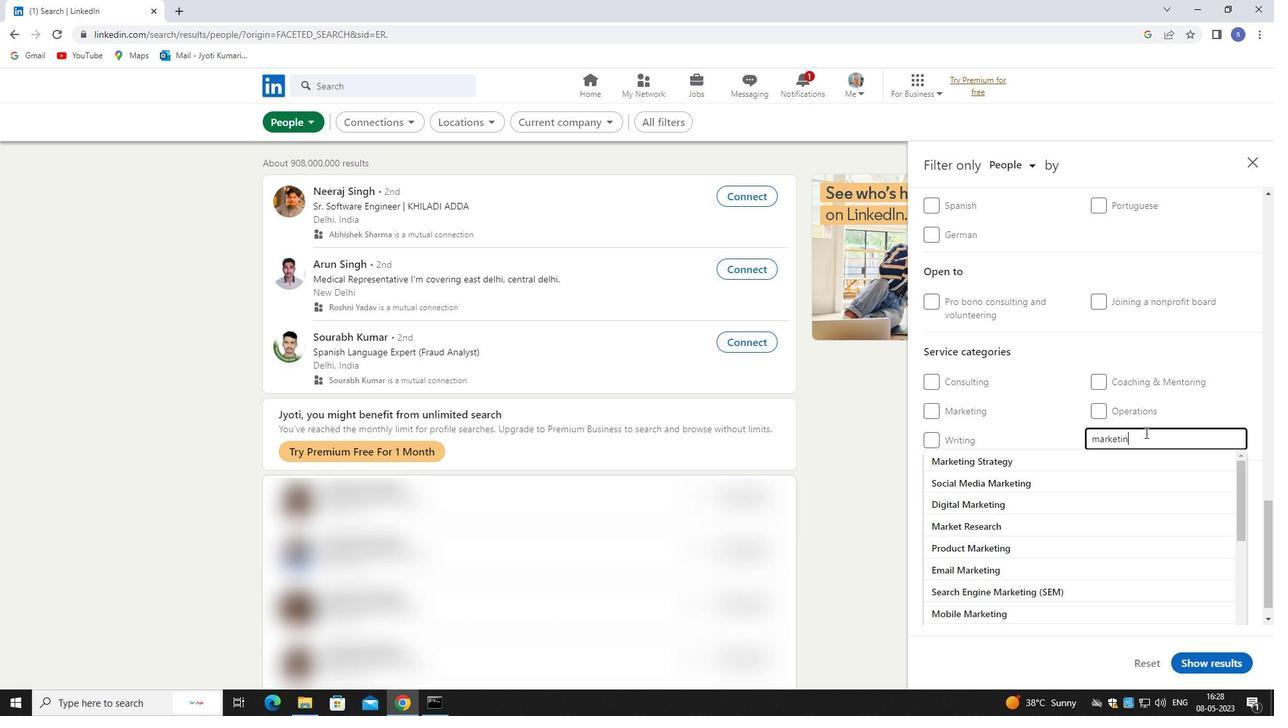 
Action: Mouse moved to (1149, 461)
Screenshot: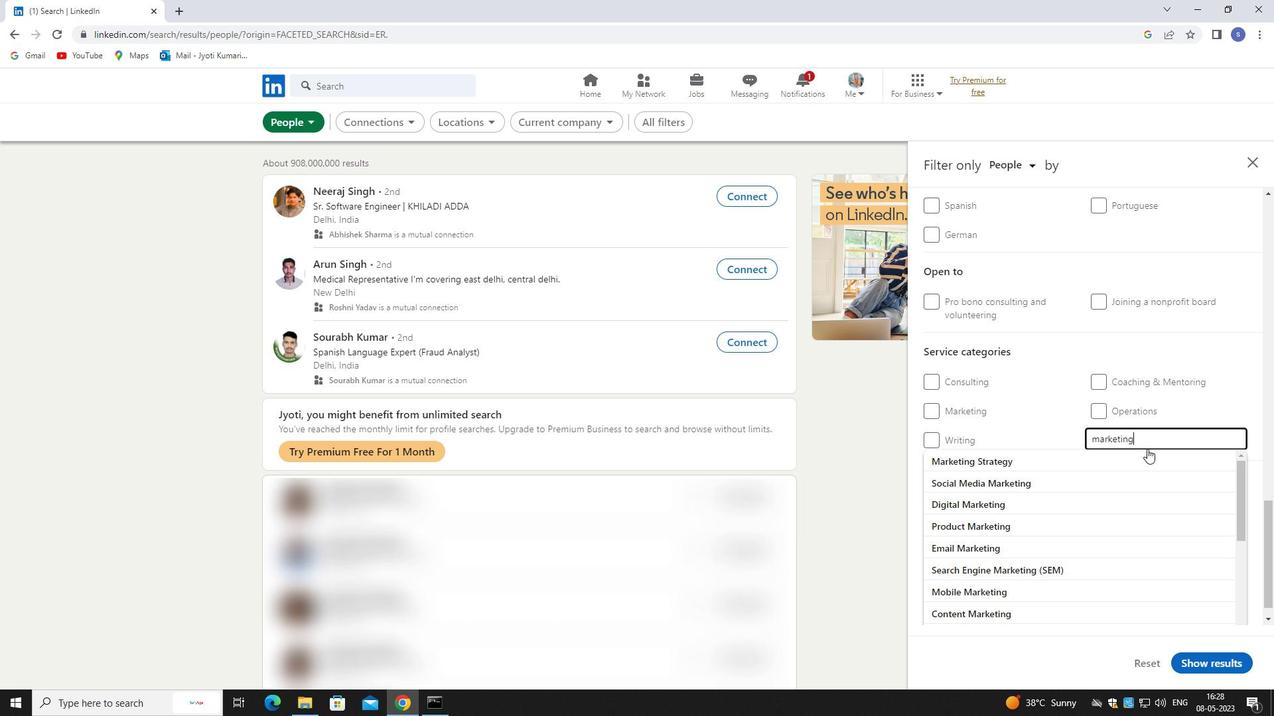 
Action: Mouse pressed left at (1149, 461)
Screenshot: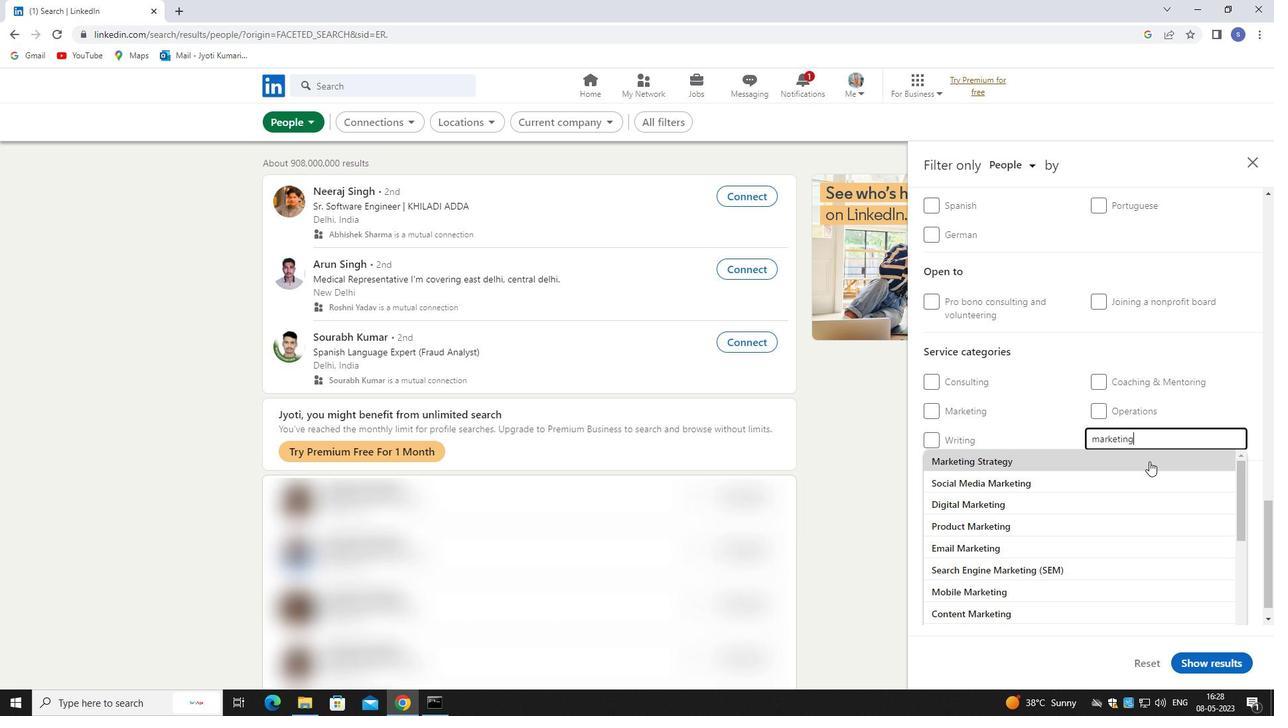 
Action: Mouse moved to (1152, 486)
Screenshot: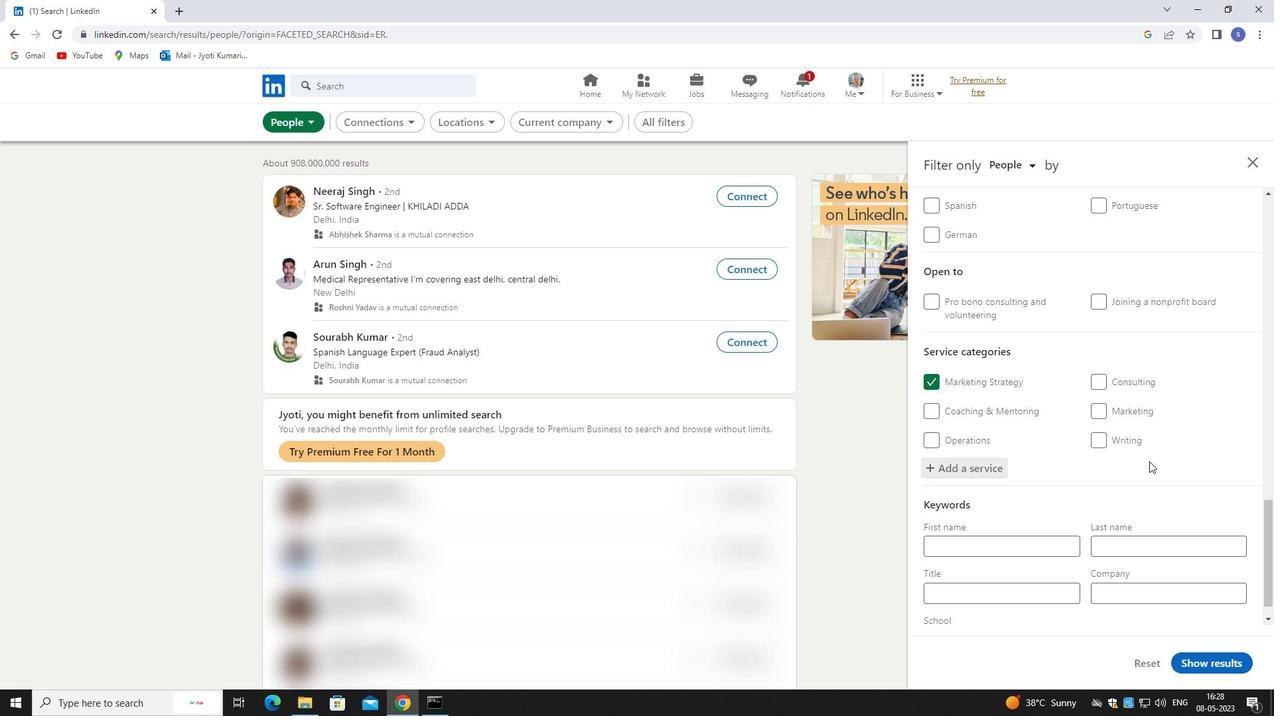 
Action: Mouse scrolled (1152, 485) with delta (0, 0)
Screenshot: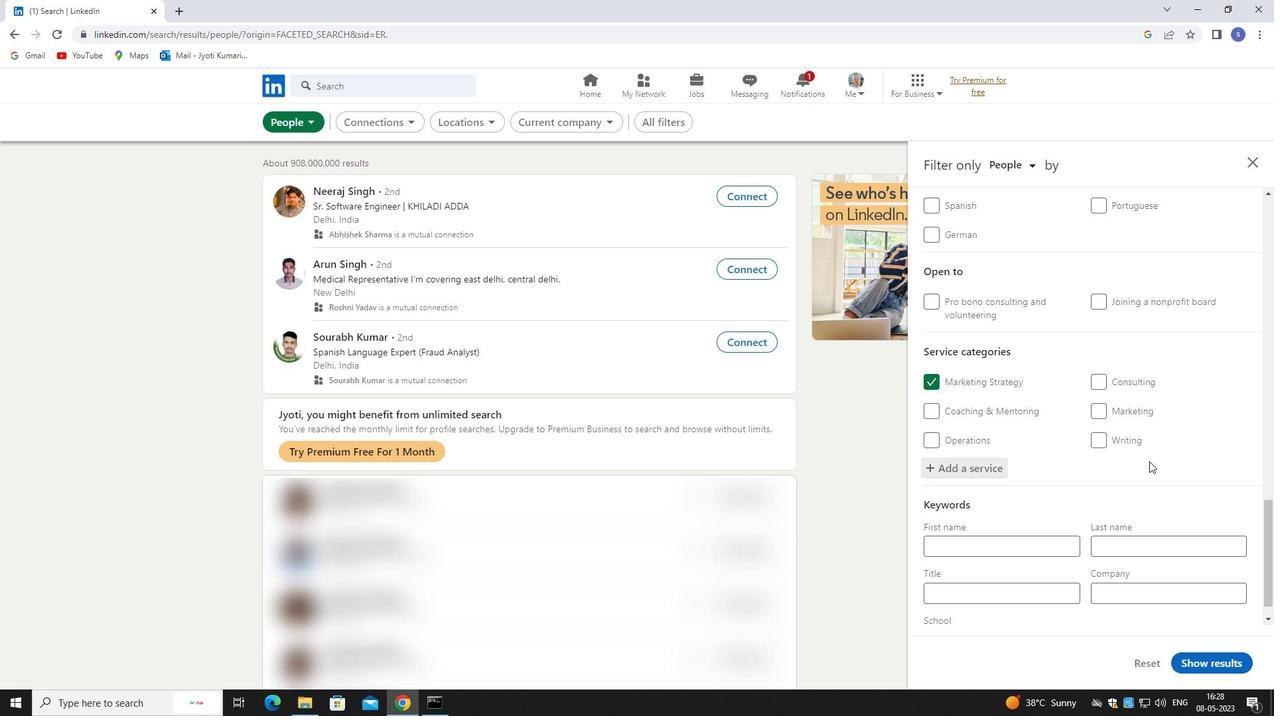 
Action: Mouse moved to (1168, 545)
Screenshot: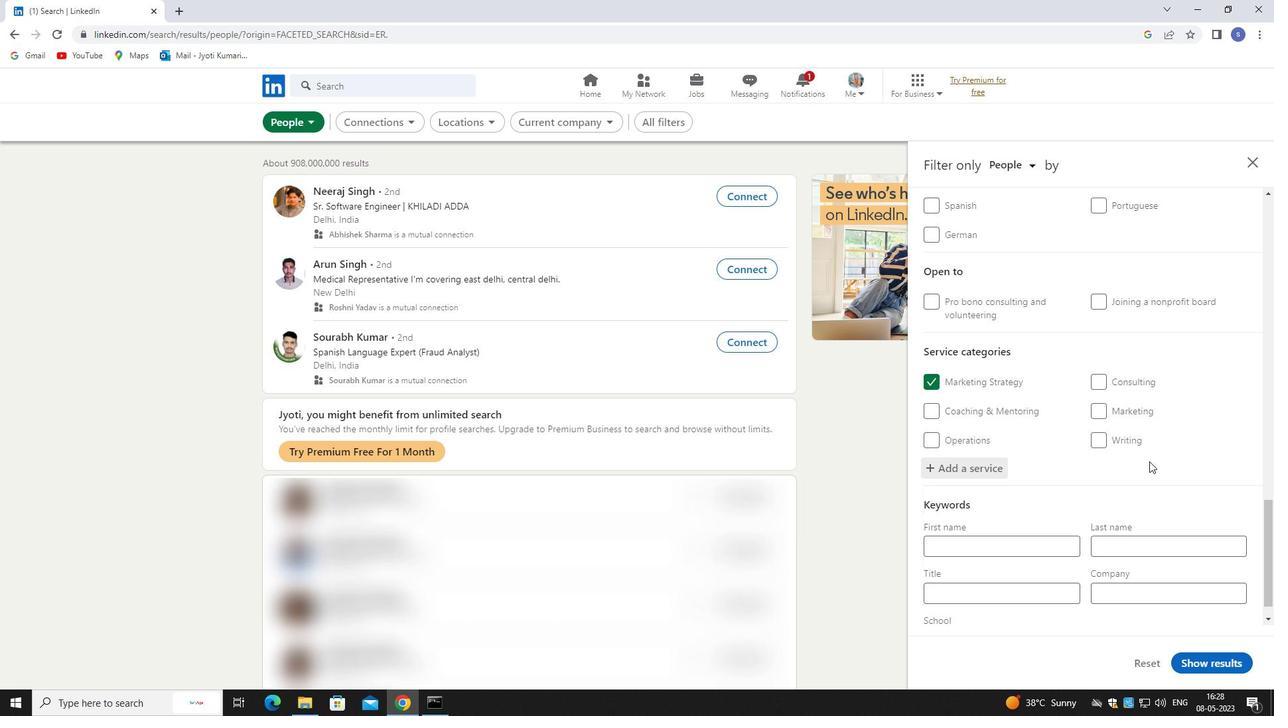
Action: Mouse scrolled (1168, 544) with delta (0, 0)
Screenshot: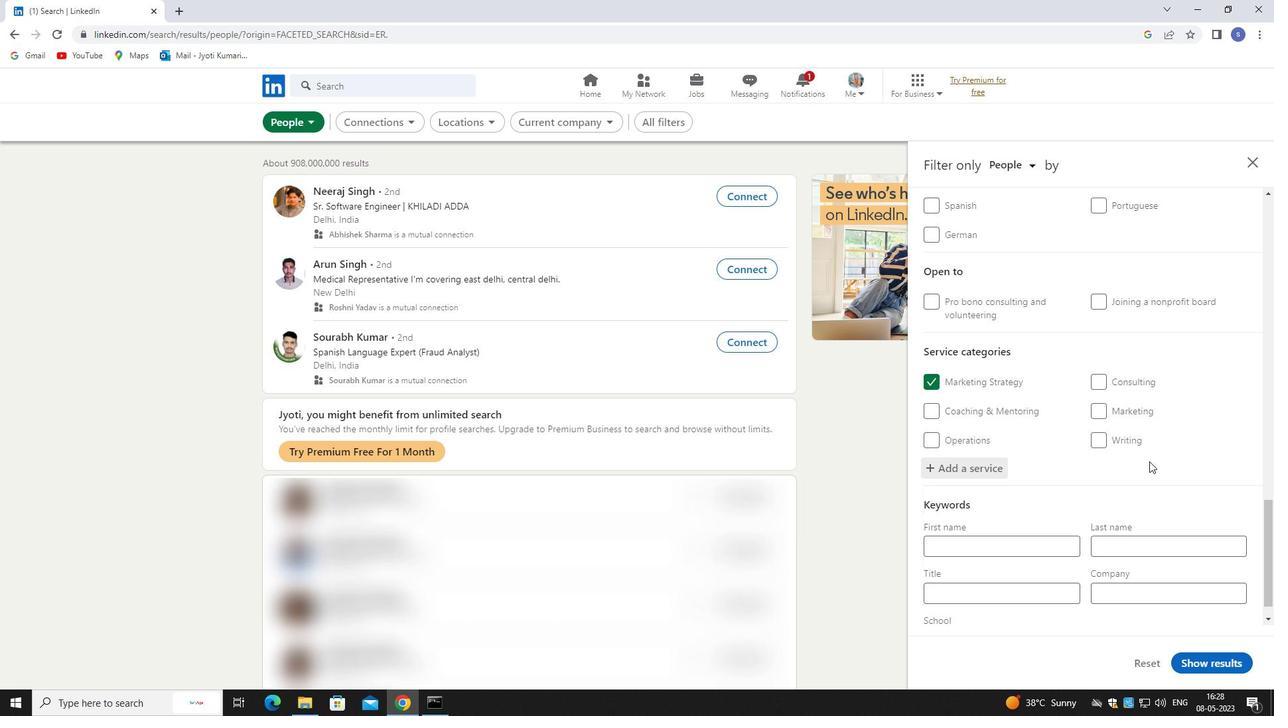 
Action: Mouse moved to (1032, 562)
Screenshot: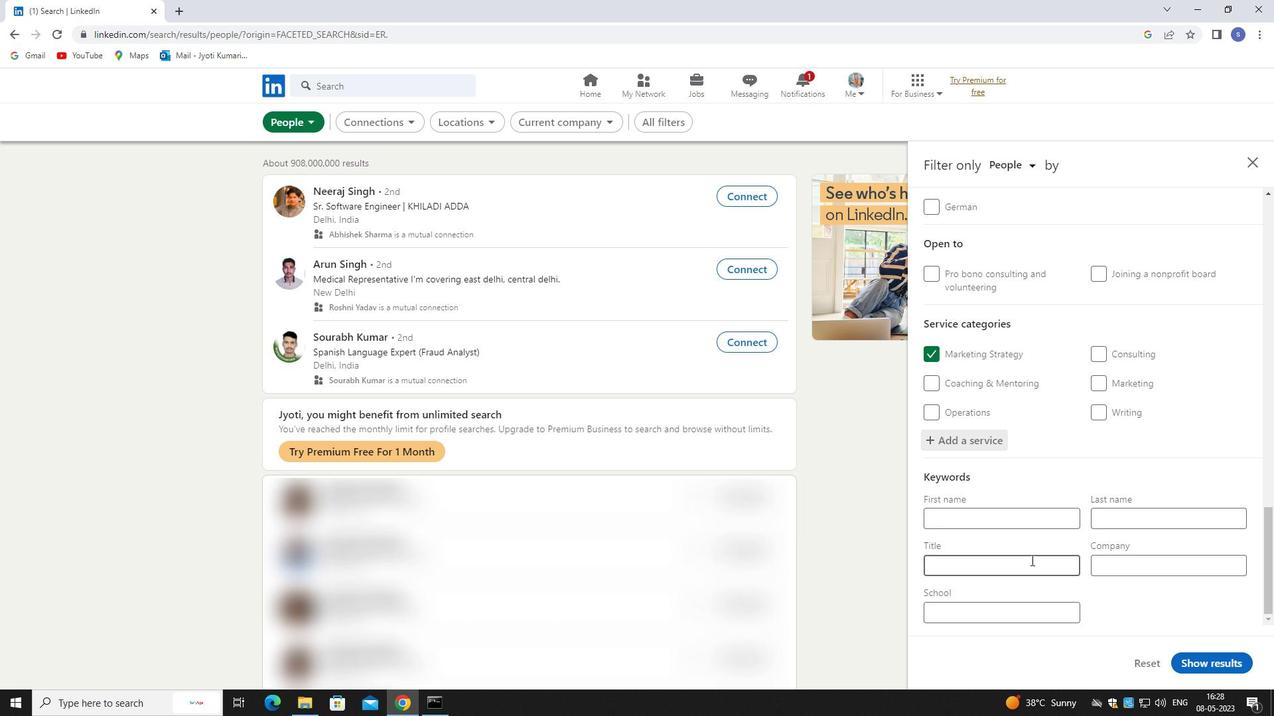 
Action: Mouse pressed left at (1032, 562)
Screenshot: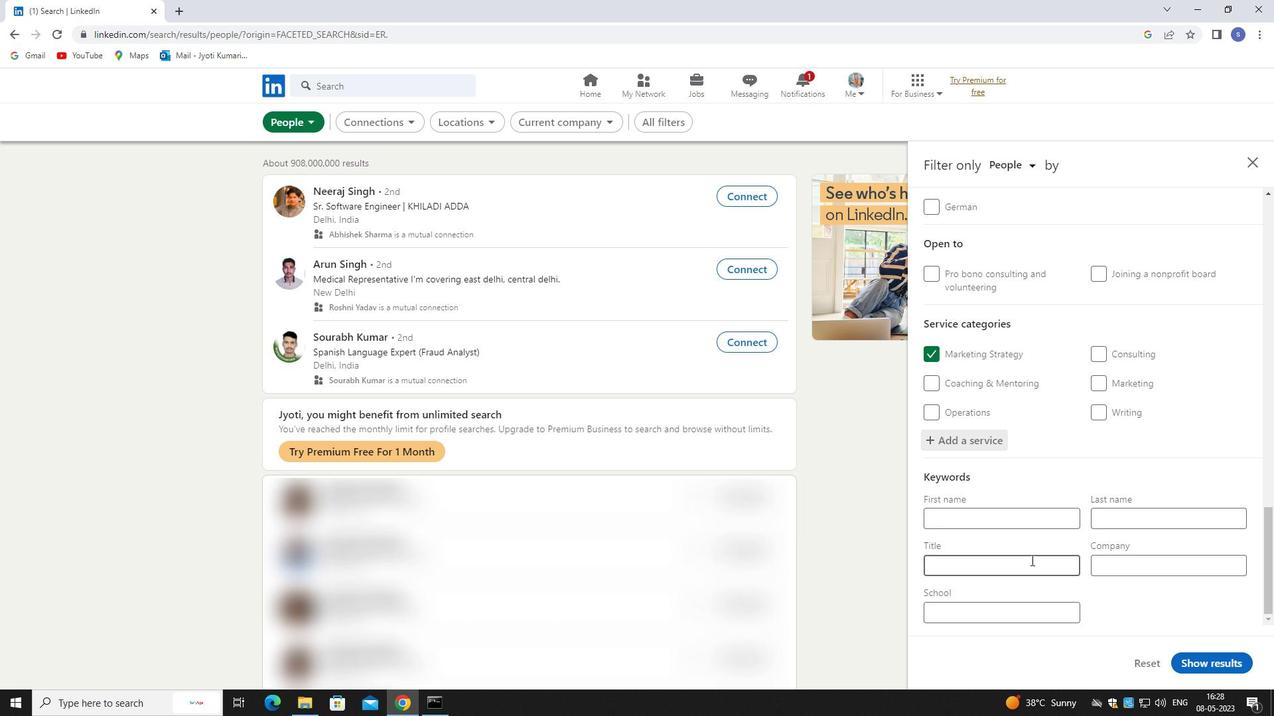 
Action: Key pressed <Key.shift><Key.shift><Key.shift><Key.shift><Key.shift><Key.shift><Key.shift><Key.shift><Key.shift><Key.shift><Key.shift><Key.shift><Key.shift><Key.shift><Key.shift><Key.shift><Key.shift><Key.shift><Key.shift><Key.shift><Key.shift><Key.shift><Key.shift><Key.shift><Key.shift>DIRECTOR<Key.space><Key.shift>O<Key.backspace><Key.backspace><Key.backspace>R<Key.space><Key.space>OF<Key.space><Key.shift><Key.shift><Key.shift><Key.shift>INSIDE<Key.space><Key.shift><Key.shift><Key.shift><Key.shift>SALES
Screenshot: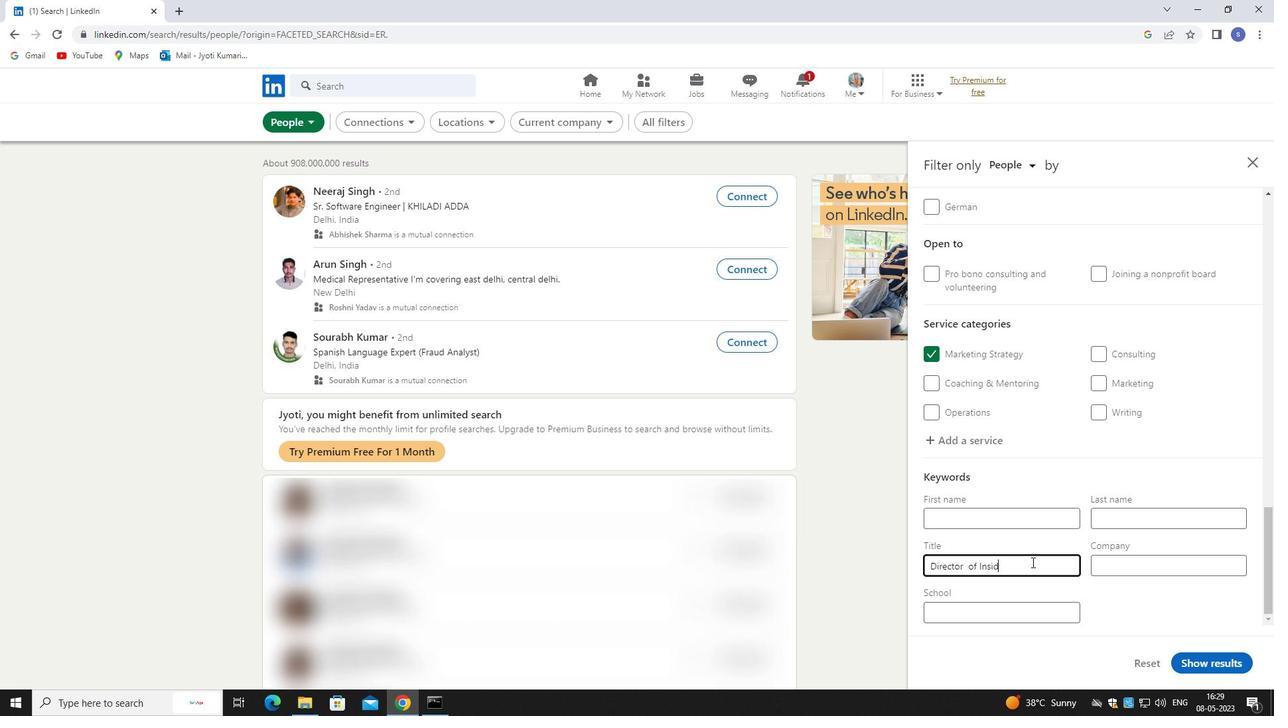 
Action: Mouse moved to (1201, 665)
Screenshot: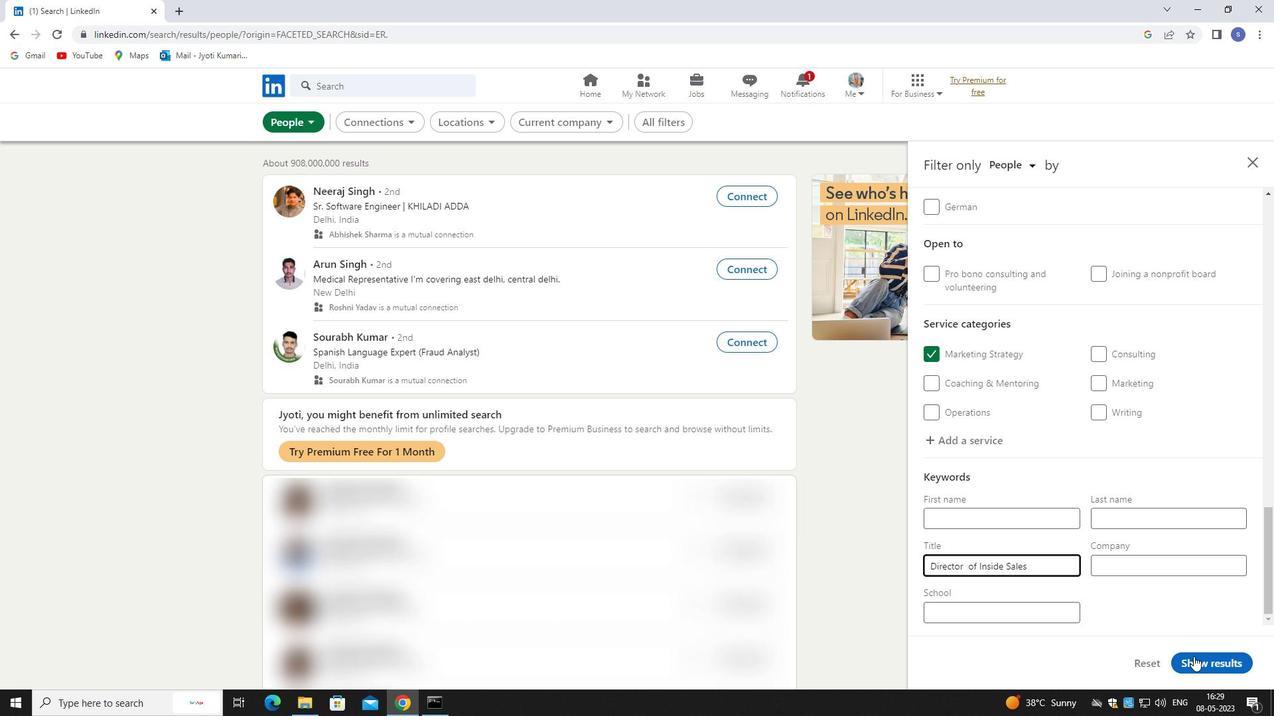 
Action: Mouse pressed left at (1201, 665)
Screenshot: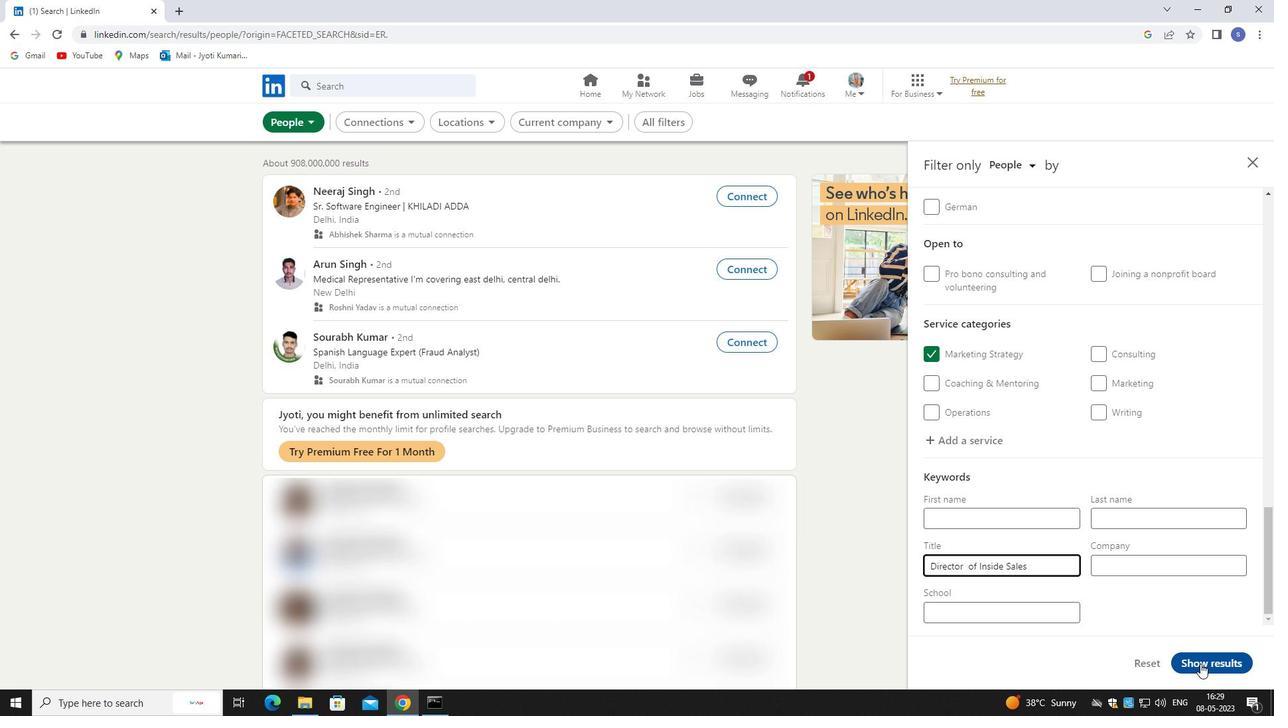 
Action: Mouse moved to (1199, 663)
Screenshot: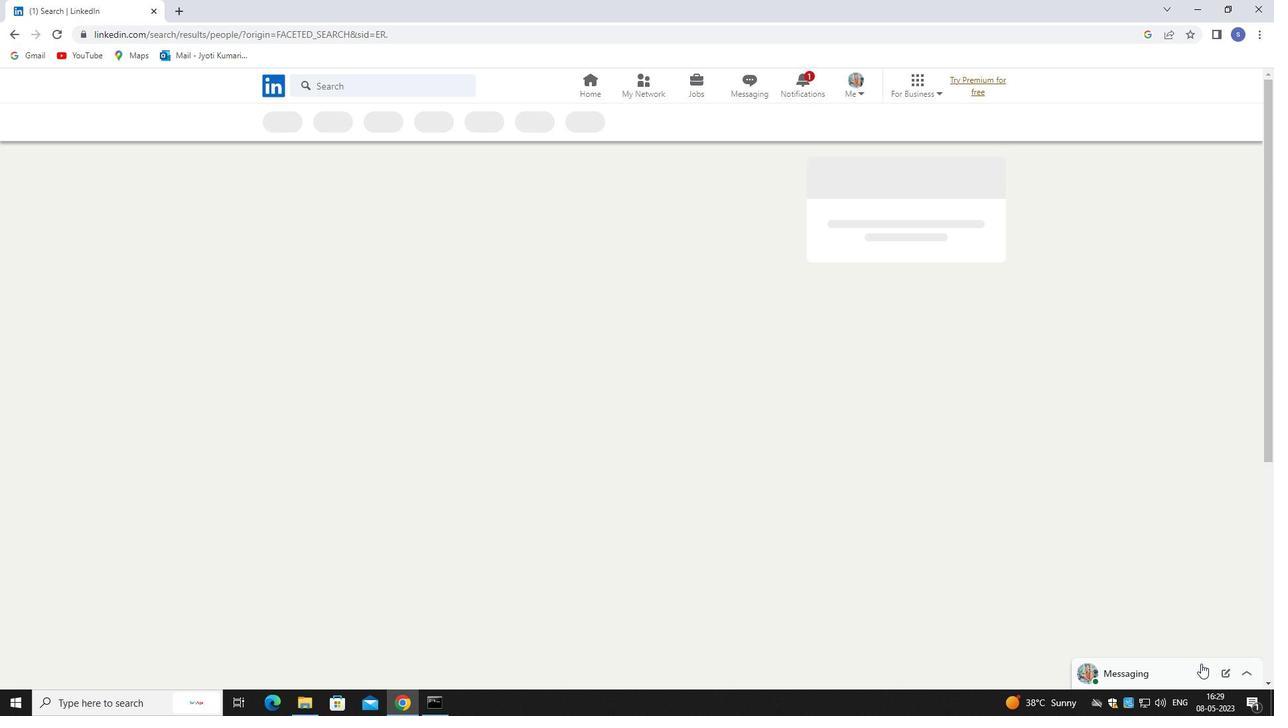 
